 Task: In the  document swimming.doc ,align picture to the 'center'. Insert word art below the picture and give heading  'Swimming  in Light Orange'
Action: Mouse moved to (497, 264)
Screenshot: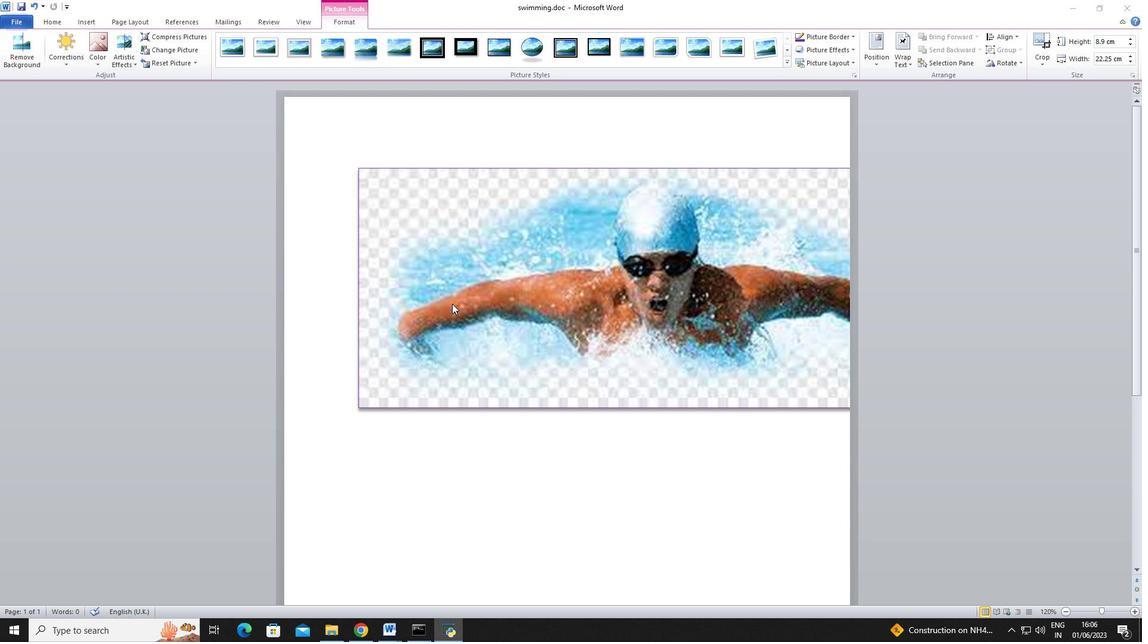 
Action: Mouse pressed left at (497, 264)
Screenshot: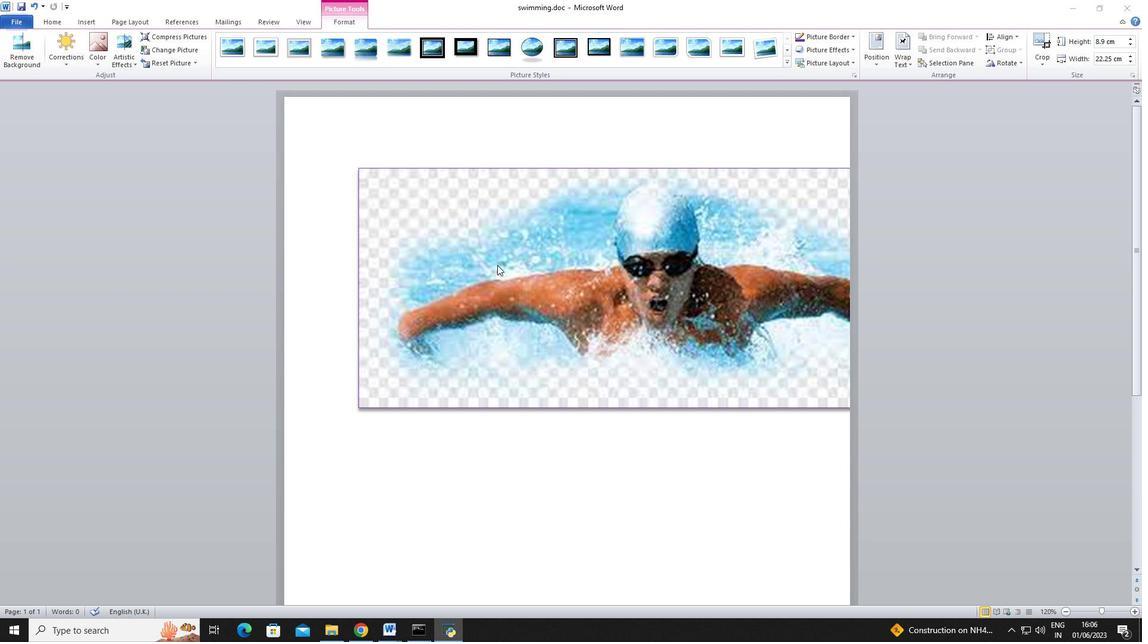 
Action: Mouse moved to (83, 15)
Screenshot: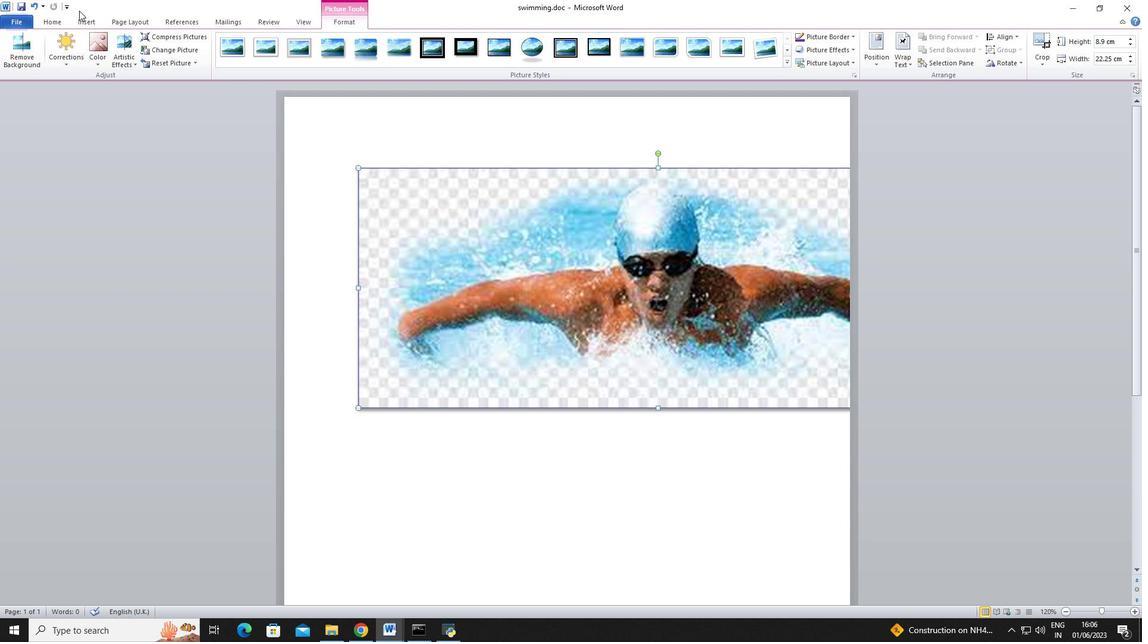 
Action: Mouse pressed left at (83, 15)
Screenshot: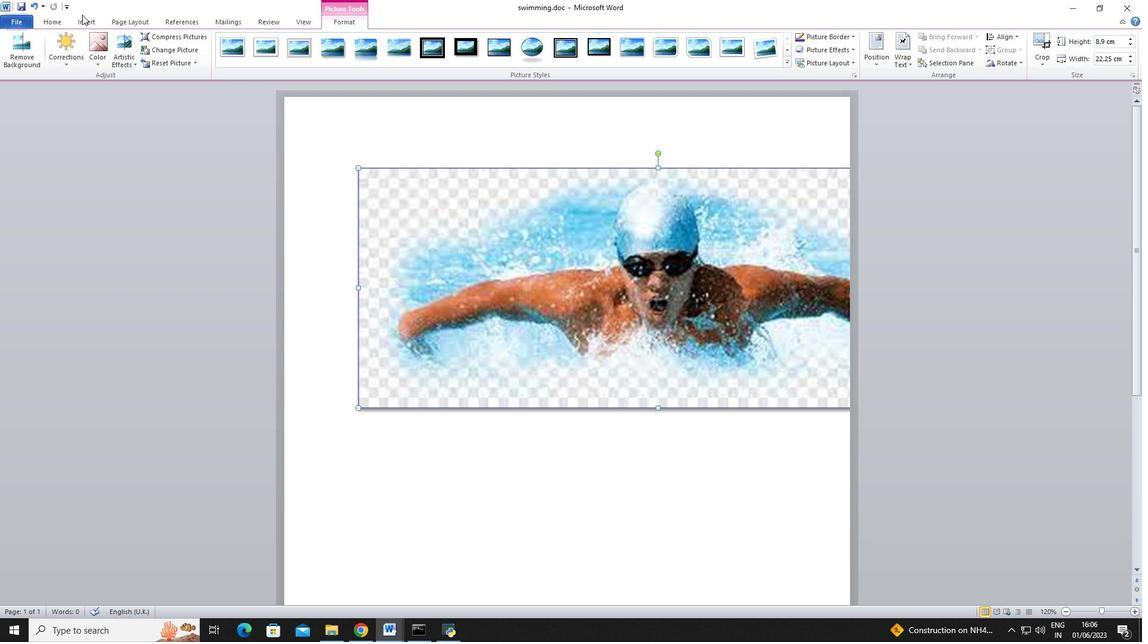 
Action: Mouse moved to (60, 16)
Screenshot: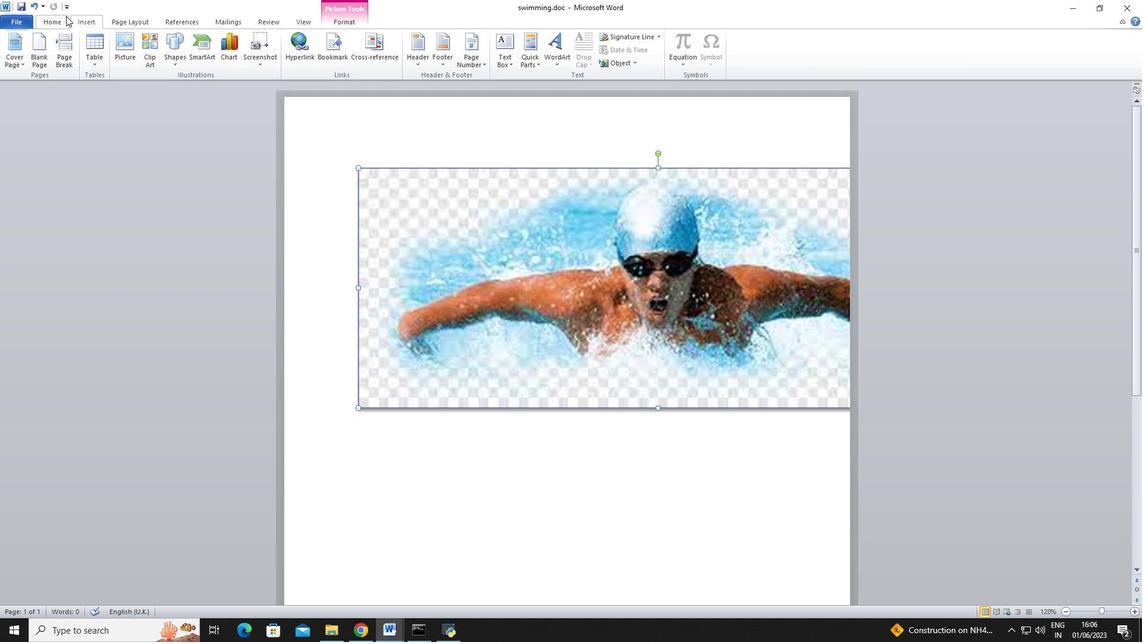 
Action: Mouse pressed left at (60, 16)
Screenshot: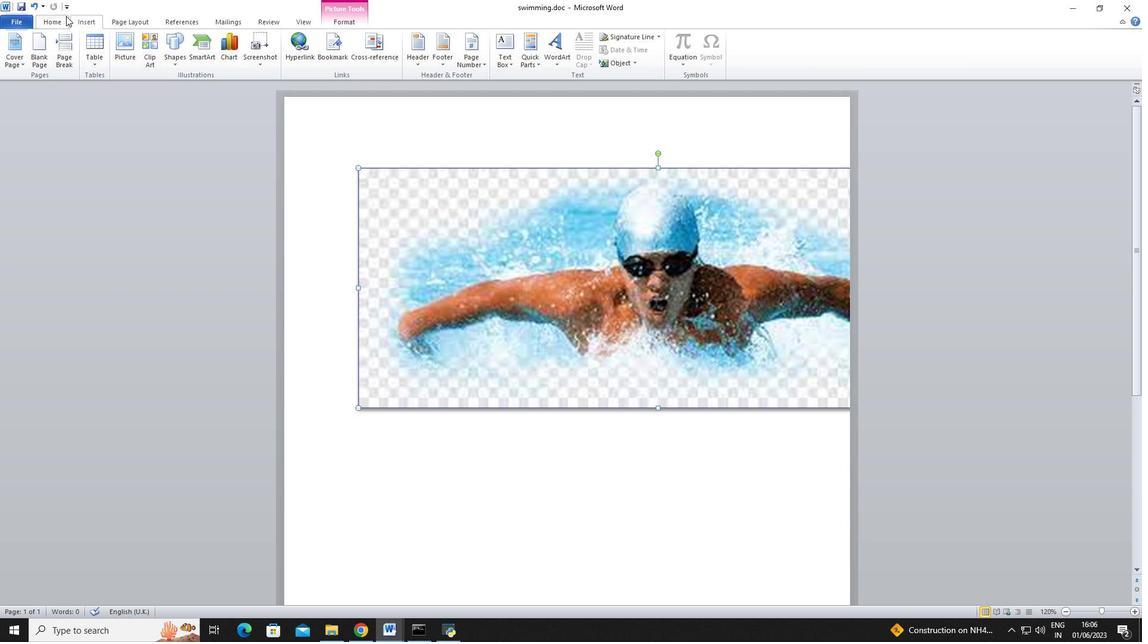 
Action: Mouse moved to (271, 57)
Screenshot: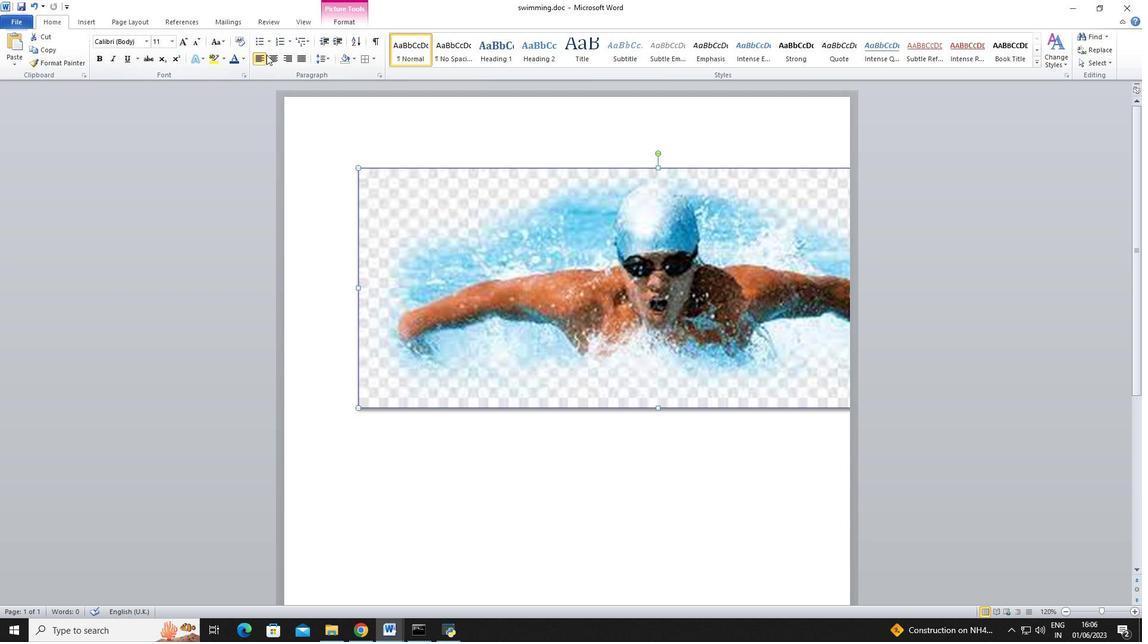 
Action: Mouse pressed left at (271, 57)
Screenshot: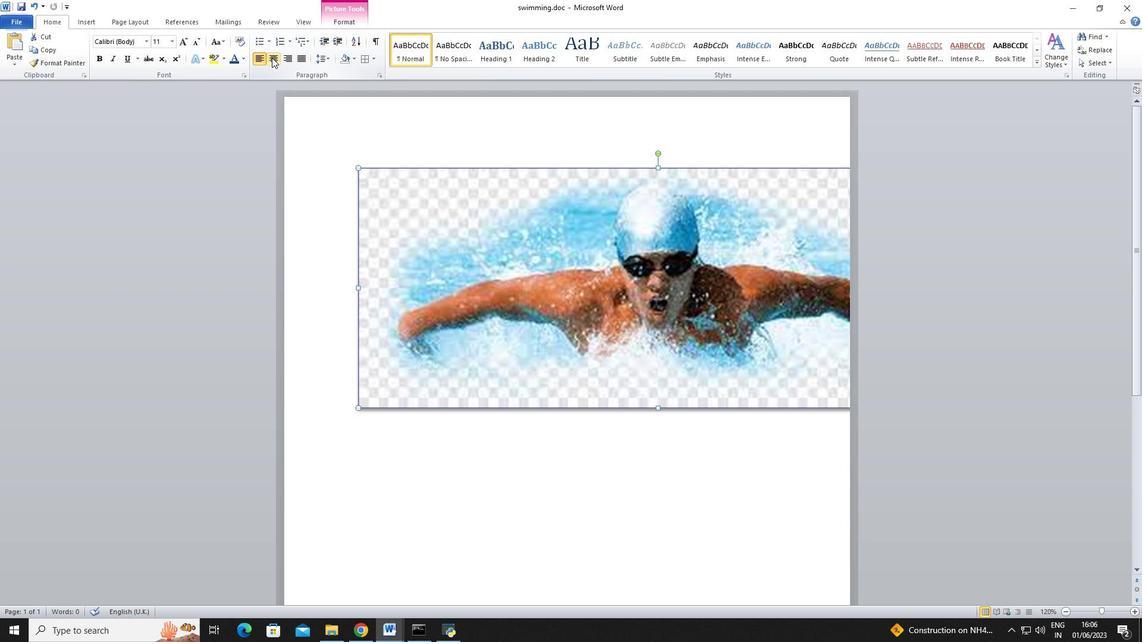 
Action: Mouse moved to (346, 405)
Screenshot: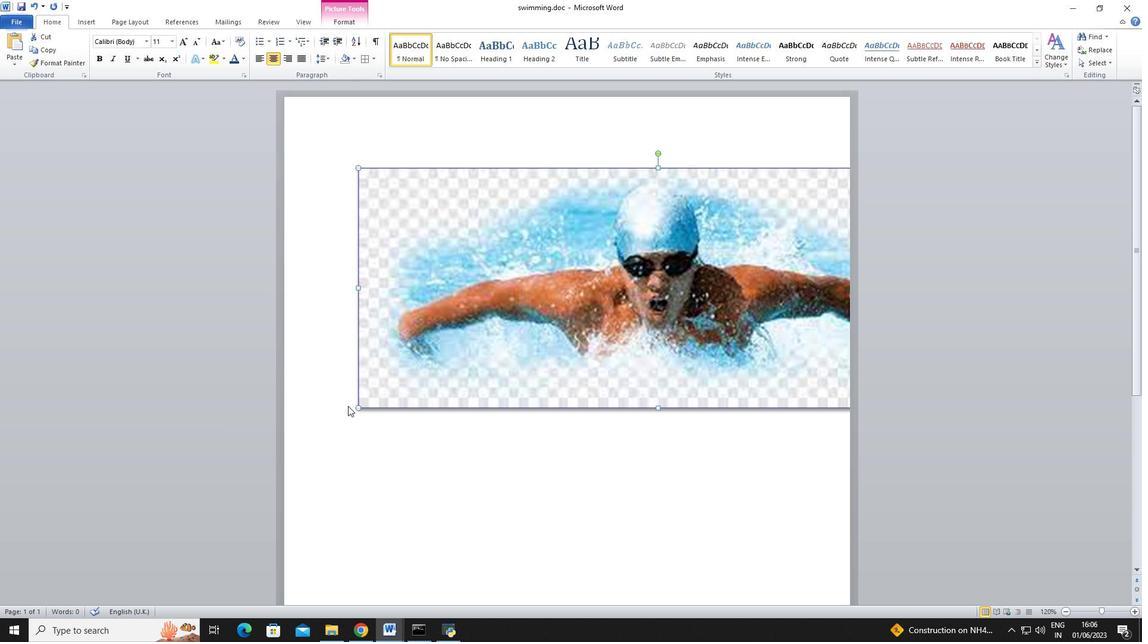 
Action: Mouse pressed left at (346, 405)
Screenshot: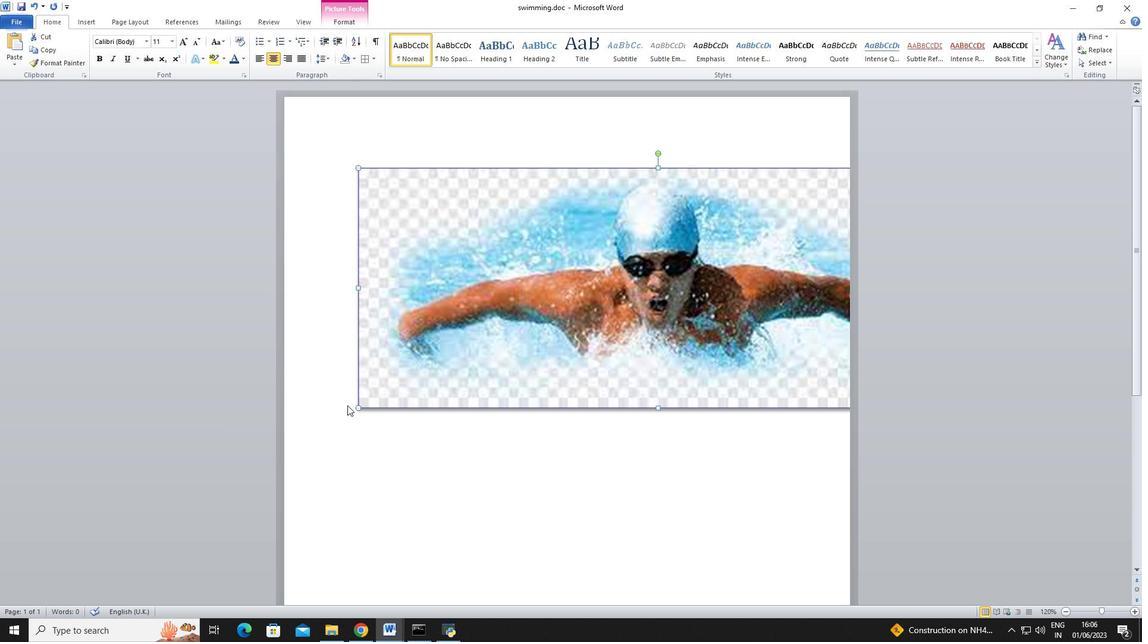 
Action: Mouse moved to (351, 398)
Screenshot: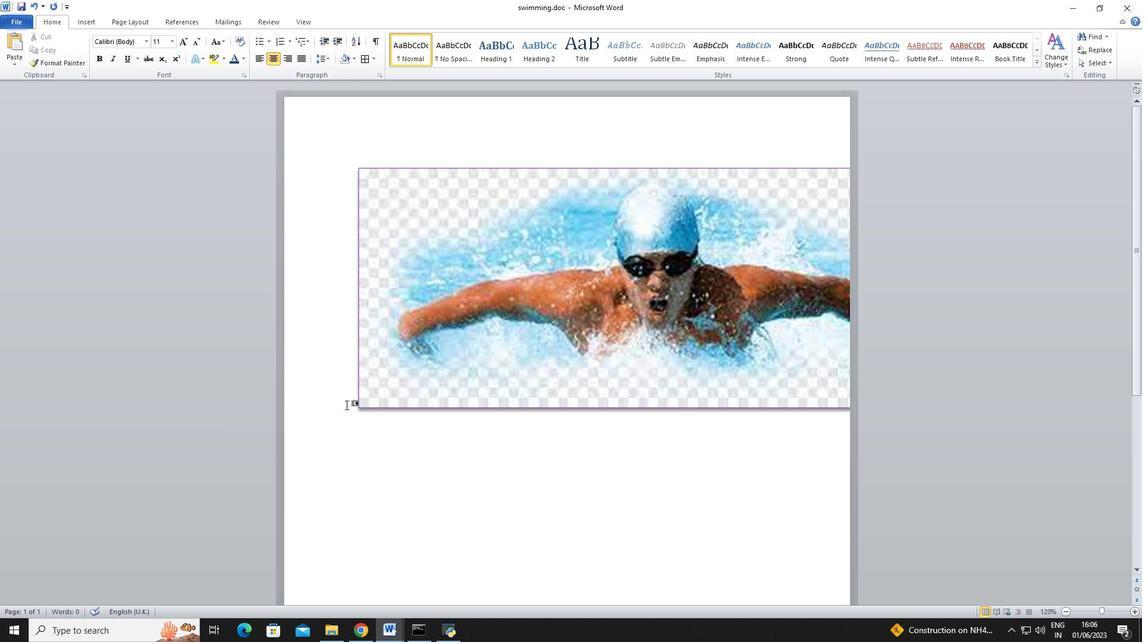 
Action: Mouse pressed left at (351, 398)
Screenshot: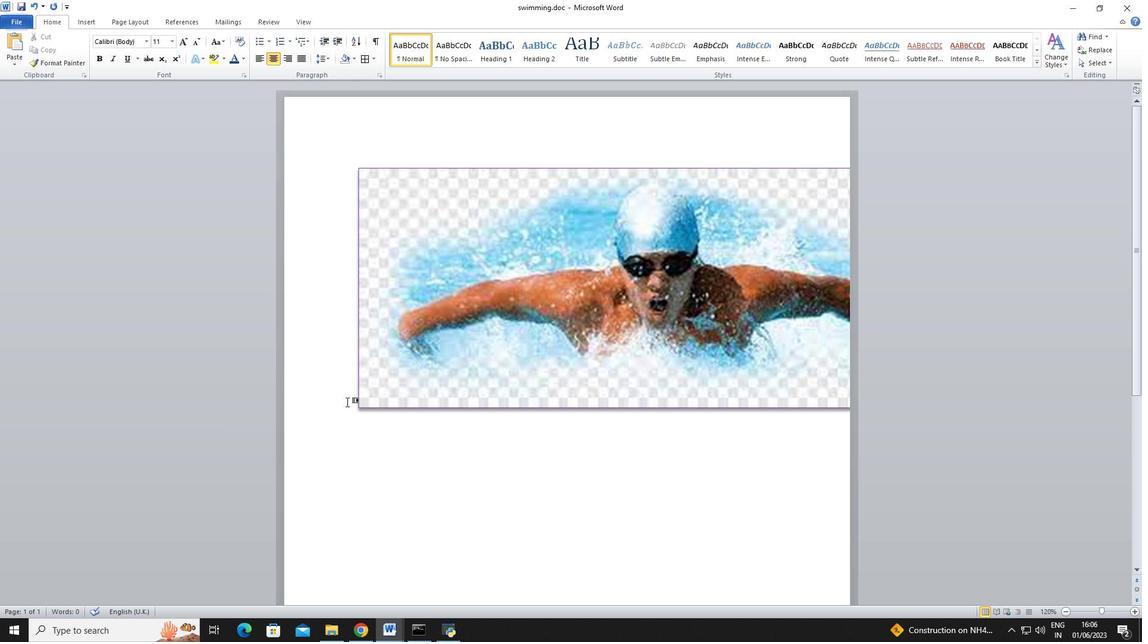 
Action: Mouse moved to (293, 363)
Screenshot: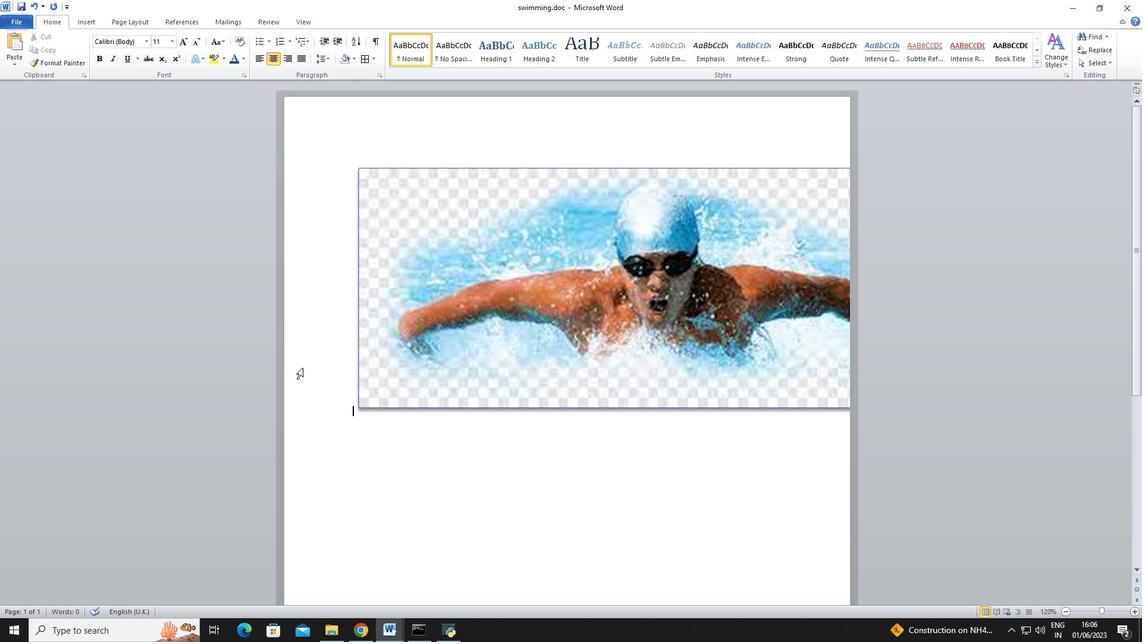 
Action: Key pressed <Key.enter><Key.backspace>
Screenshot: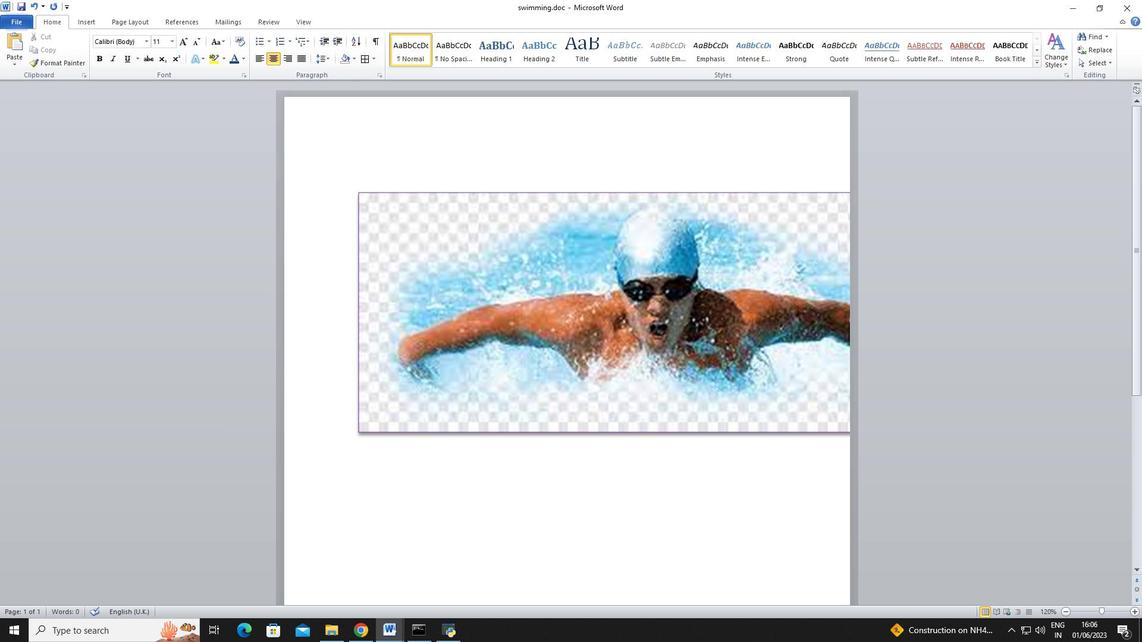
Action: Mouse moved to (668, 457)
Screenshot: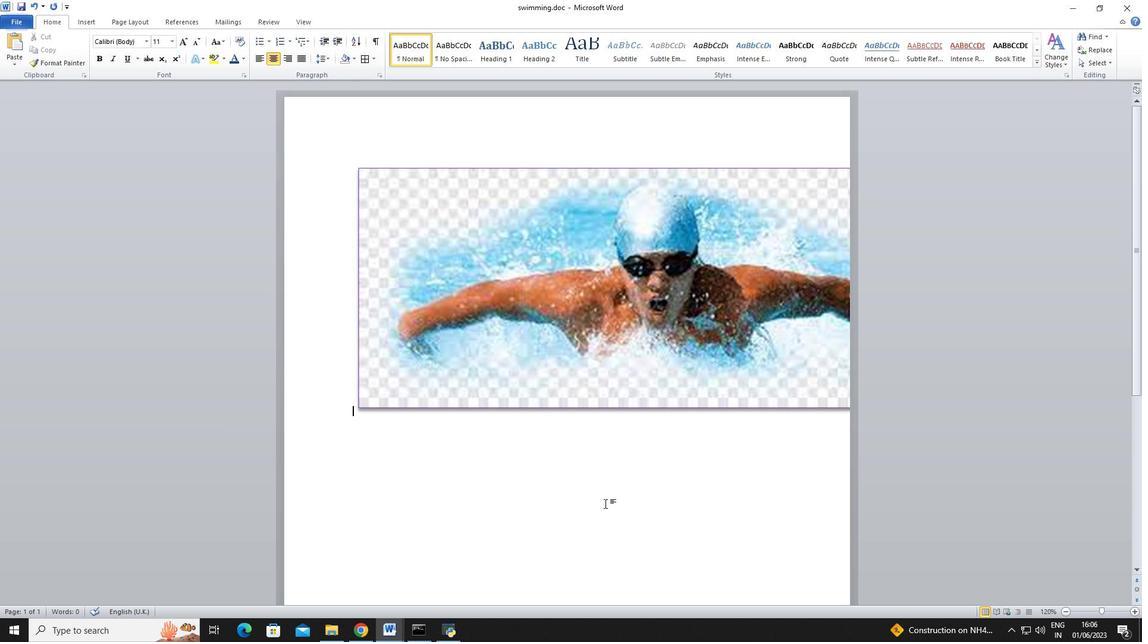 
Action: Mouse scrolled (668, 457) with delta (0, 0)
Screenshot: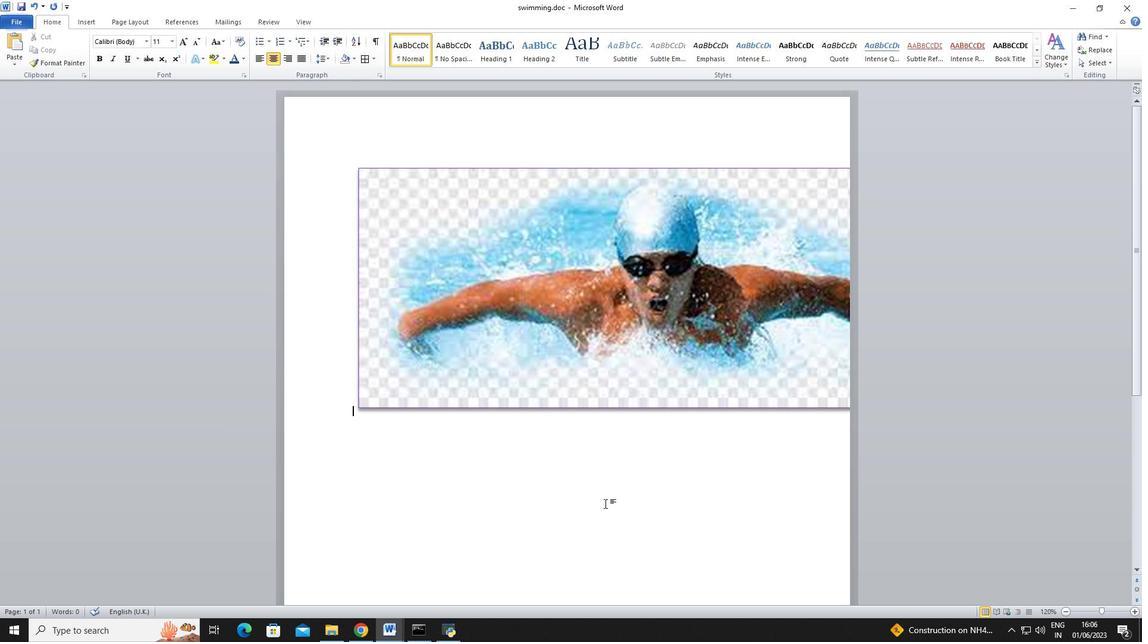 
Action: Mouse scrolled (668, 457) with delta (0, 0)
Screenshot: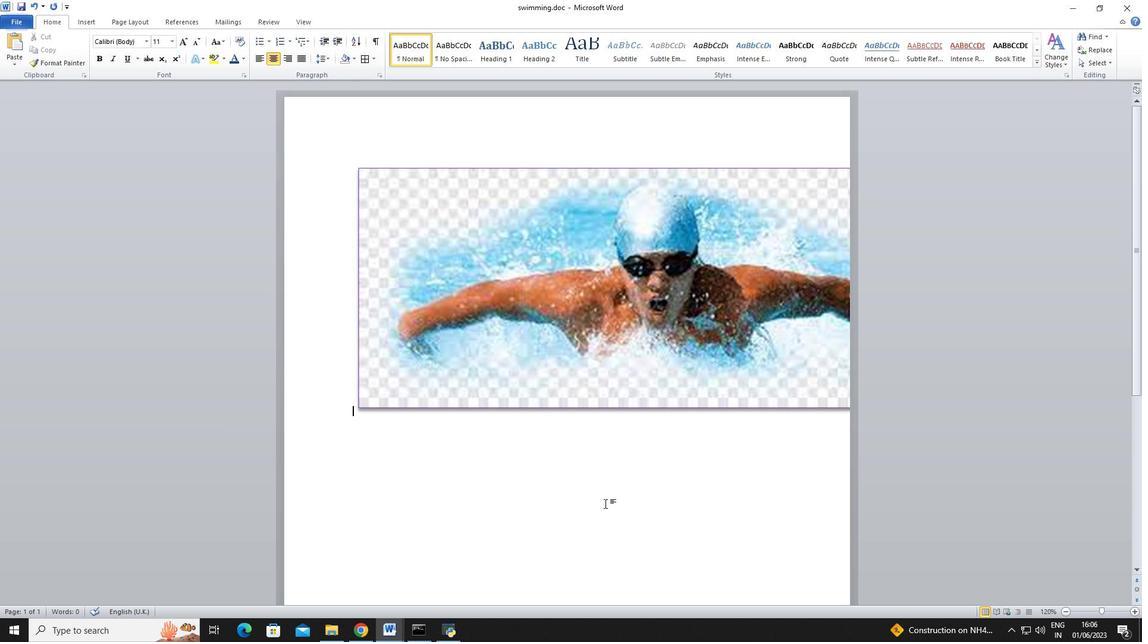 
Action: Mouse scrolled (668, 457) with delta (0, 0)
Screenshot: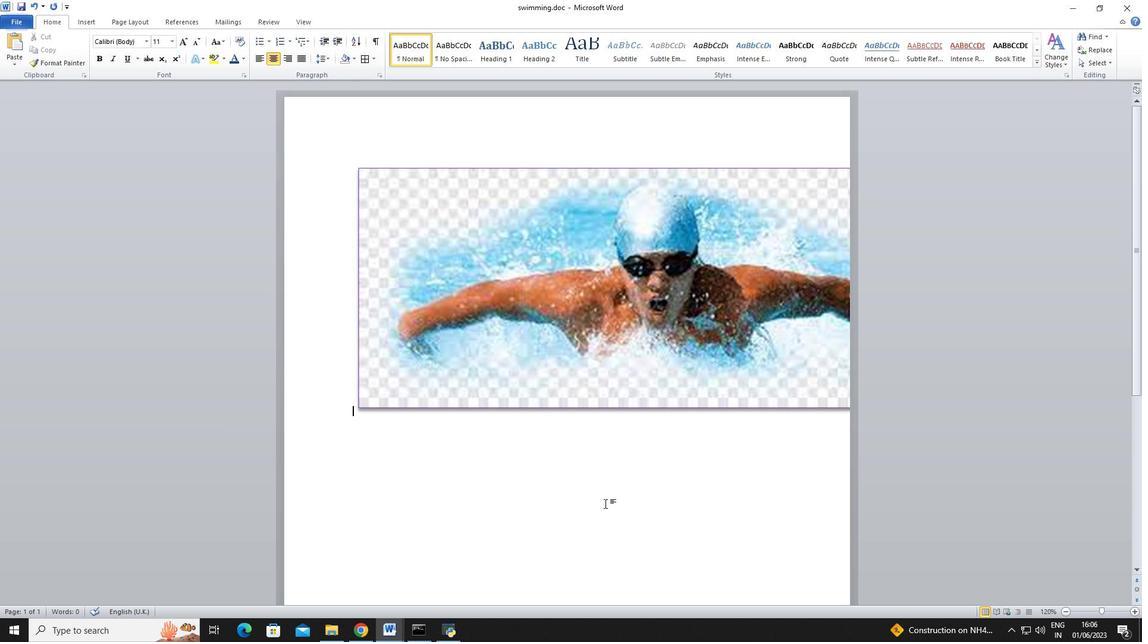 
Action: Mouse scrolled (668, 457) with delta (0, 0)
Screenshot: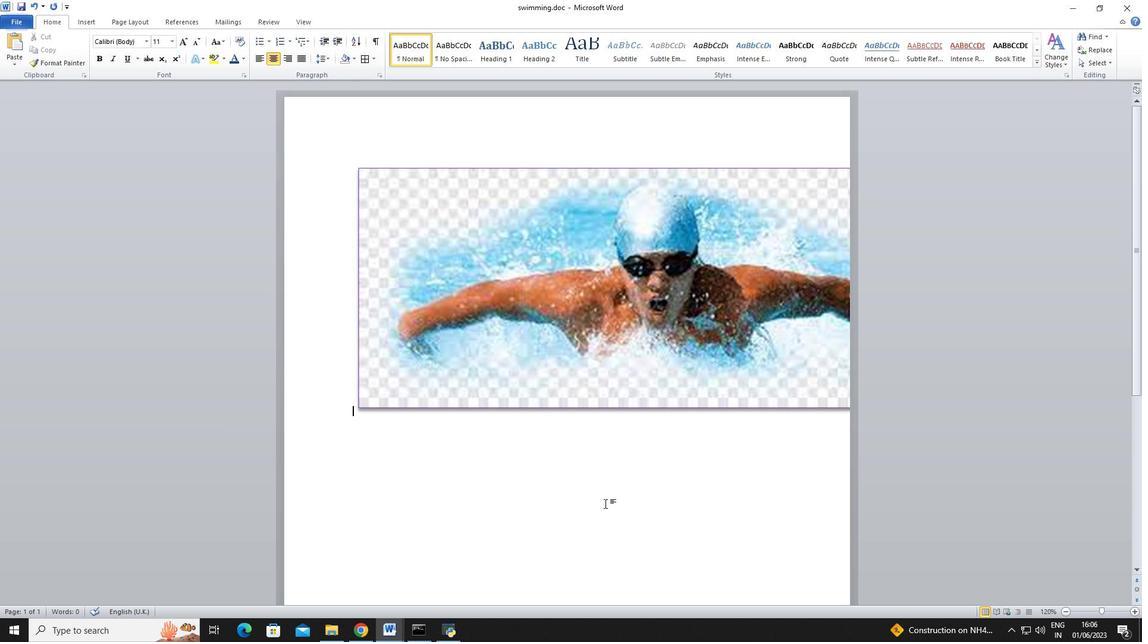 
Action: Mouse scrolled (668, 457) with delta (0, 0)
Screenshot: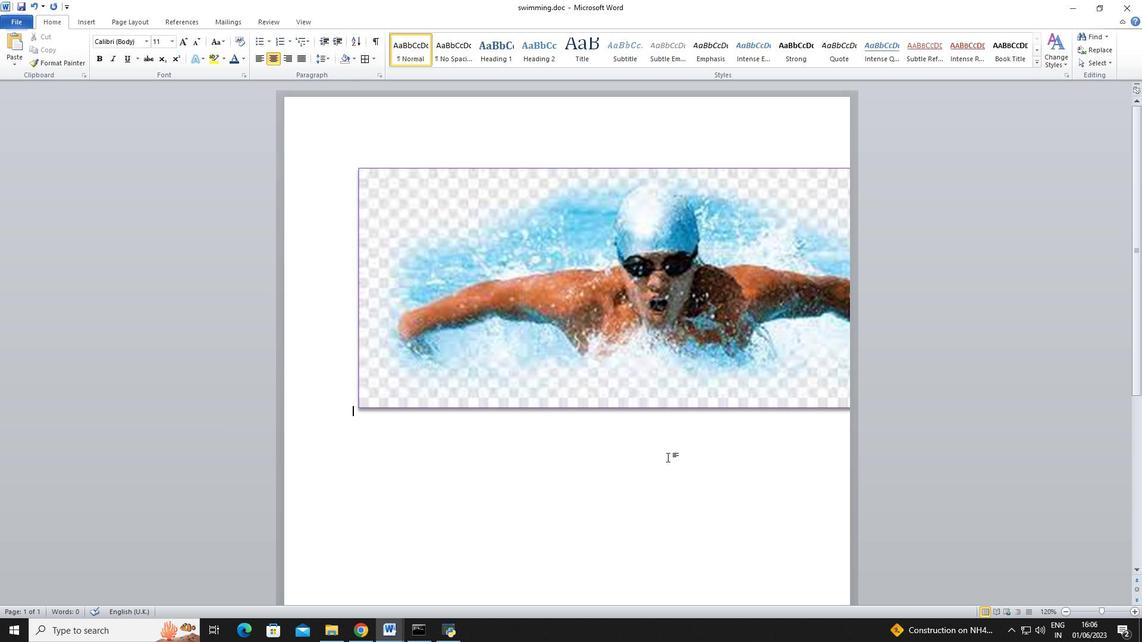 
Action: Mouse moved to (670, 458)
Screenshot: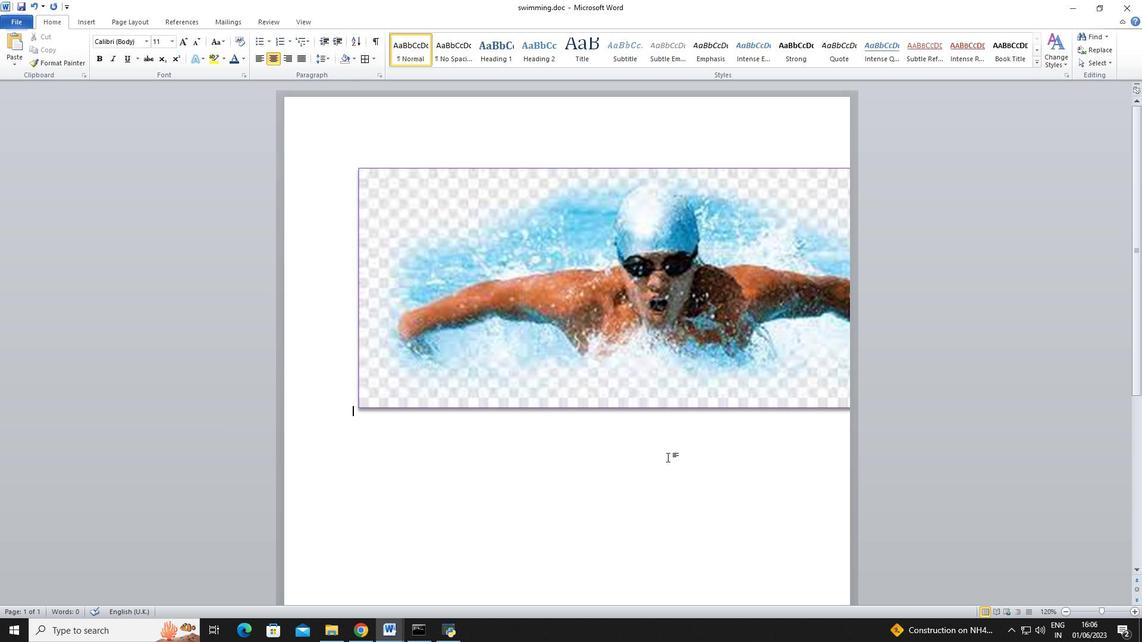 
Action: Mouse scrolled (670, 458) with delta (0, 0)
Screenshot: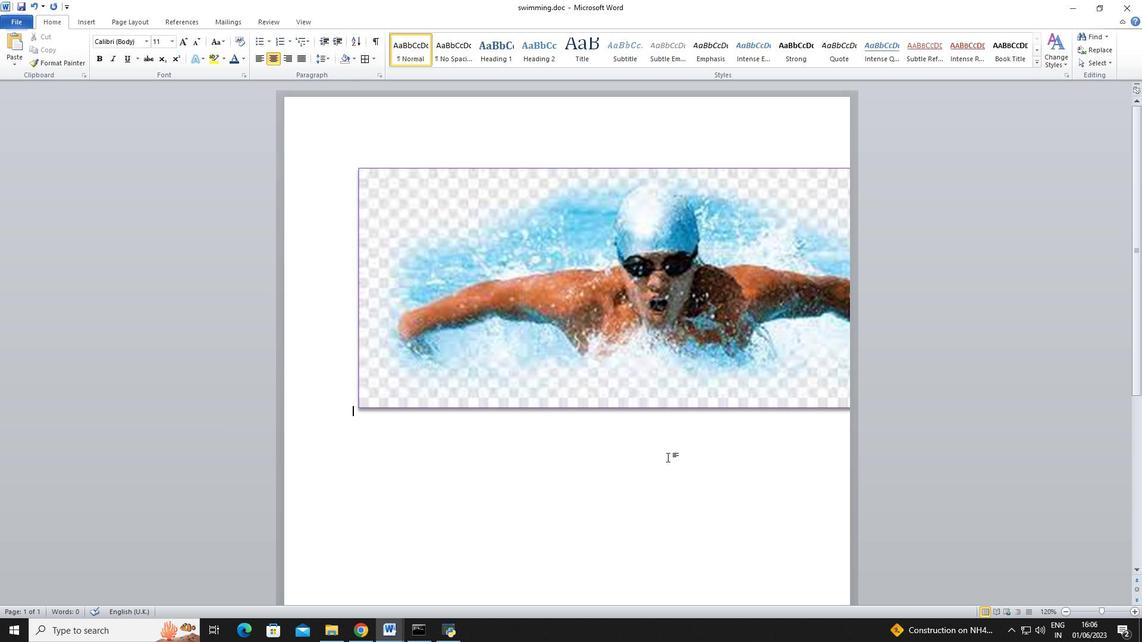 
Action: Mouse moved to (666, 455)
Screenshot: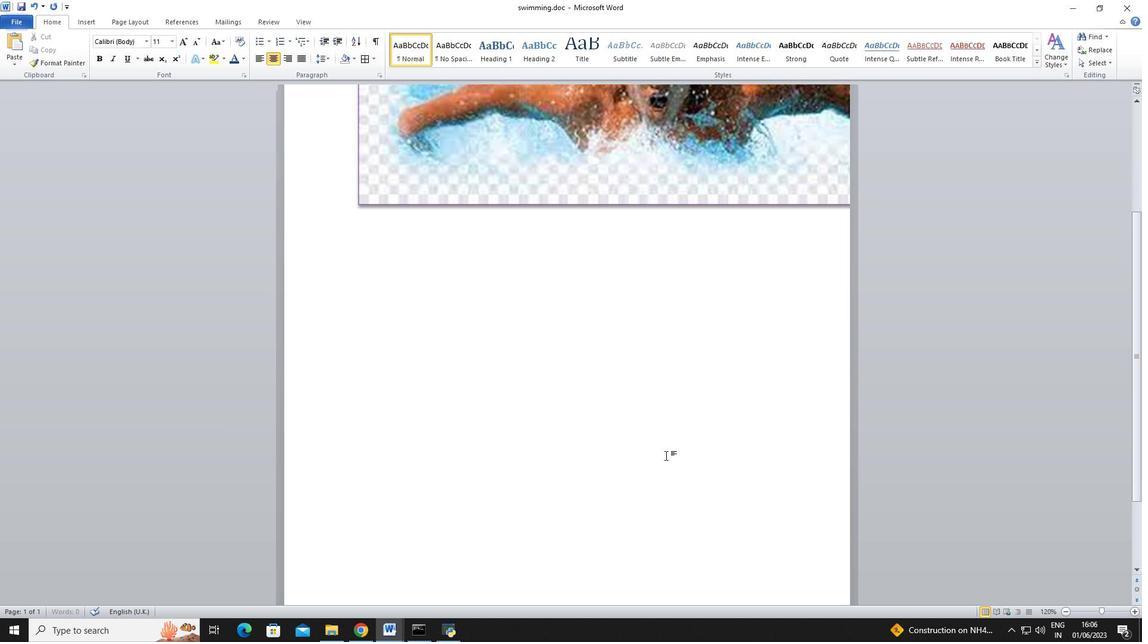 
Action: Mouse scrolled (666, 455) with delta (0, 0)
Screenshot: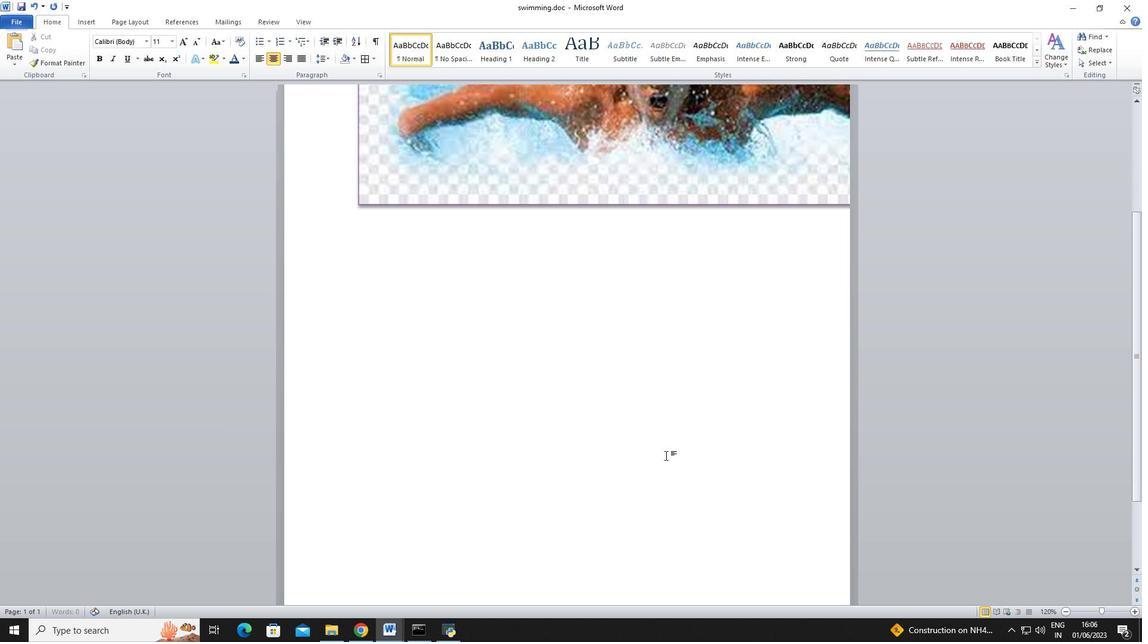 
Action: Mouse moved to (666, 457)
Screenshot: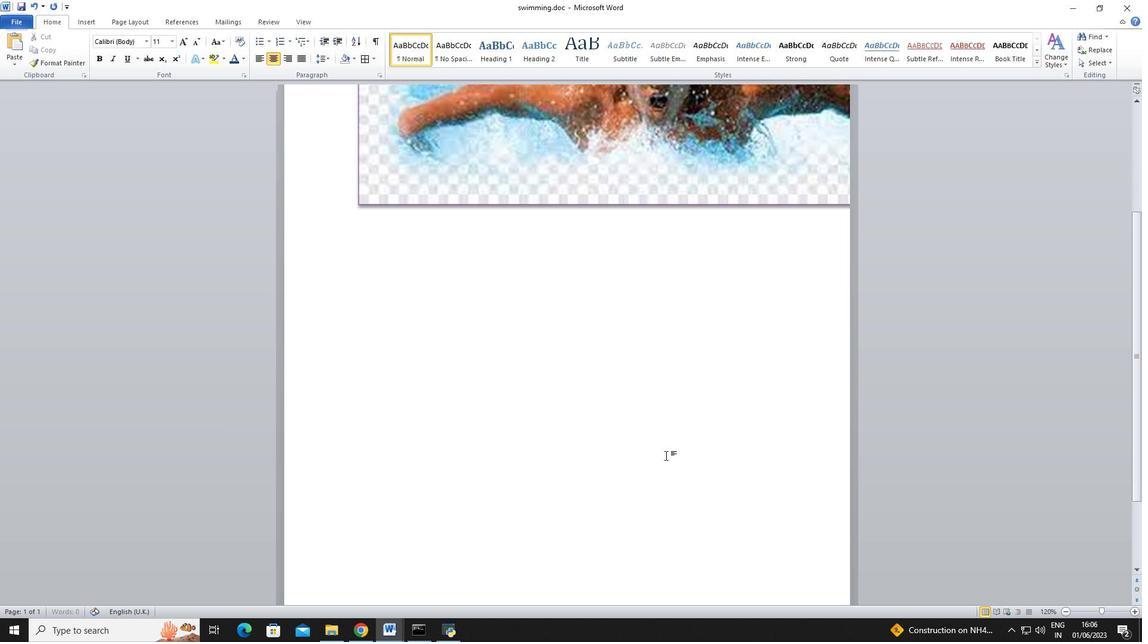 
Action: Mouse scrolled (666, 456) with delta (0, 0)
Screenshot: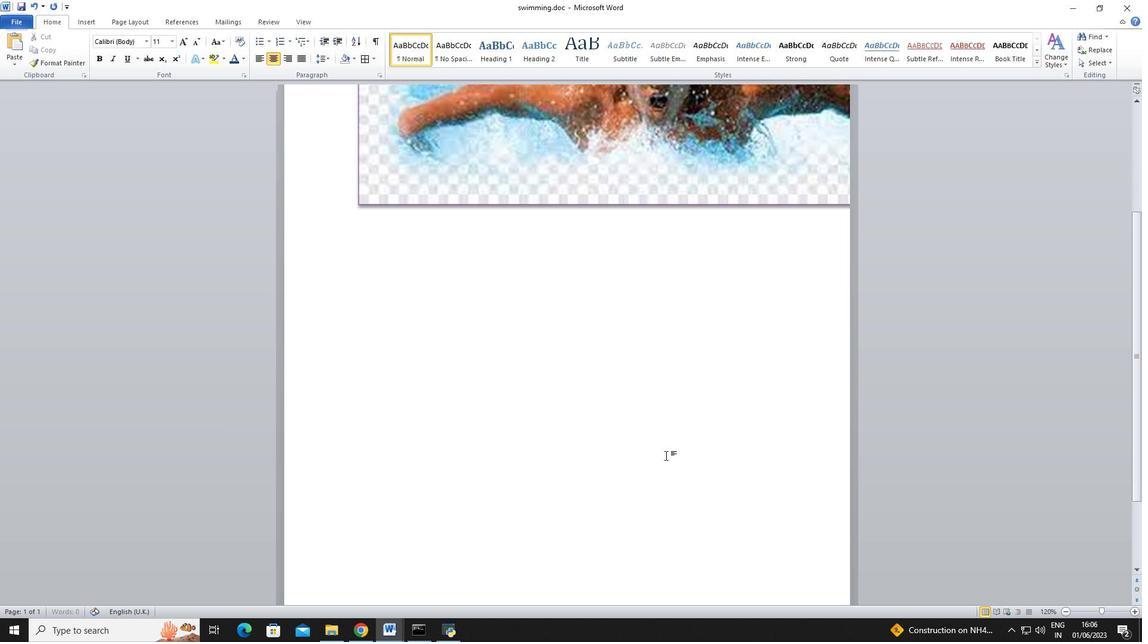 
Action: Mouse moved to (666, 458)
Screenshot: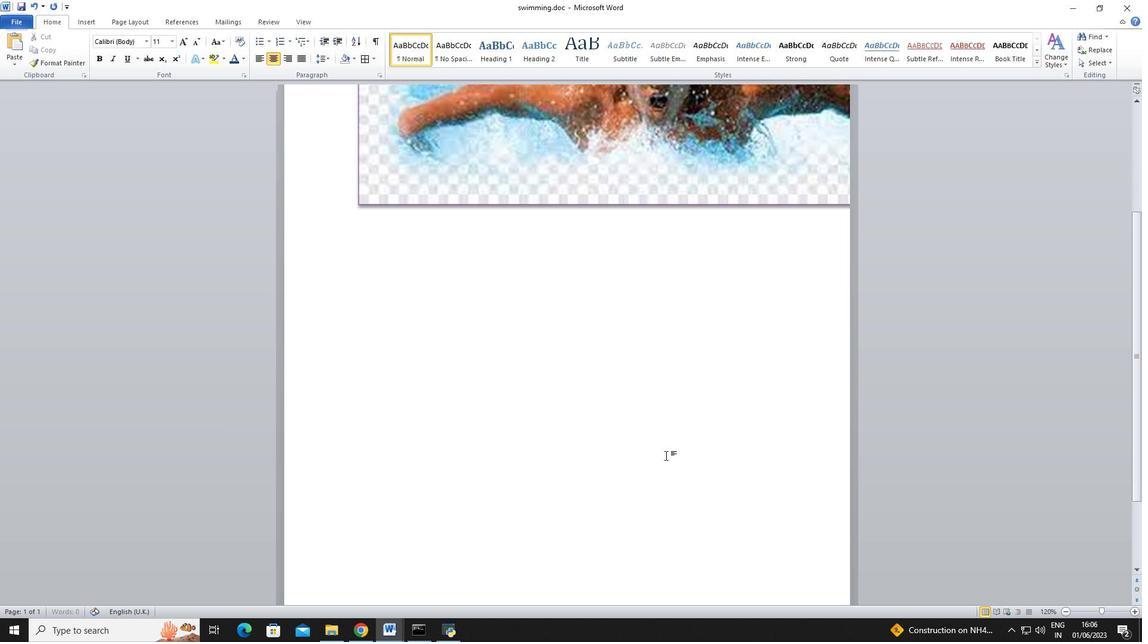 
Action: Mouse scrolled (666, 457) with delta (0, 0)
Screenshot: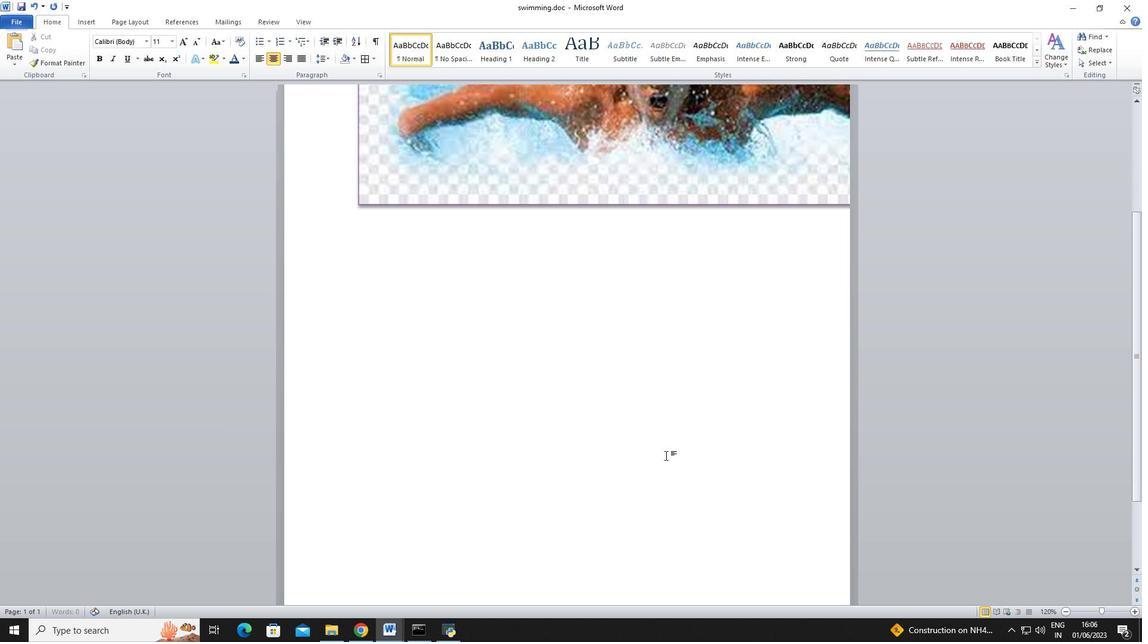 
Action: Mouse moved to (666, 460)
Screenshot: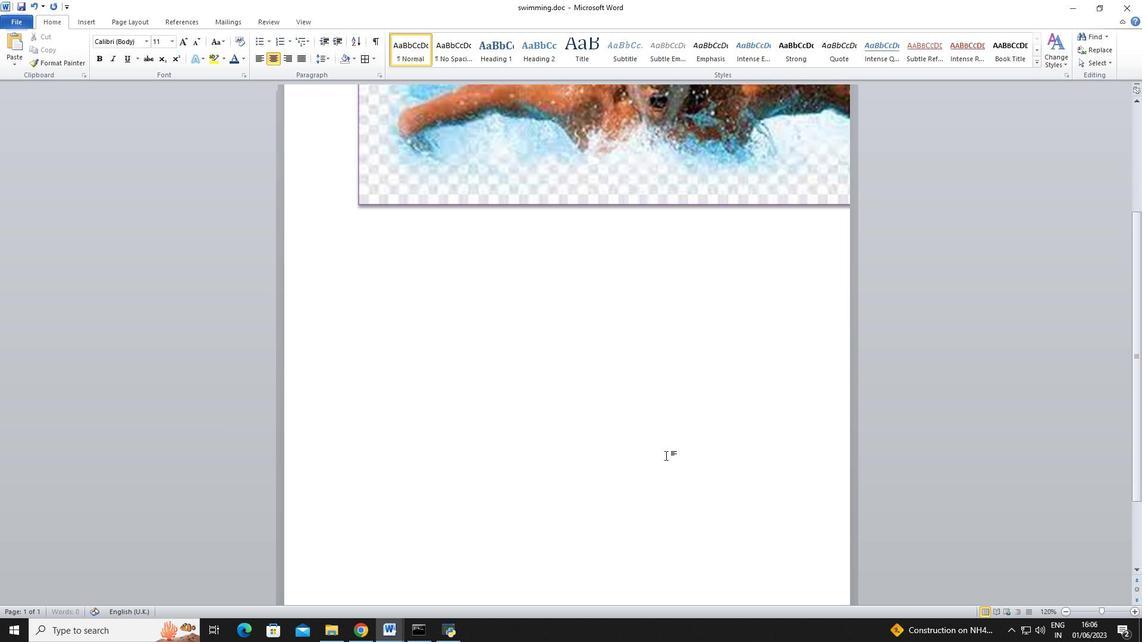 
Action: Mouse scrolled (666, 458) with delta (0, 0)
Screenshot: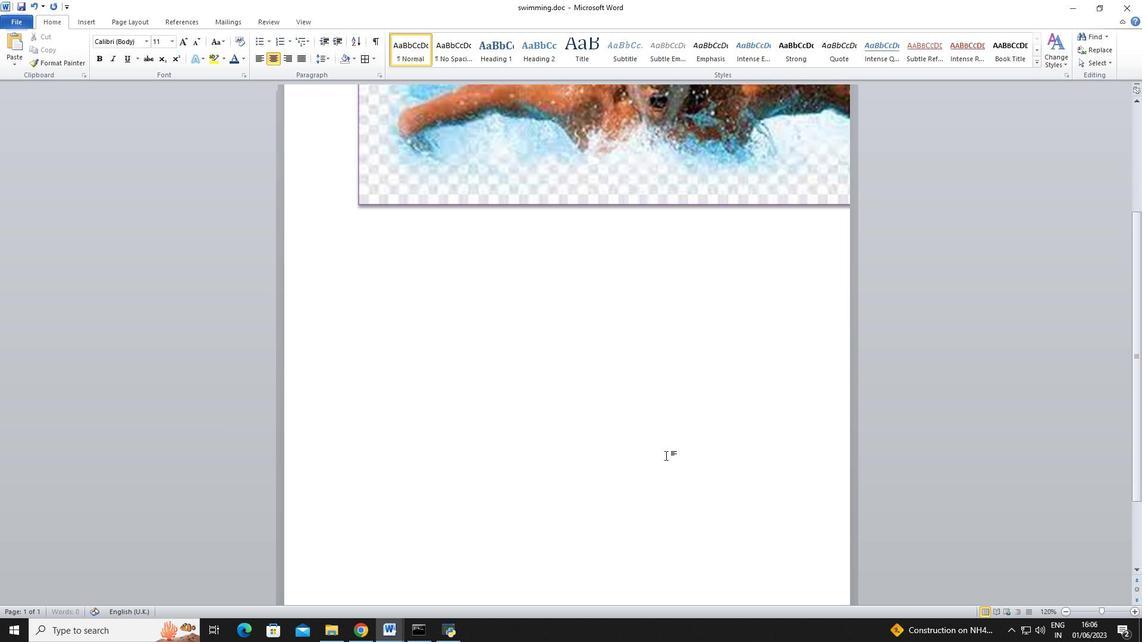 
Action: Mouse moved to (665, 471)
Screenshot: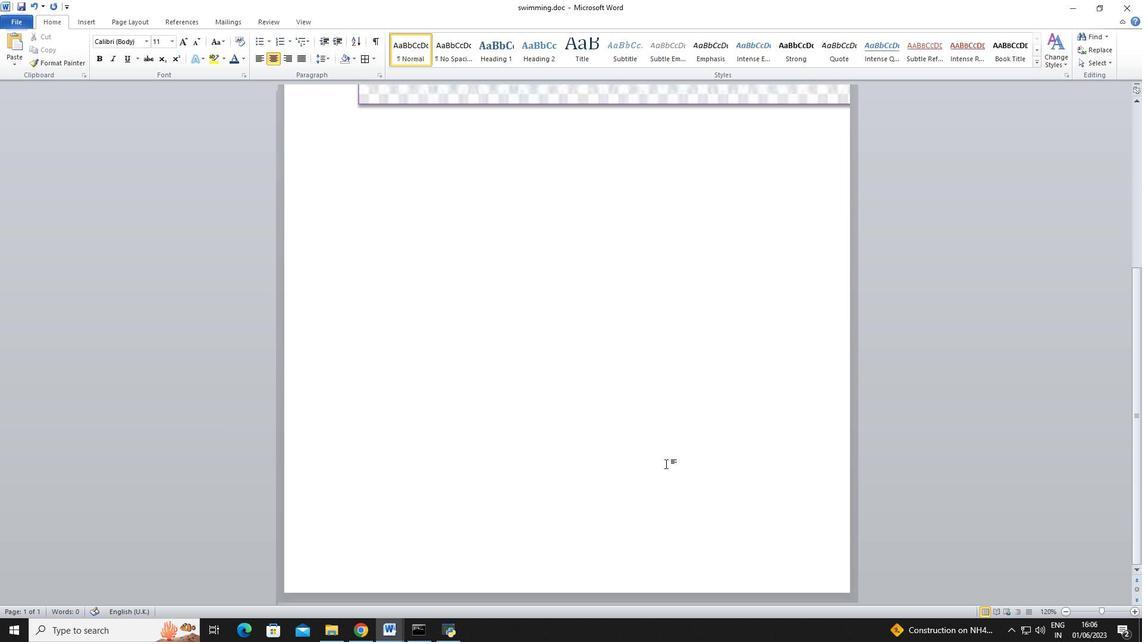 
Action: Mouse scrolled (665, 471) with delta (0, 0)
Screenshot: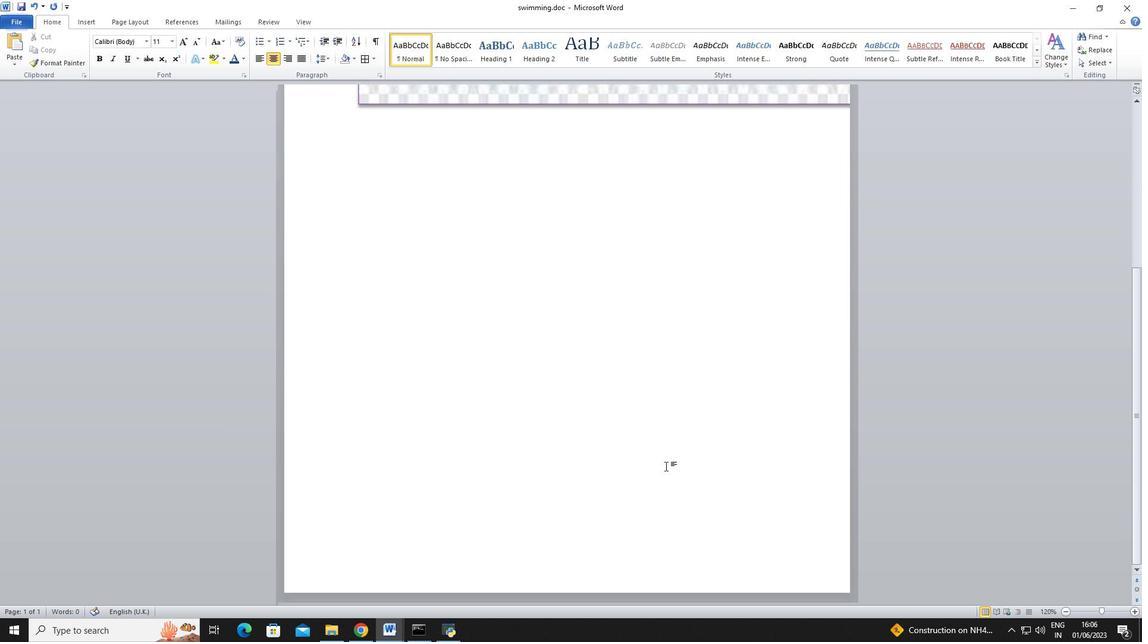 
Action: Mouse scrolled (665, 472) with delta (0, 0)
Screenshot: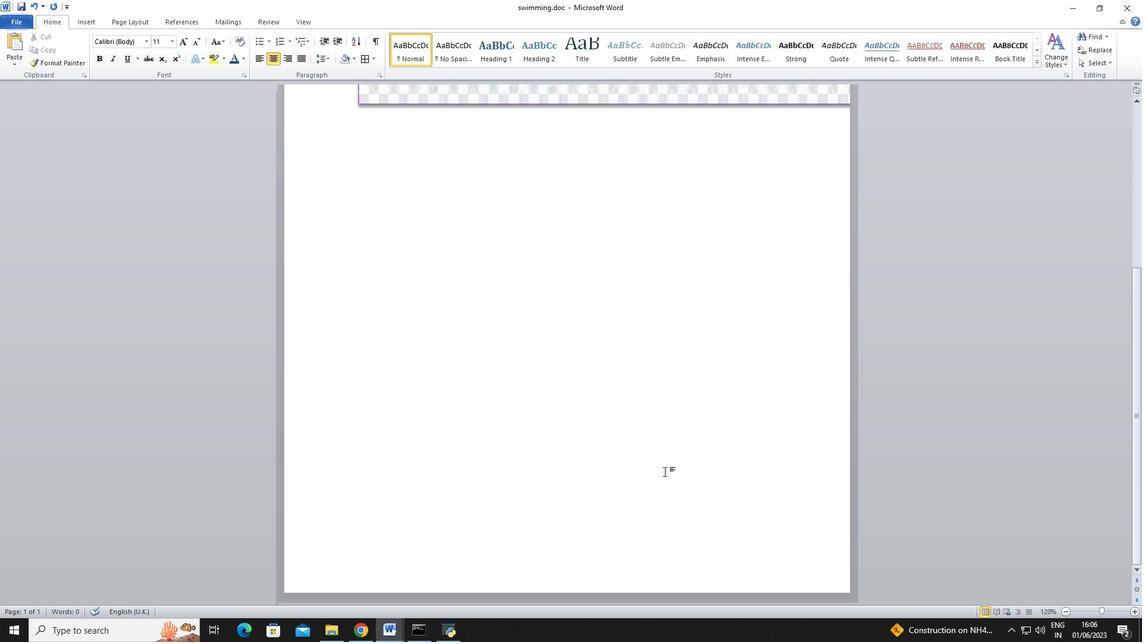 
Action: Mouse scrolled (665, 472) with delta (0, 0)
Screenshot: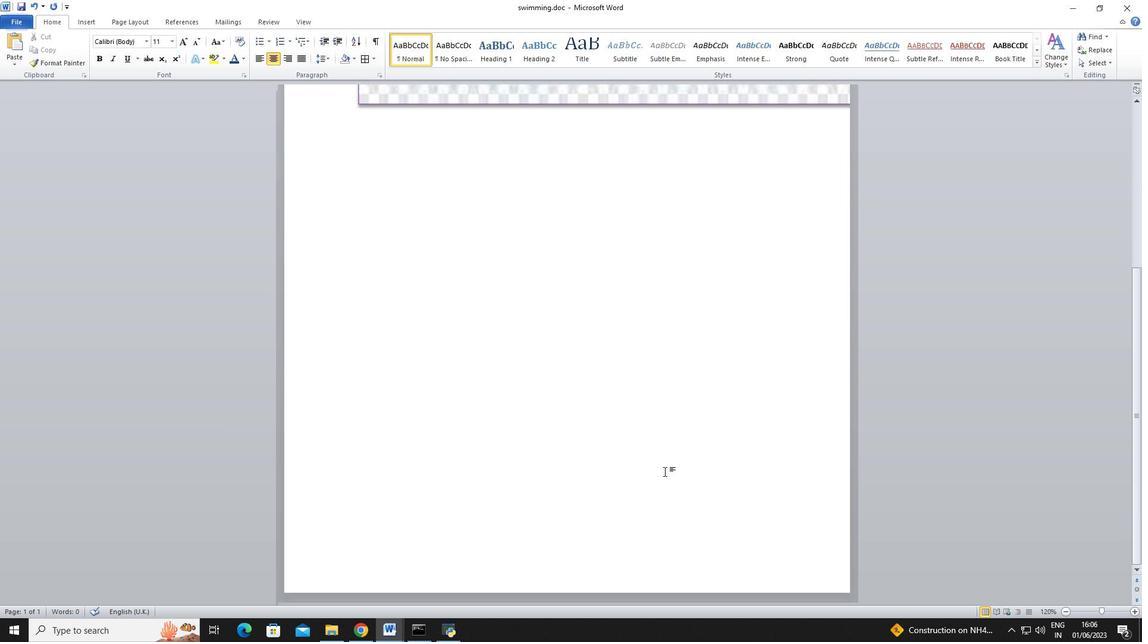 
Action: Mouse moved to (792, 227)
Screenshot: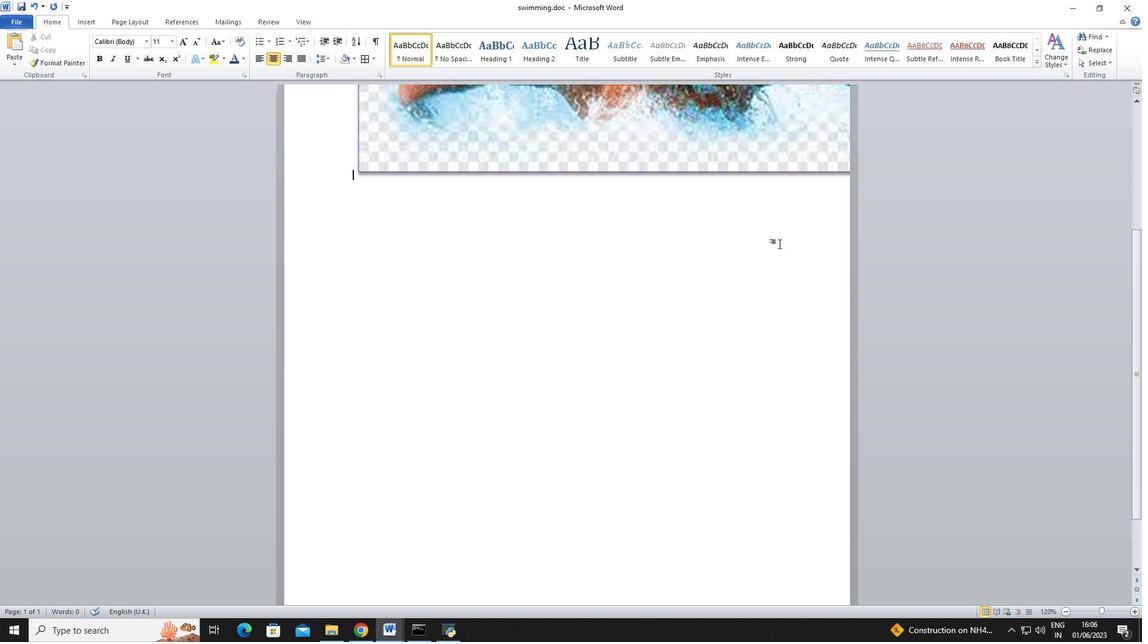 
Action: Mouse pressed left at (792, 227)
Screenshot: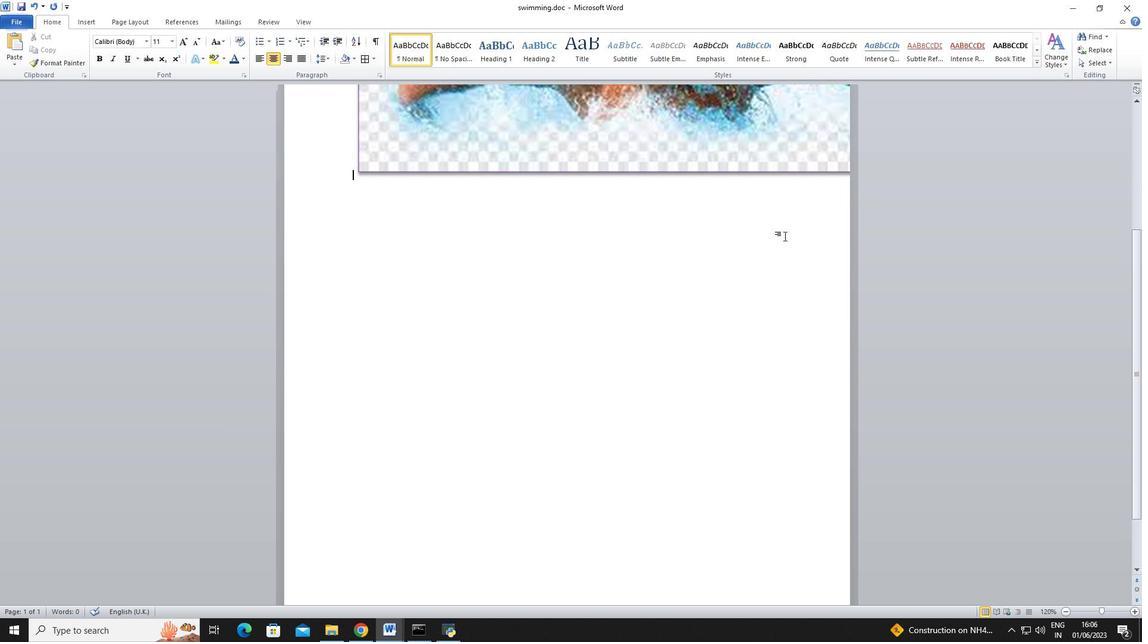 
Action: Mouse moved to (454, 235)
Screenshot: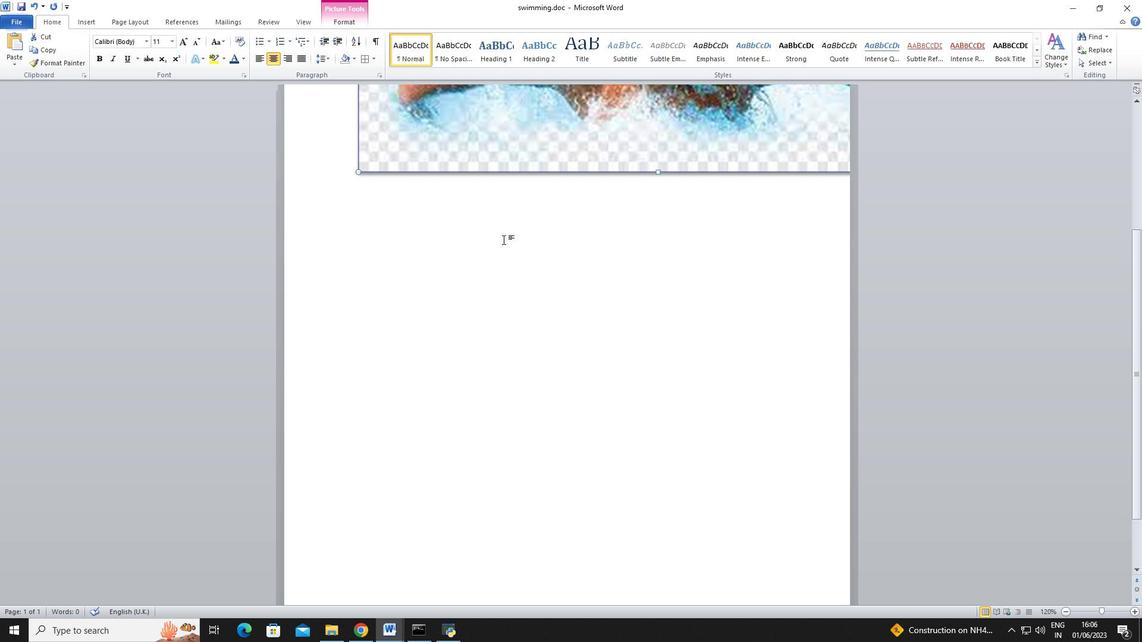 
Action: Mouse pressed left at (454, 235)
Screenshot: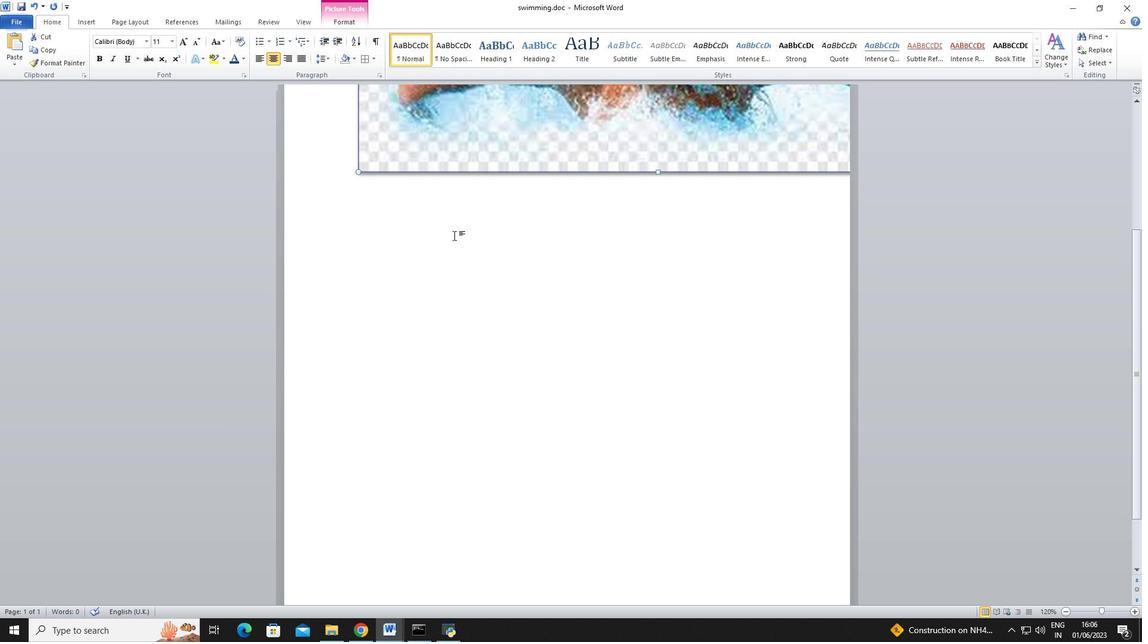 
Action: Mouse moved to (352, 171)
Screenshot: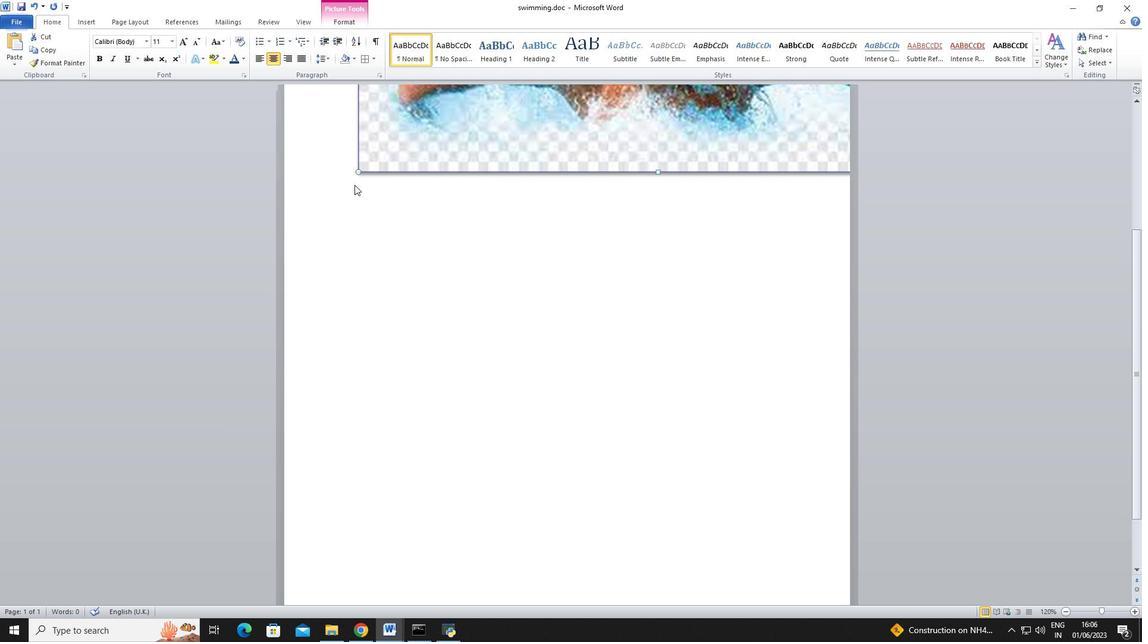 
Action: Mouse pressed left at (352, 171)
Screenshot: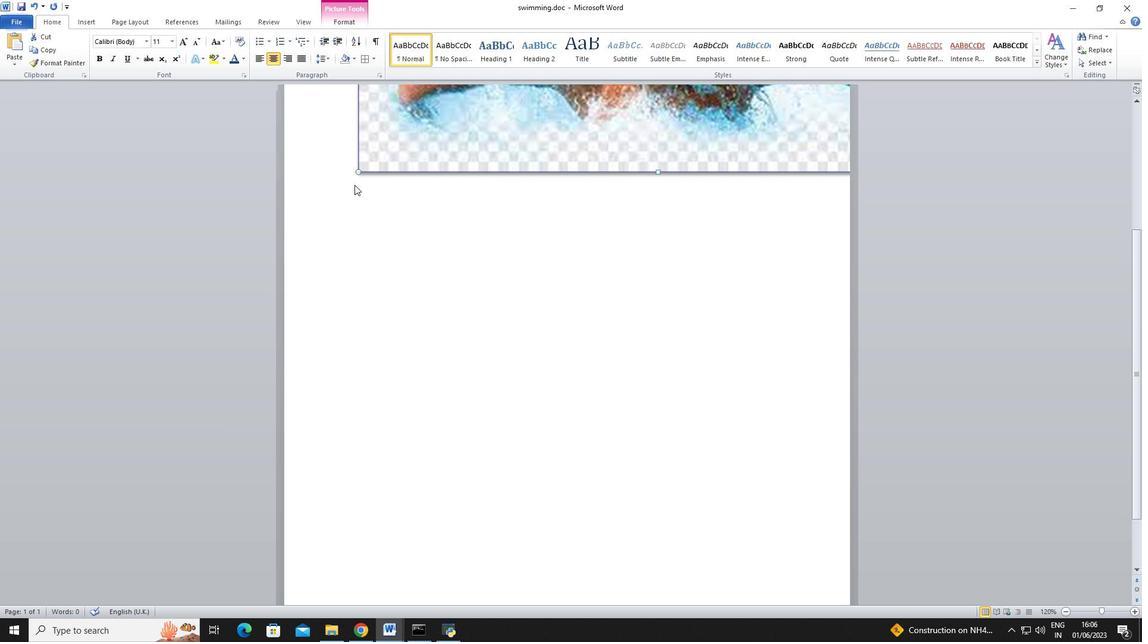 
Action: Mouse moved to (351, 161)
Screenshot: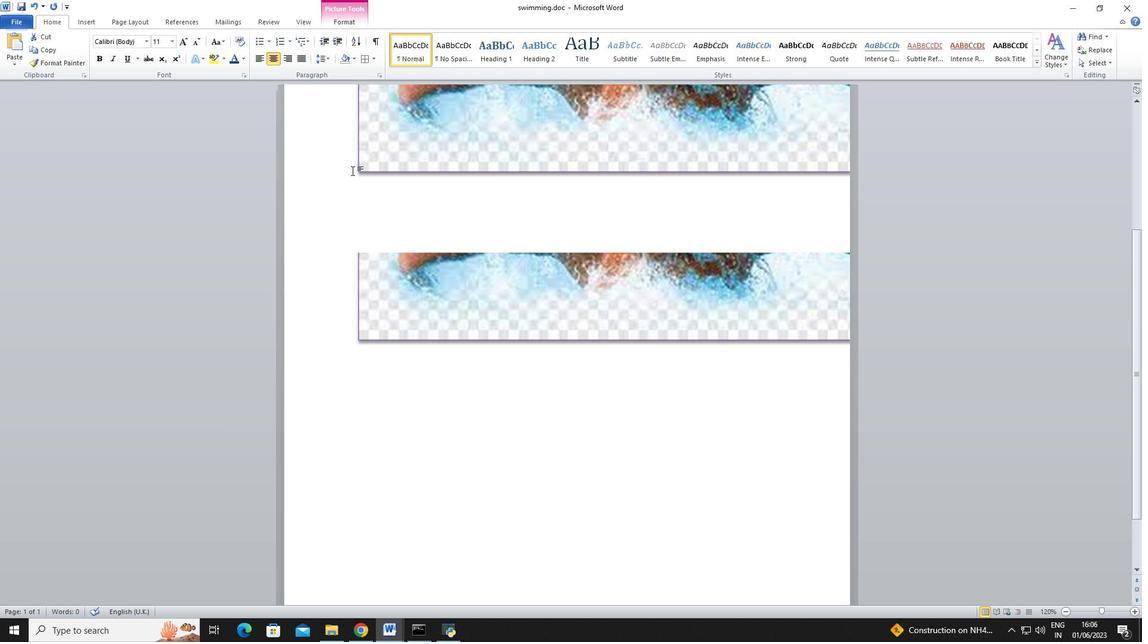 
Action: Mouse pressed left at (351, 161)
Screenshot: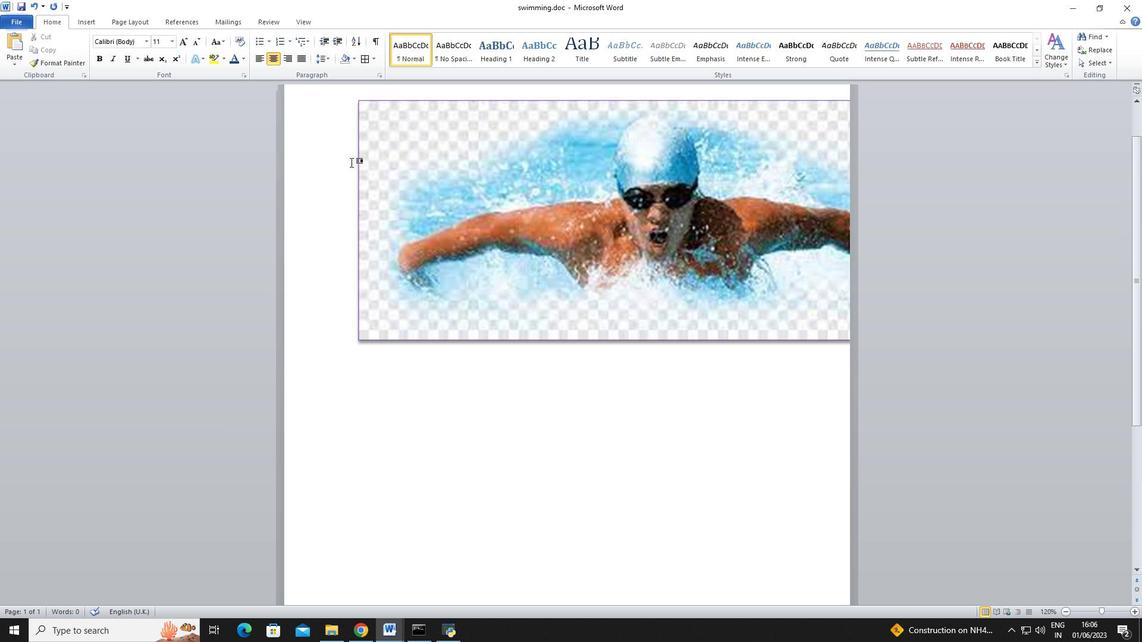 
Action: Mouse moved to (452, 339)
Screenshot: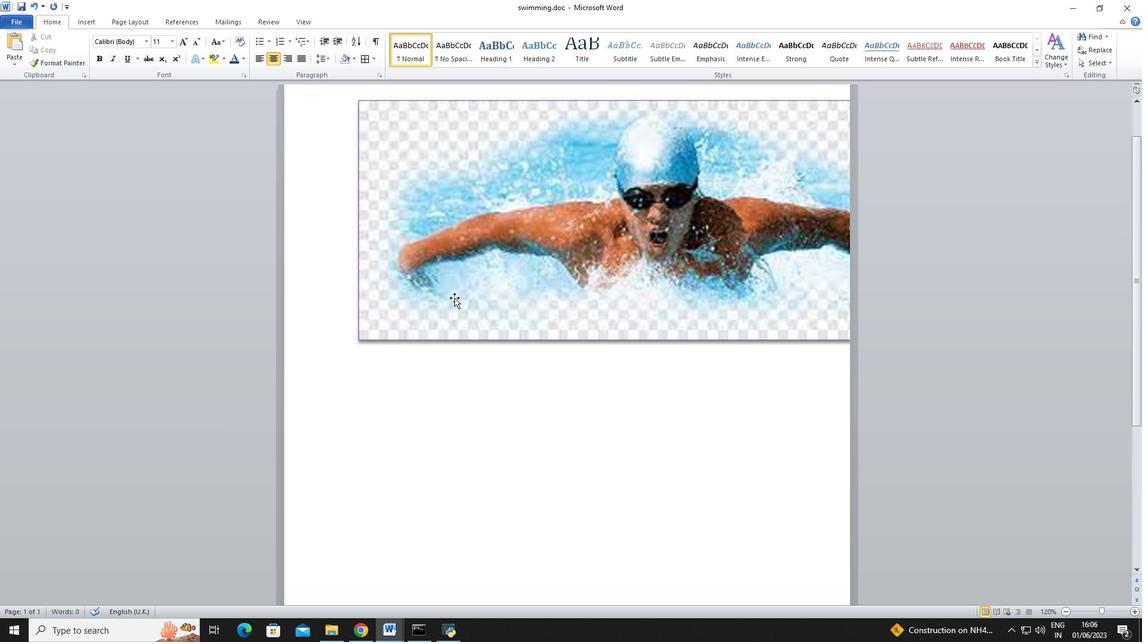 
Action: Mouse scrolled (452, 339) with delta (0, 0)
Screenshot: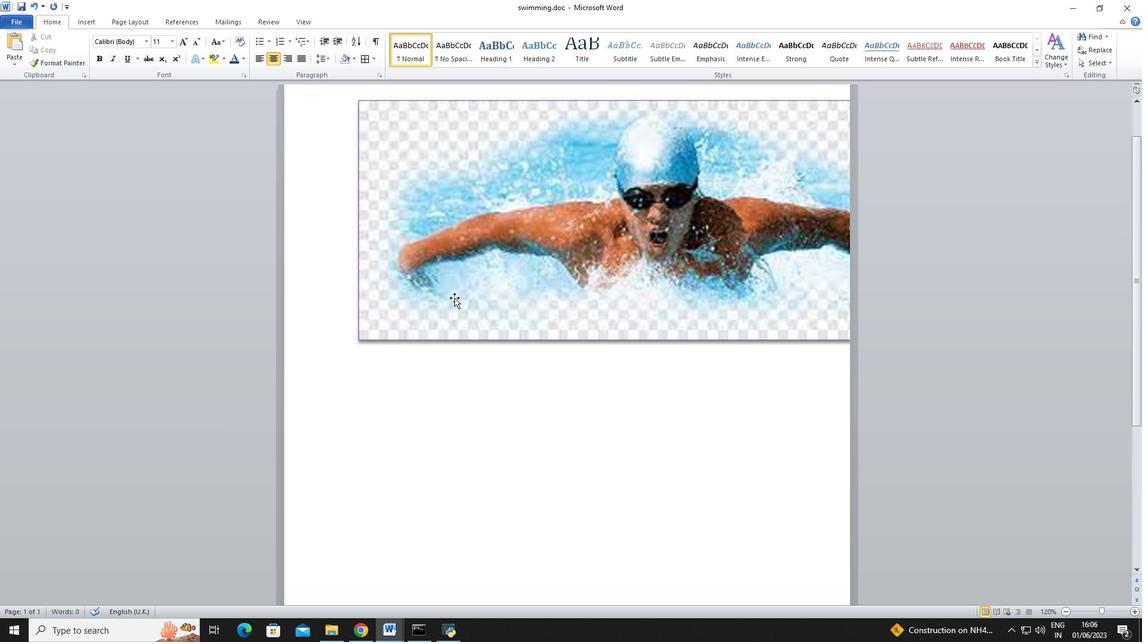 
Action: Mouse moved to (452, 342)
Screenshot: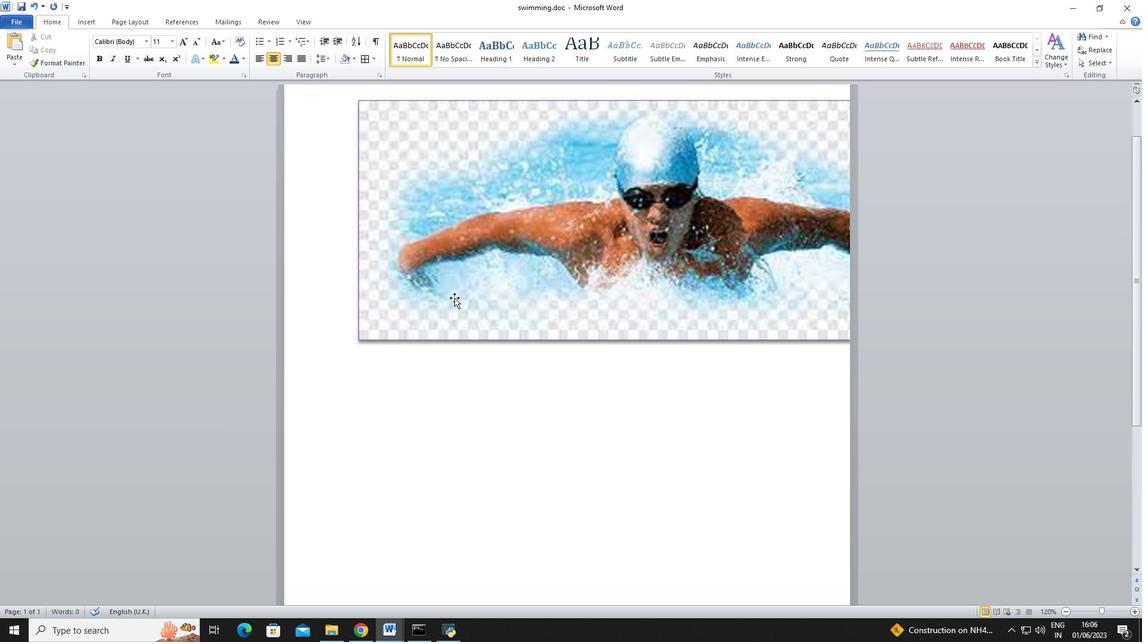 
Action: Mouse scrolled (452, 341) with delta (0, 0)
Screenshot: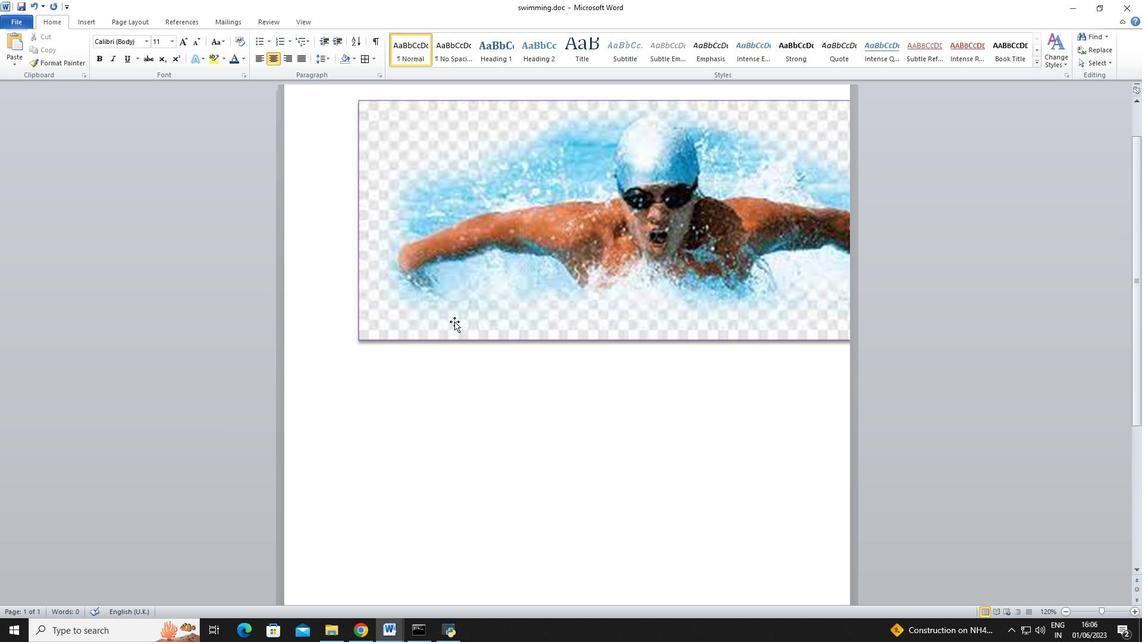 
Action: Mouse moved to (452, 342)
Screenshot: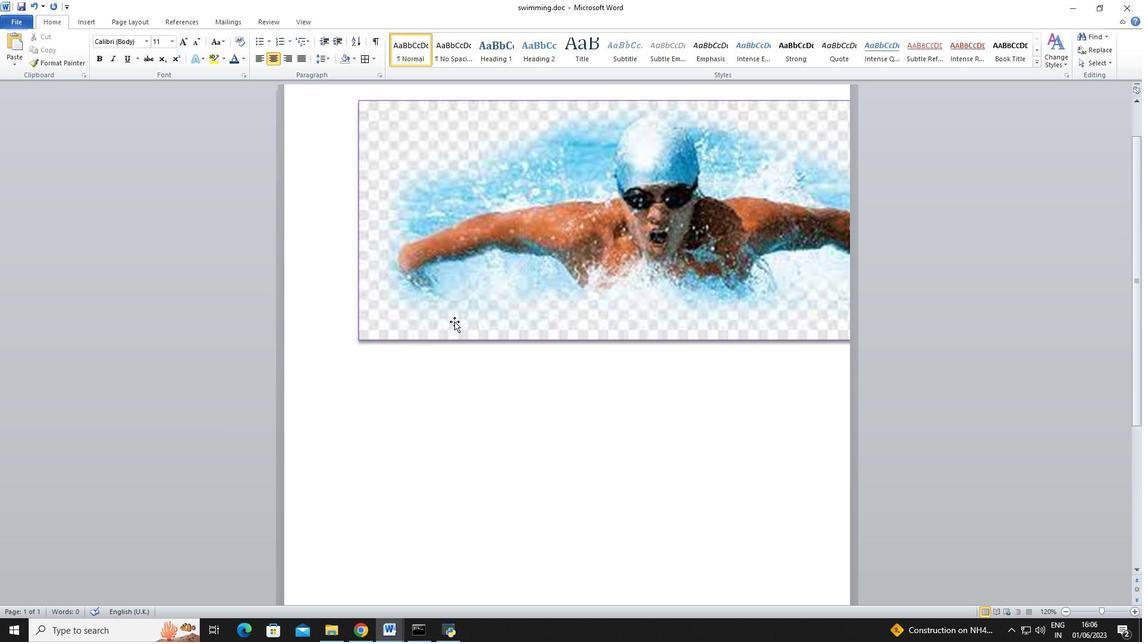 
Action: Key pressed <Key.enter>
Screenshot: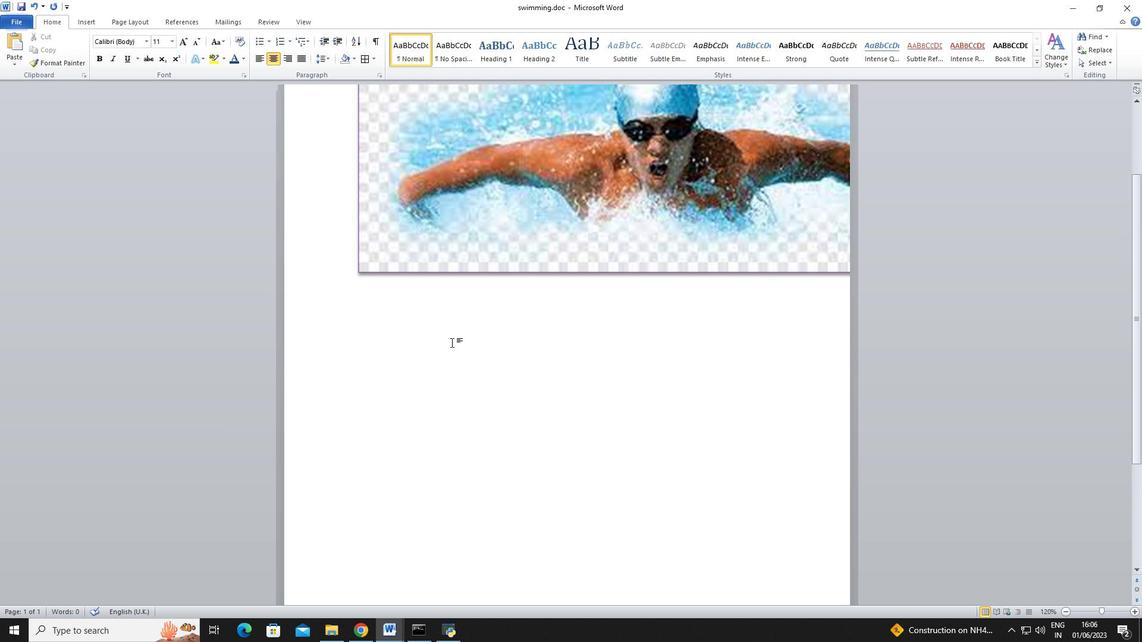 
Action: Mouse moved to (424, 346)
Screenshot: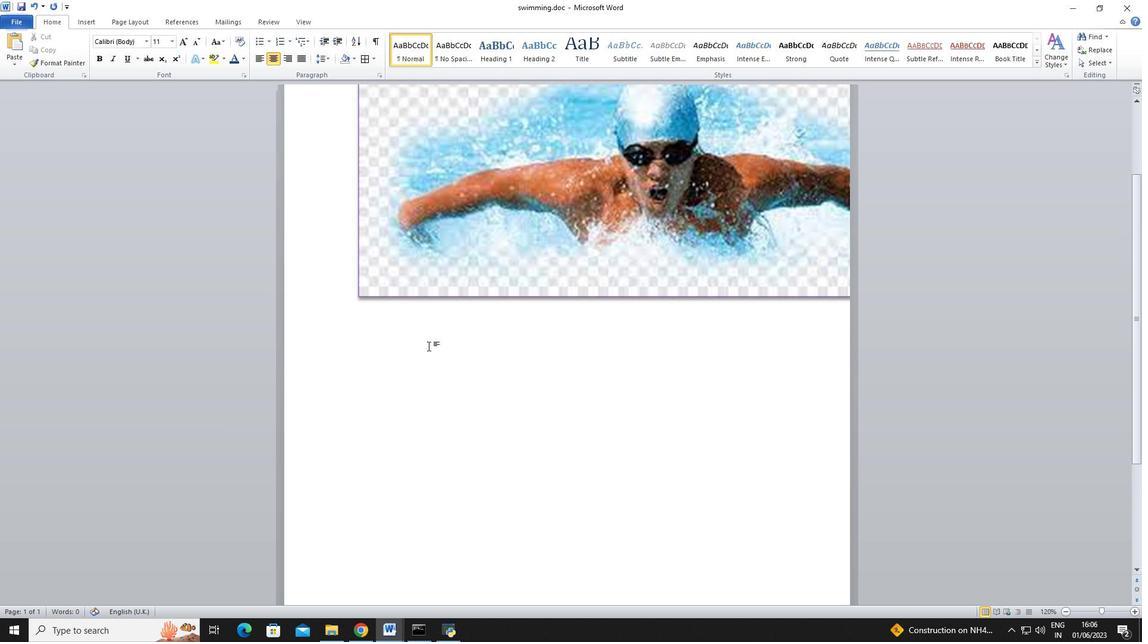 
Action: Key pressed jl<Key.backspace><Key.backspace>
Screenshot: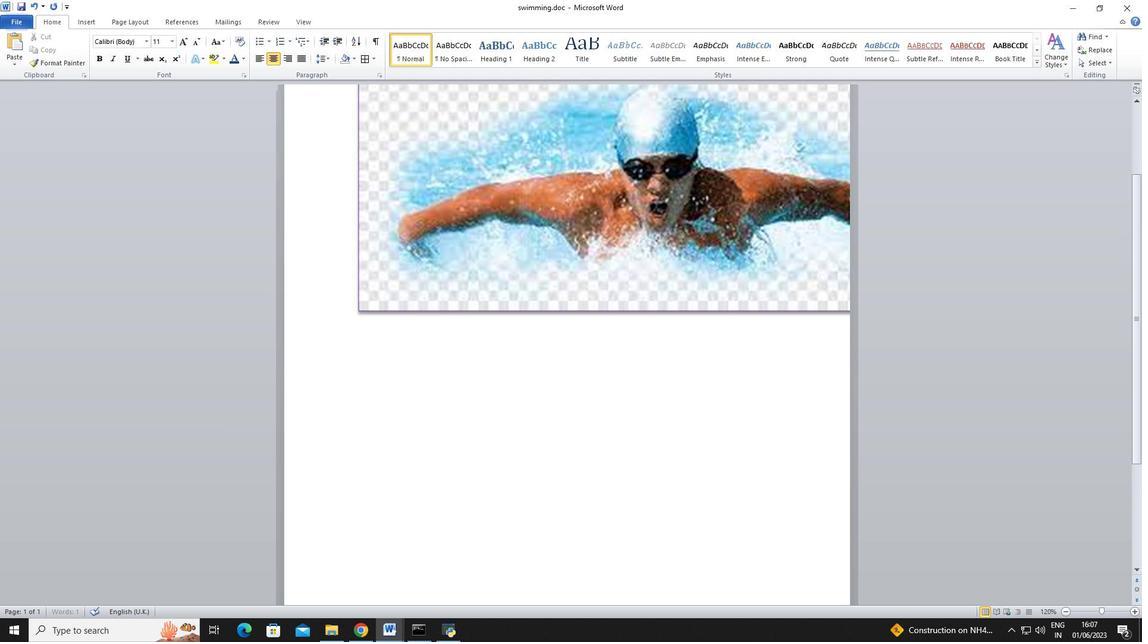
Action: Mouse scrolled (424, 346) with delta (0, 0)
Screenshot: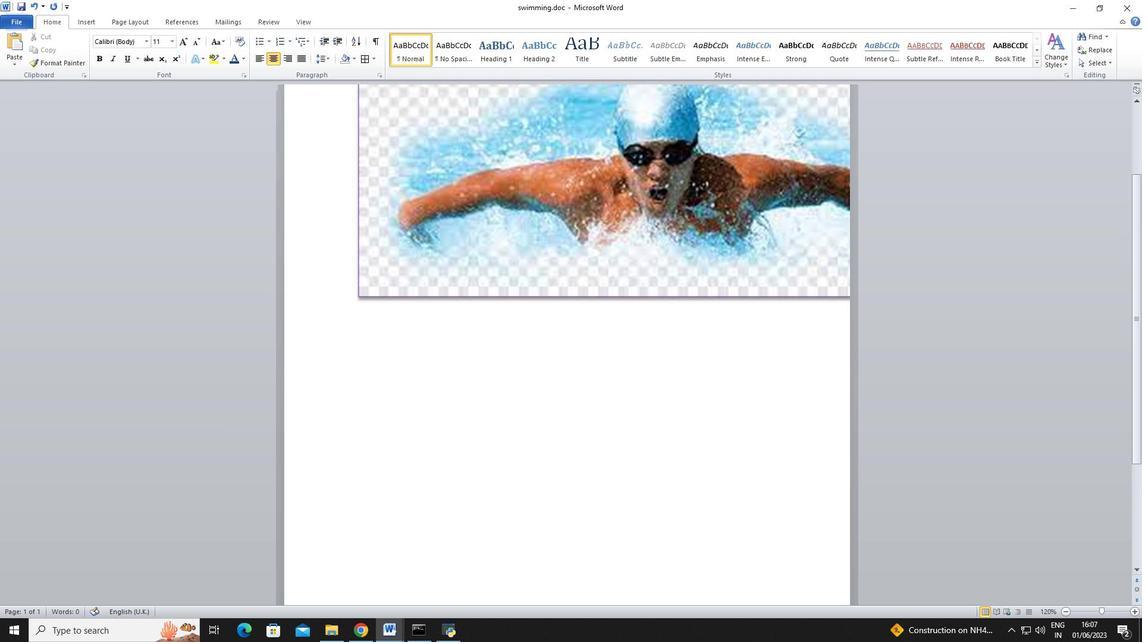 
Action: Key pressed <Key.backspace>
Screenshot: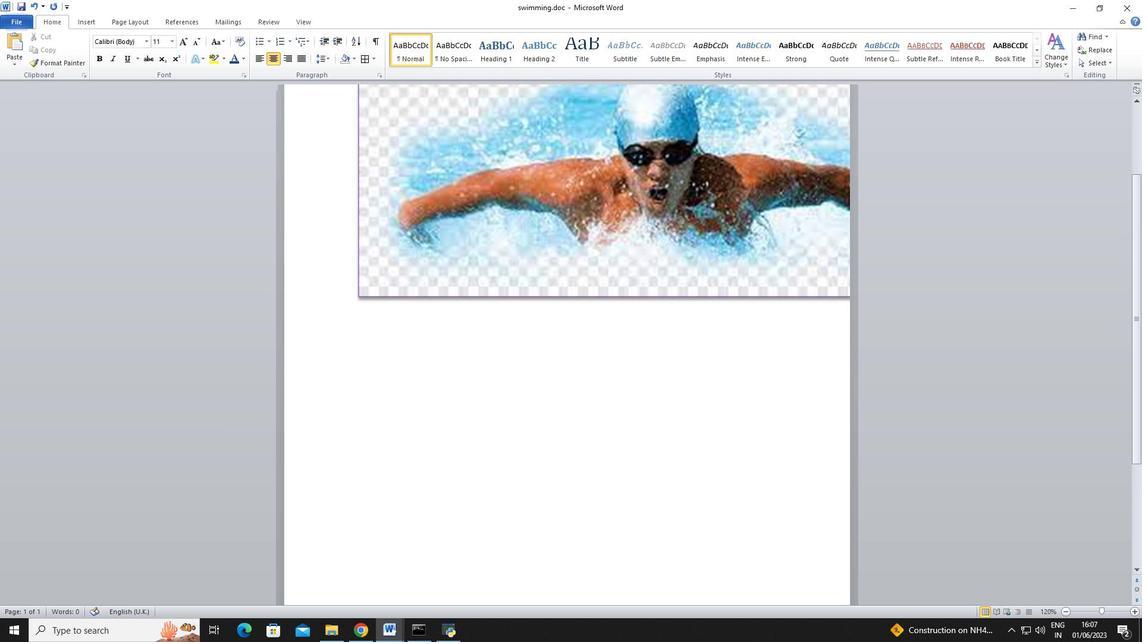 
Action: Mouse scrolled (424, 346) with delta (0, 0)
Screenshot: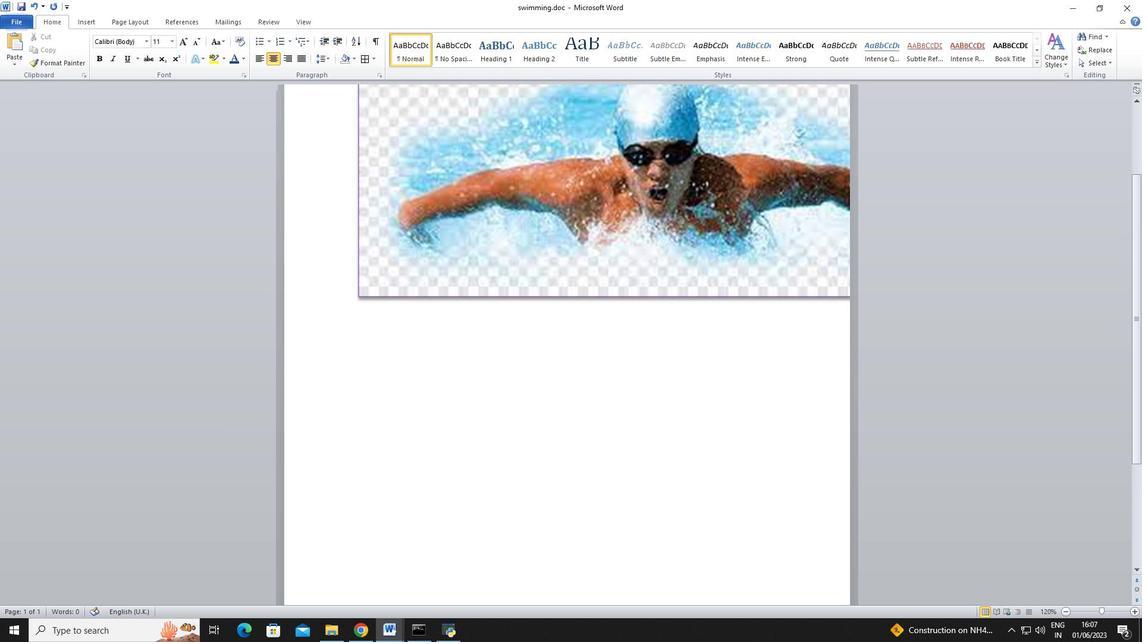 
Action: Mouse scrolled (424, 346) with delta (0, 0)
Screenshot: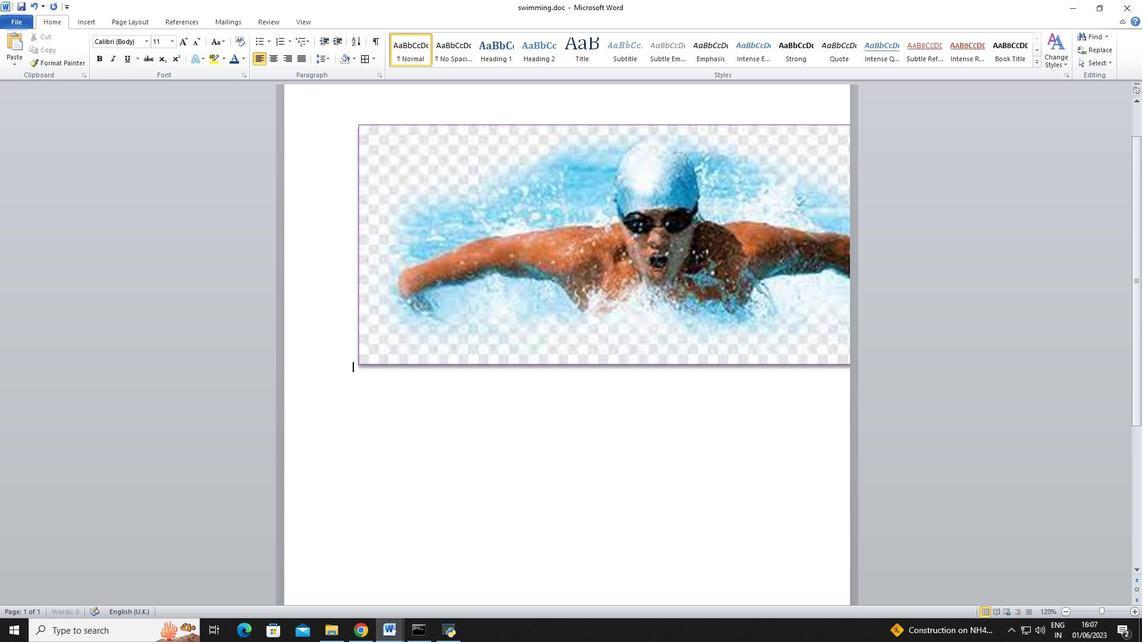 
Action: Mouse scrolled (424, 346) with delta (0, 0)
Screenshot: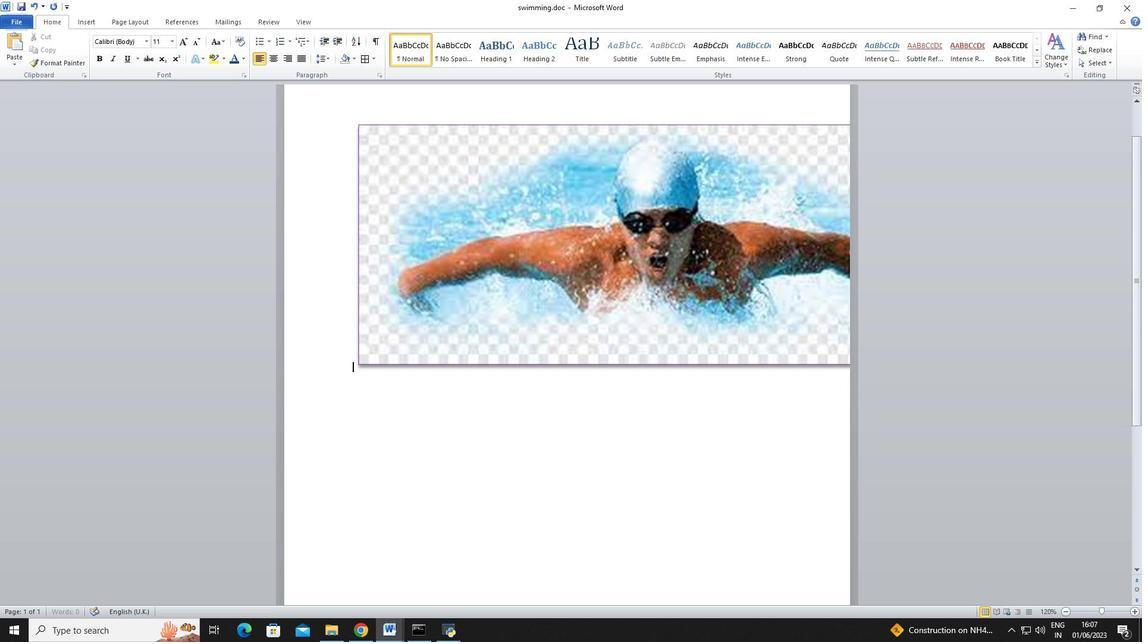 
Action: Mouse scrolled (424, 346) with delta (0, 0)
Screenshot: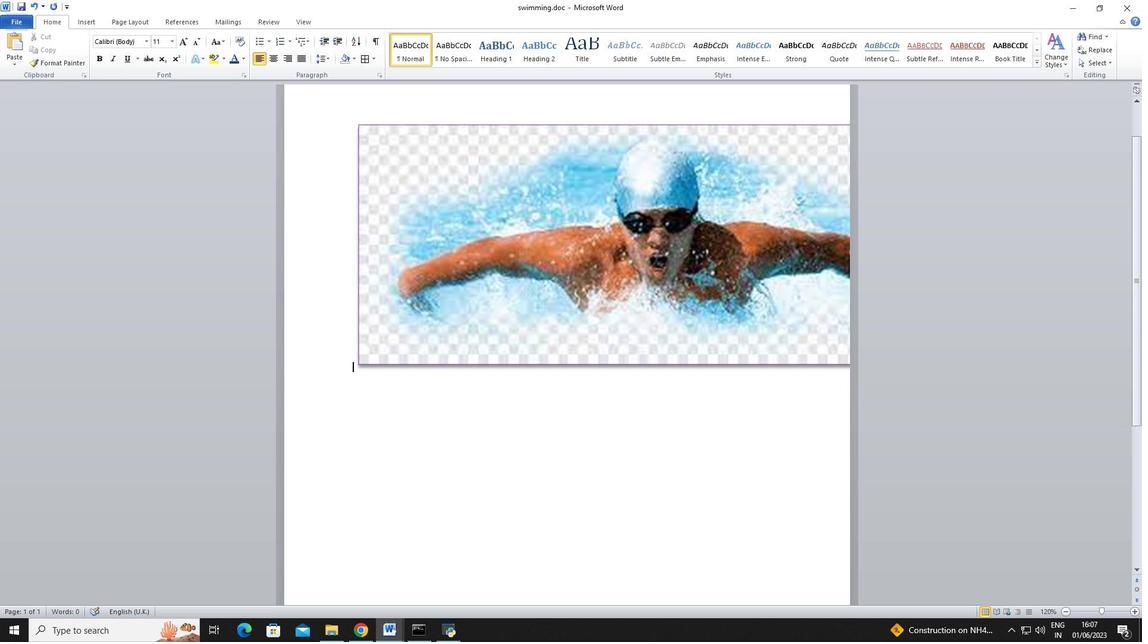 
Action: Mouse moved to (97, 22)
Screenshot: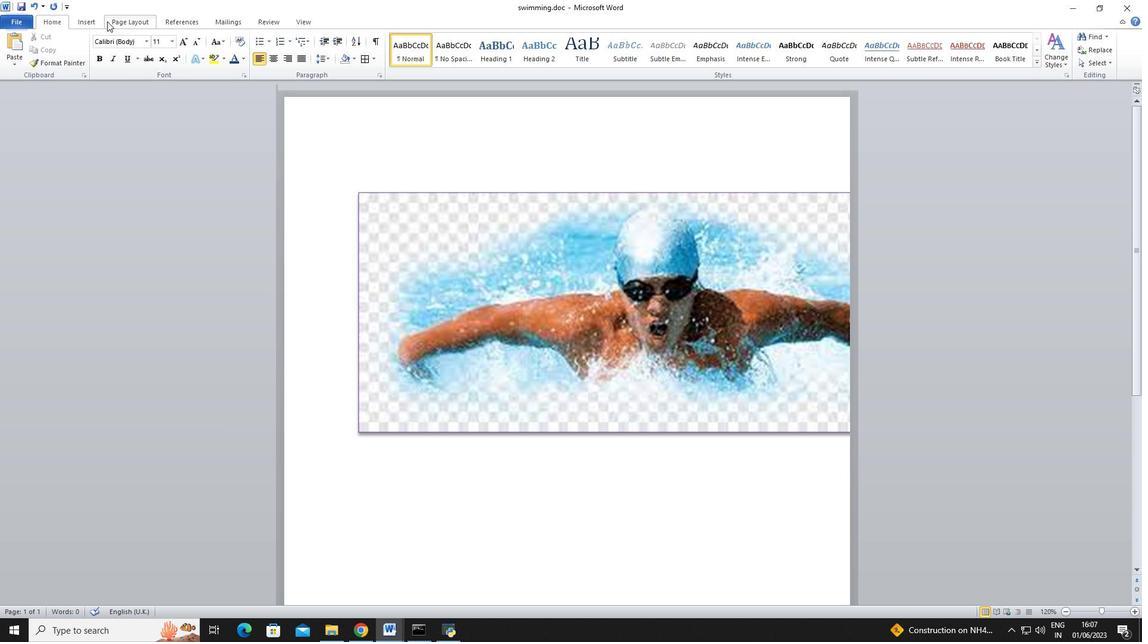 
Action: Mouse pressed left at (97, 22)
Screenshot: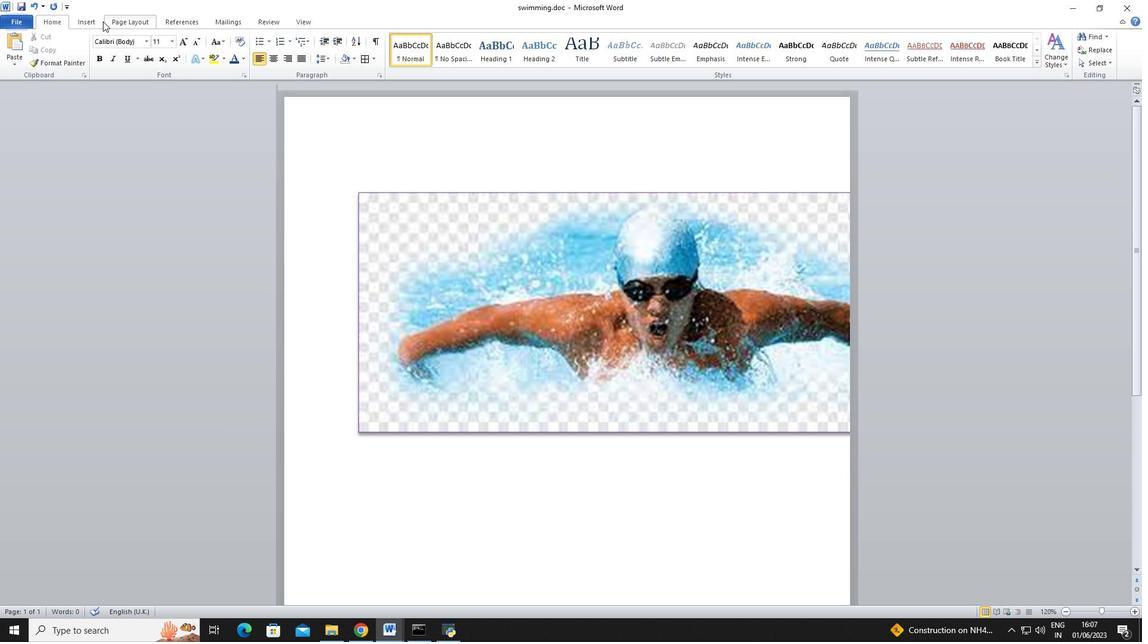 
Action: Mouse moved to (558, 57)
Screenshot: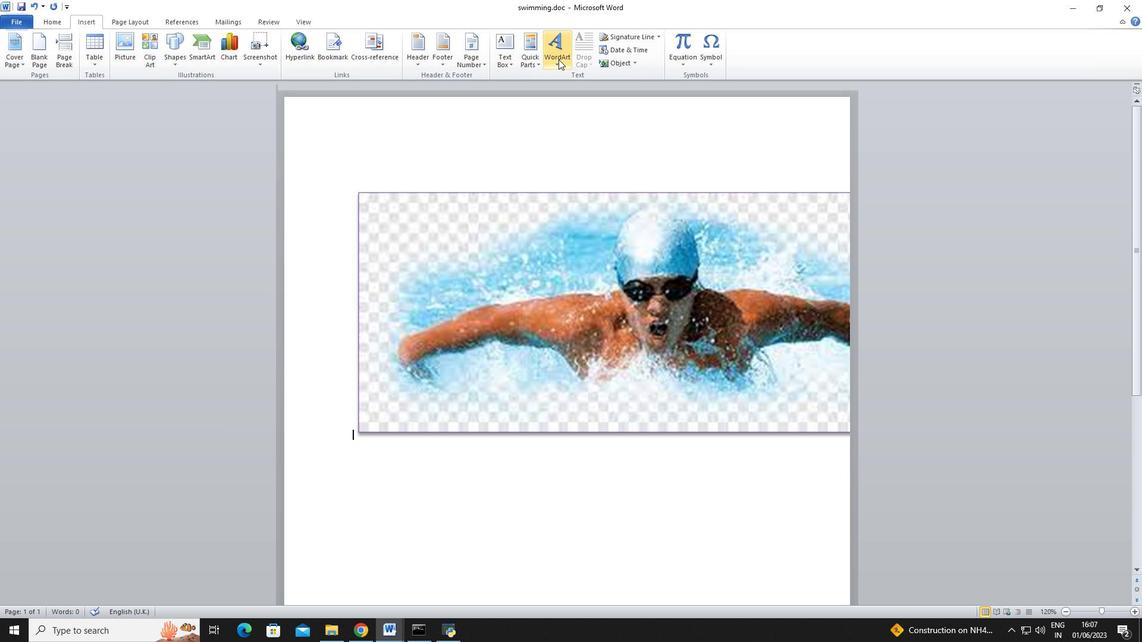 
Action: Mouse pressed left at (558, 57)
Screenshot: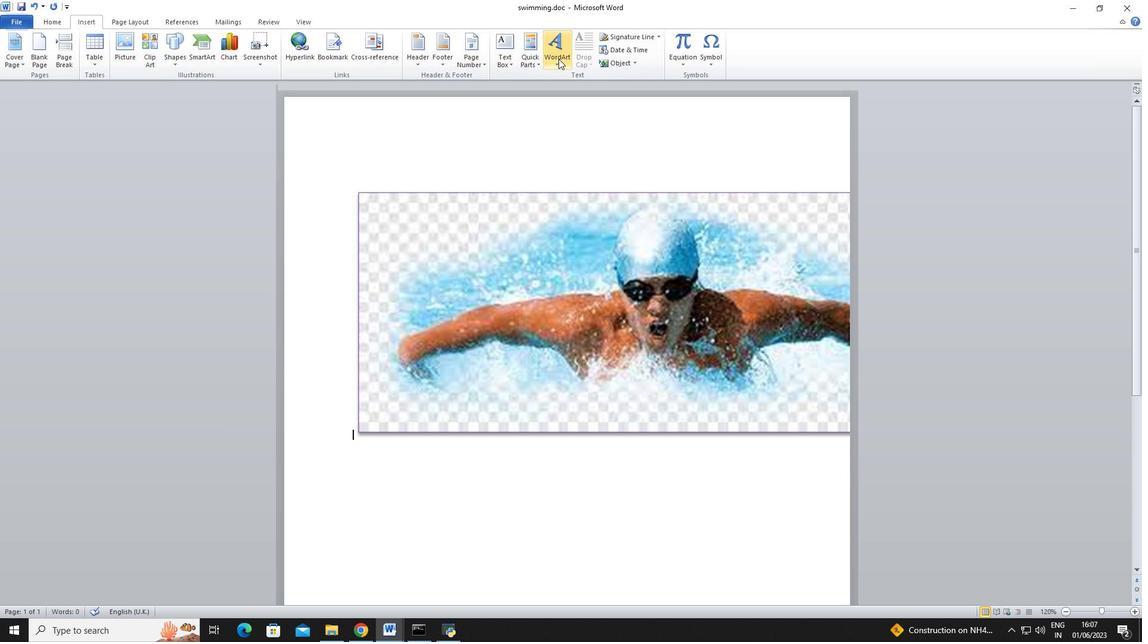 
Action: Mouse moved to (665, 89)
Screenshot: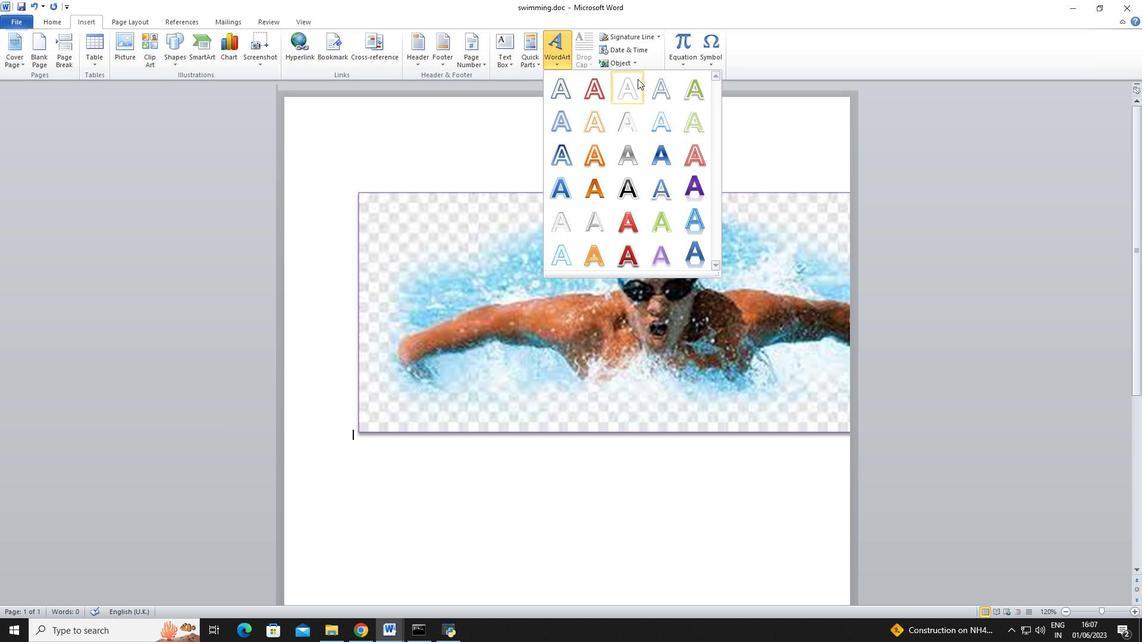 
Action: Mouse pressed left at (665, 89)
Screenshot: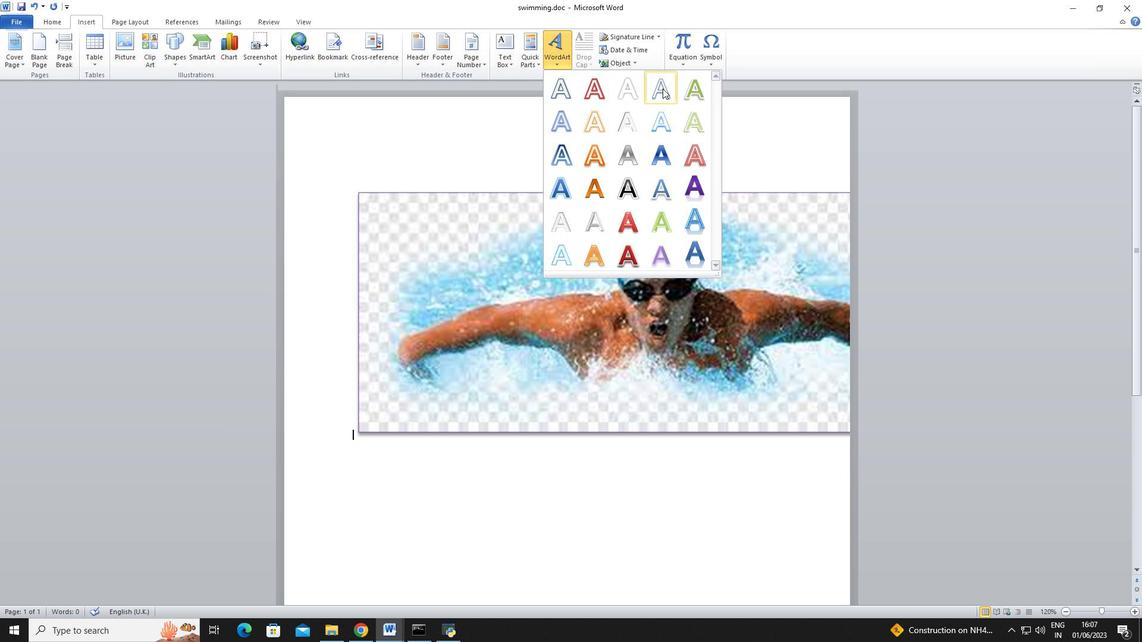 
Action: Mouse moved to (459, 188)
Screenshot: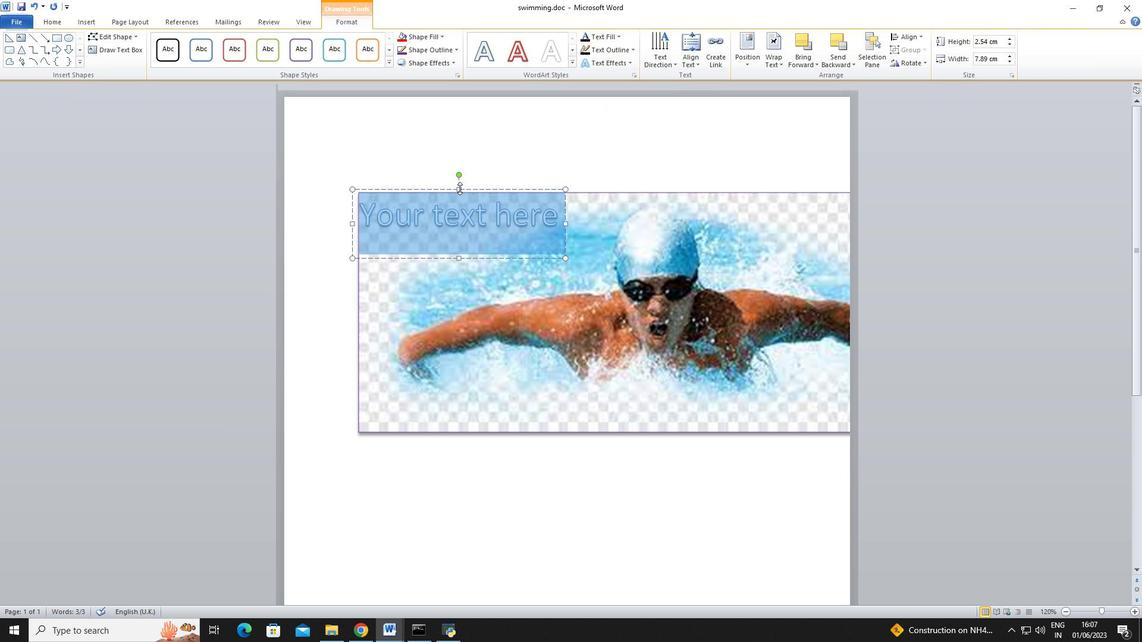 
Action: Mouse pressed left at (459, 188)
Screenshot: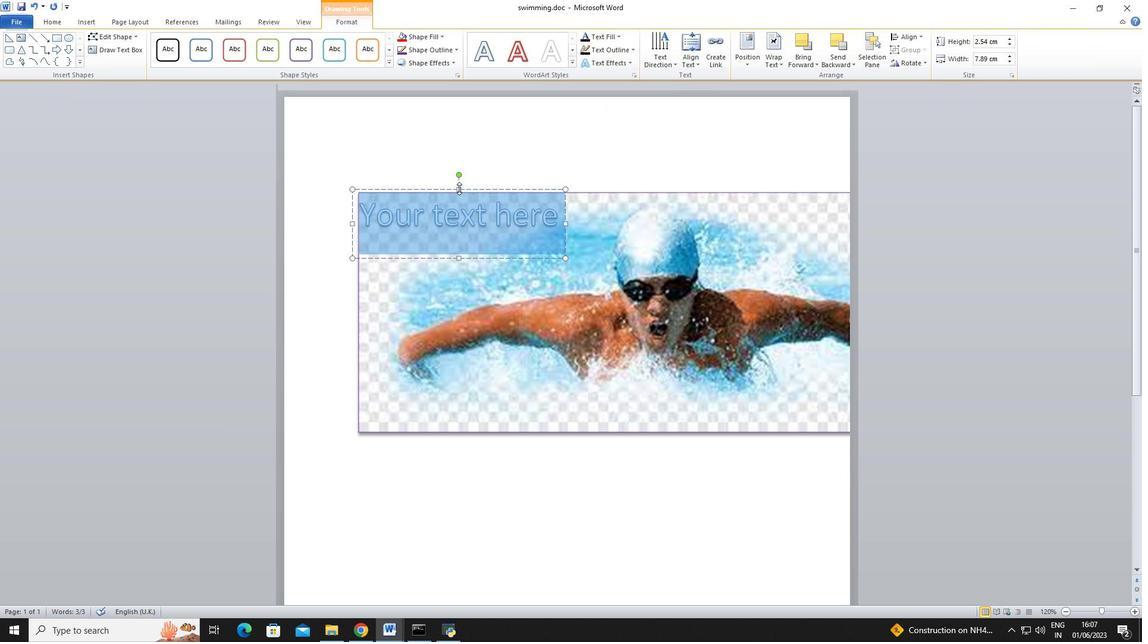 
Action: Mouse moved to (458, 179)
Screenshot: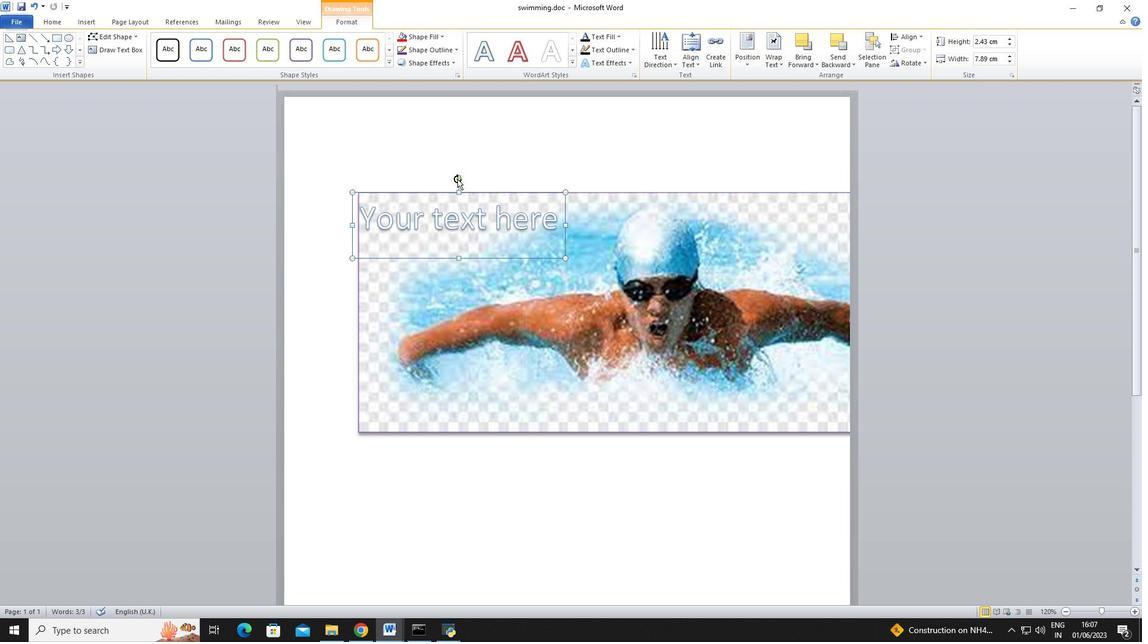 
Action: Mouse pressed left at (458, 179)
Screenshot: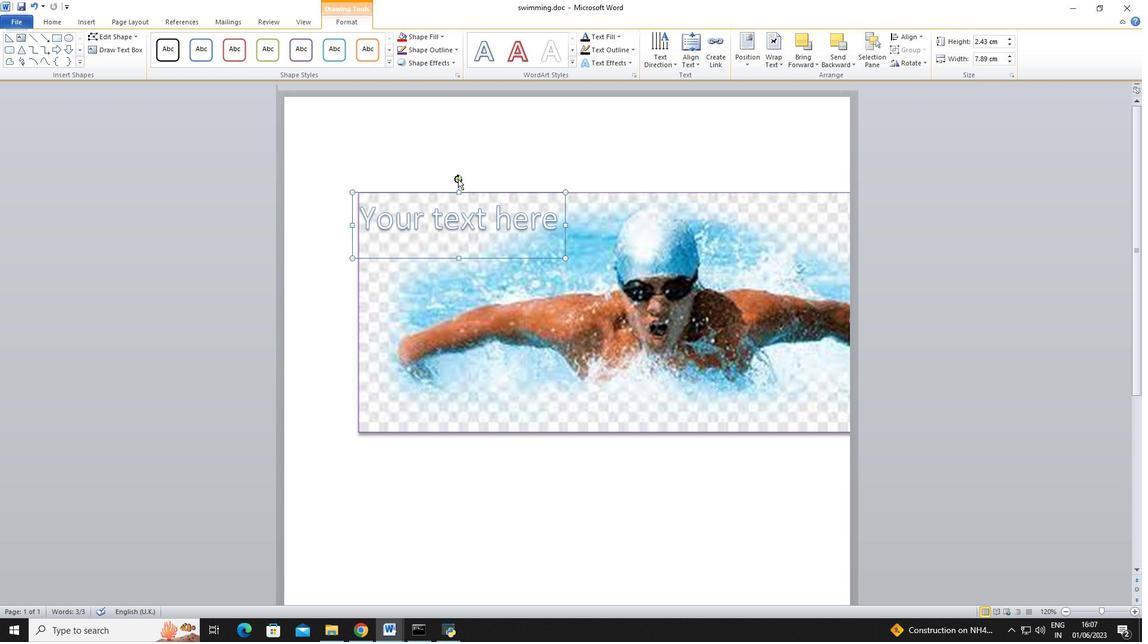 
Action: Mouse moved to (459, 192)
Screenshot: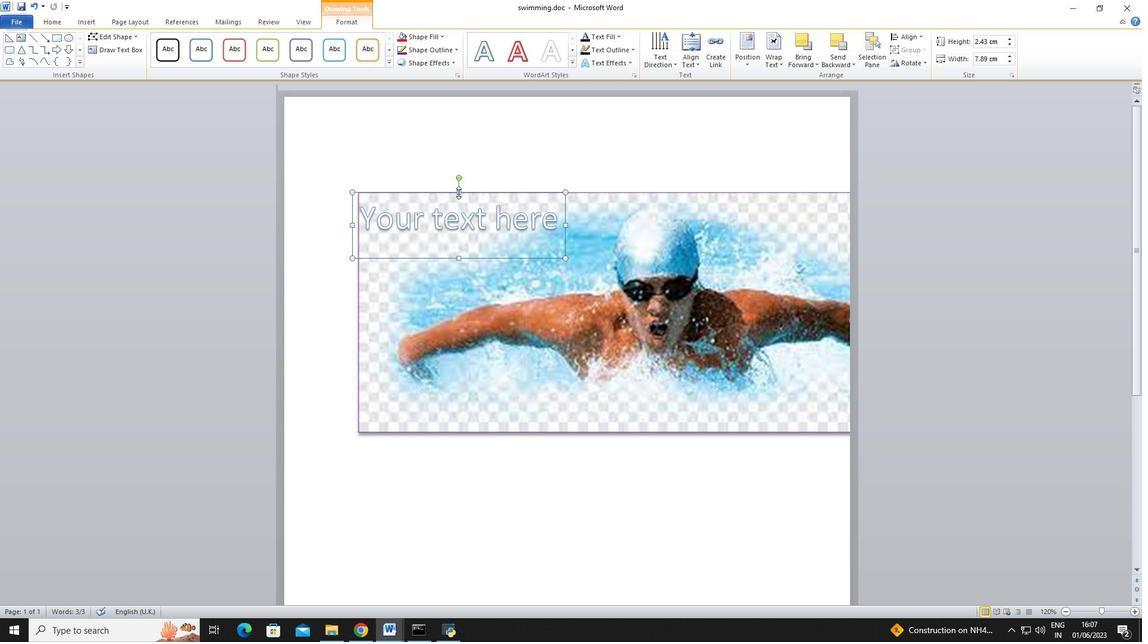 
Action: Mouse pressed left at (459, 192)
Screenshot: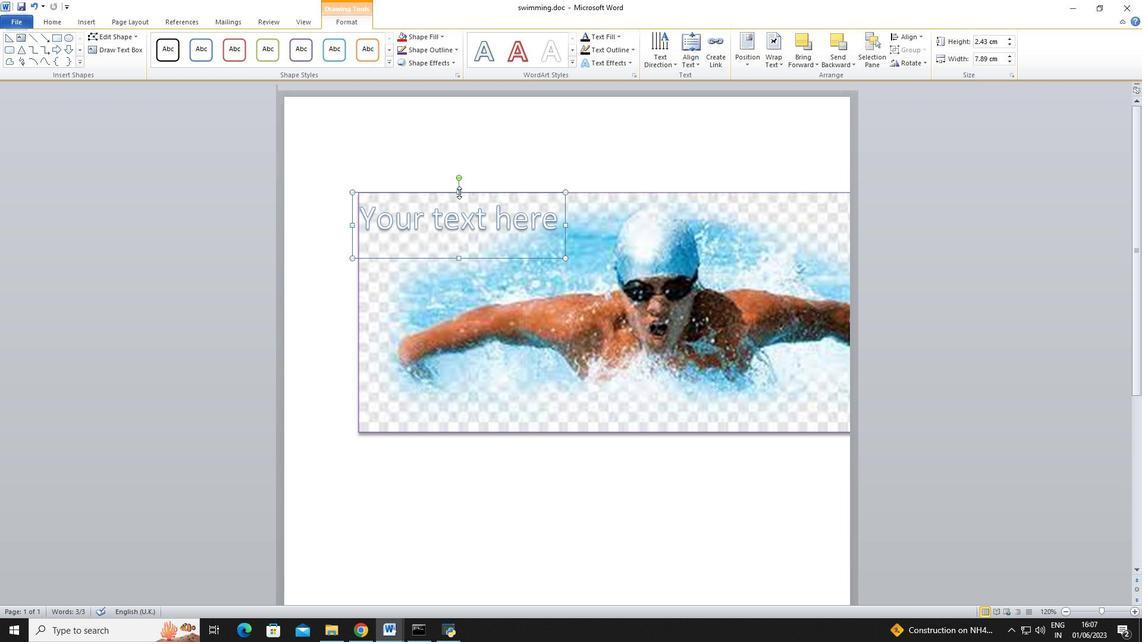 
Action: Mouse moved to (459, 257)
Screenshot: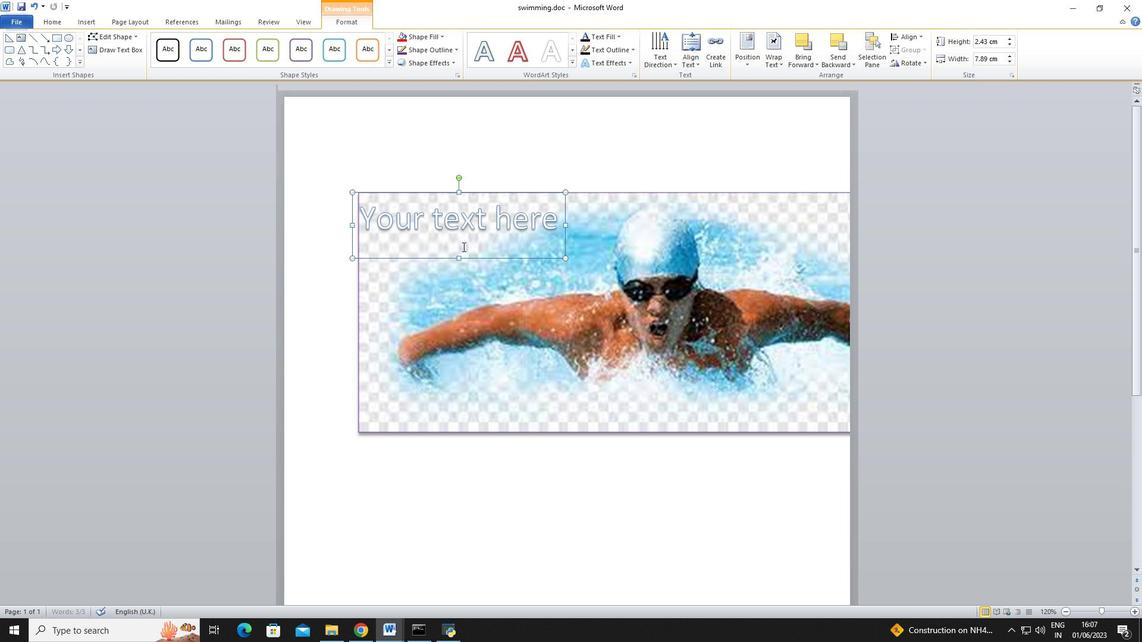 
Action: Mouse pressed left at (459, 257)
Screenshot: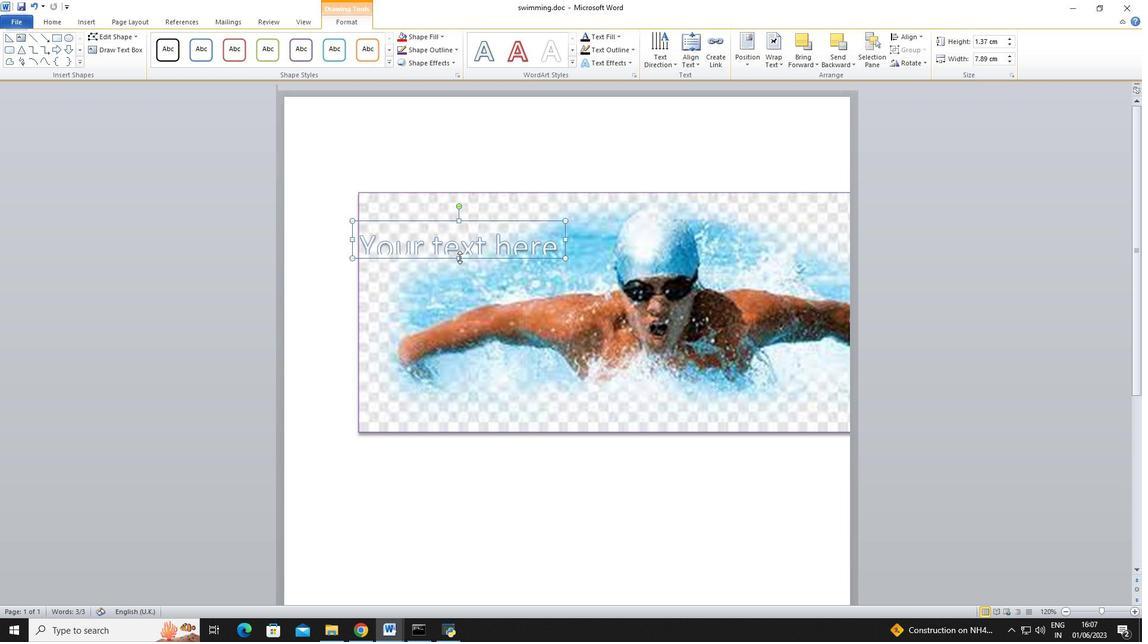 
Action: Mouse moved to (458, 219)
Screenshot: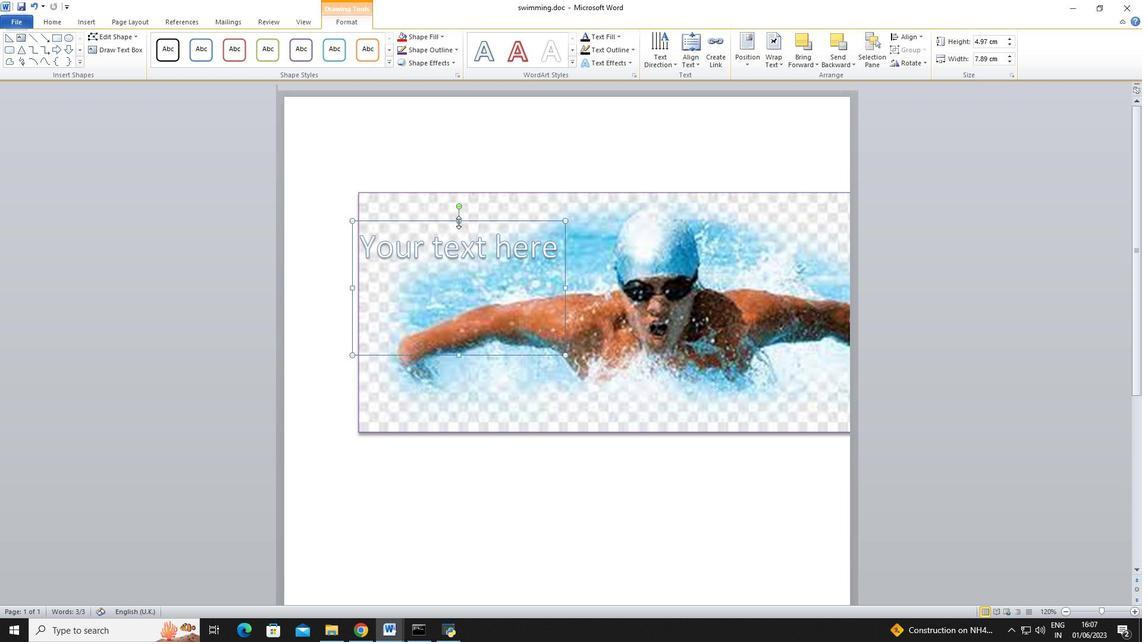 
Action: Mouse pressed left at (458, 219)
Screenshot: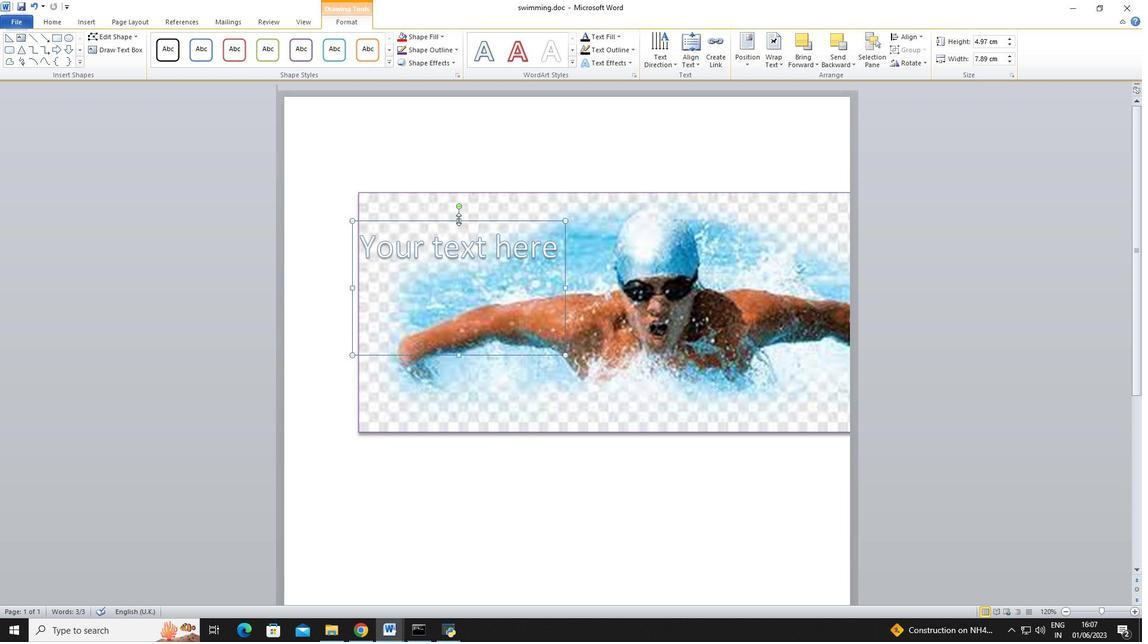 
Action: Mouse moved to (458, 354)
Screenshot: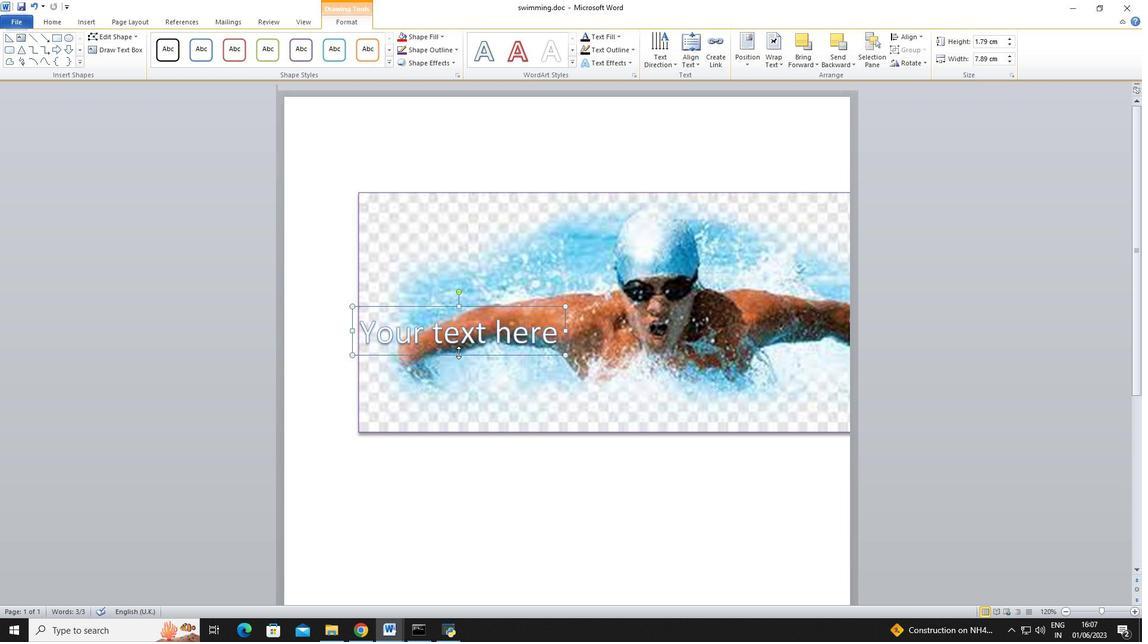 
Action: Mouse pressed left at (458, 354)
Screenshot: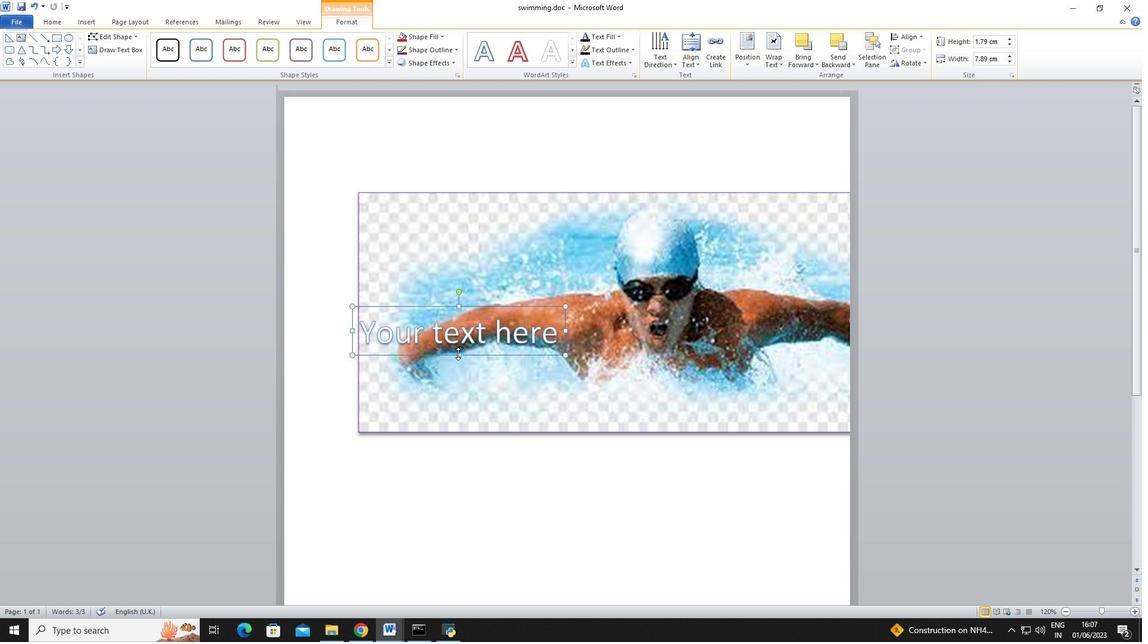 
Action: Mouse moved to (458, 305)
Screenshot: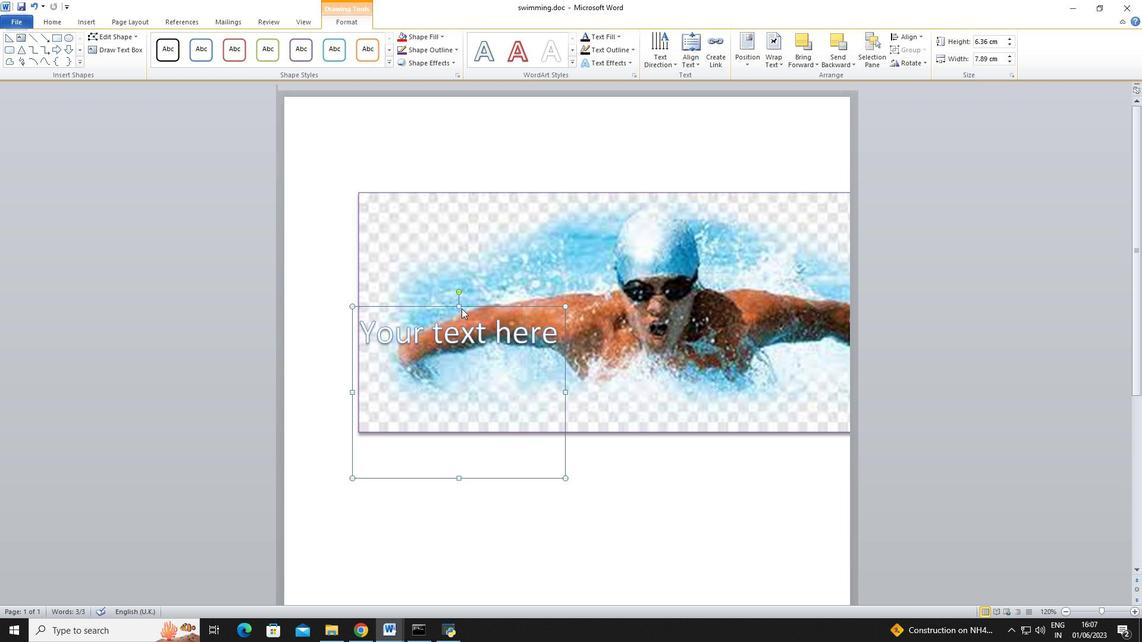 
Action: Mouse pressed left at (458, 305)
Screenshot: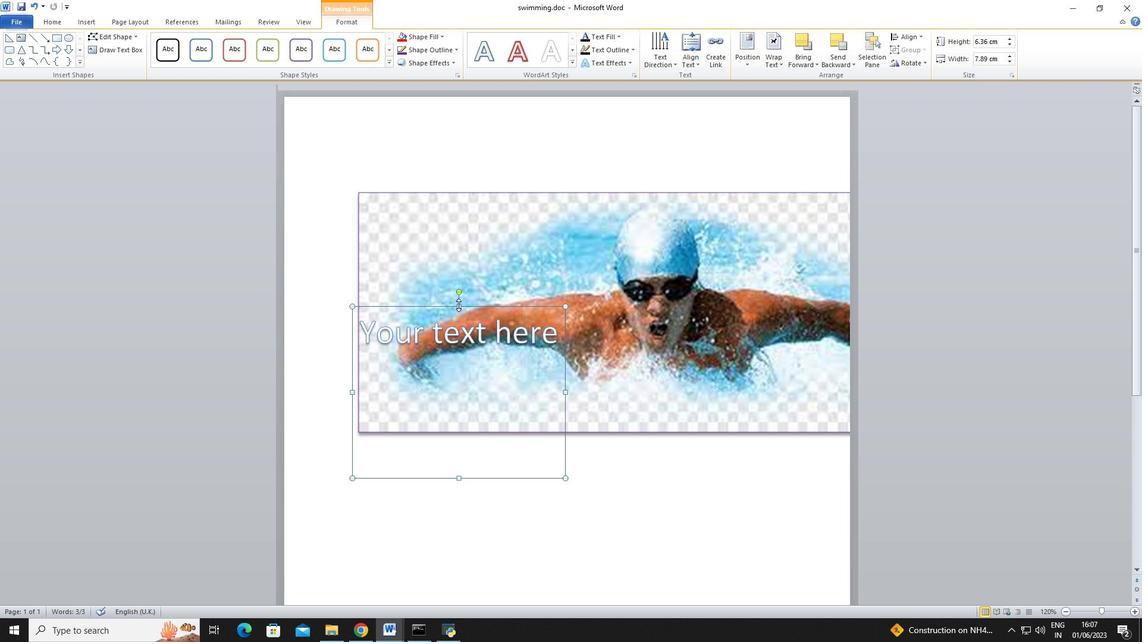 
Action: Mouse moved to (458, 478)
Screenshot: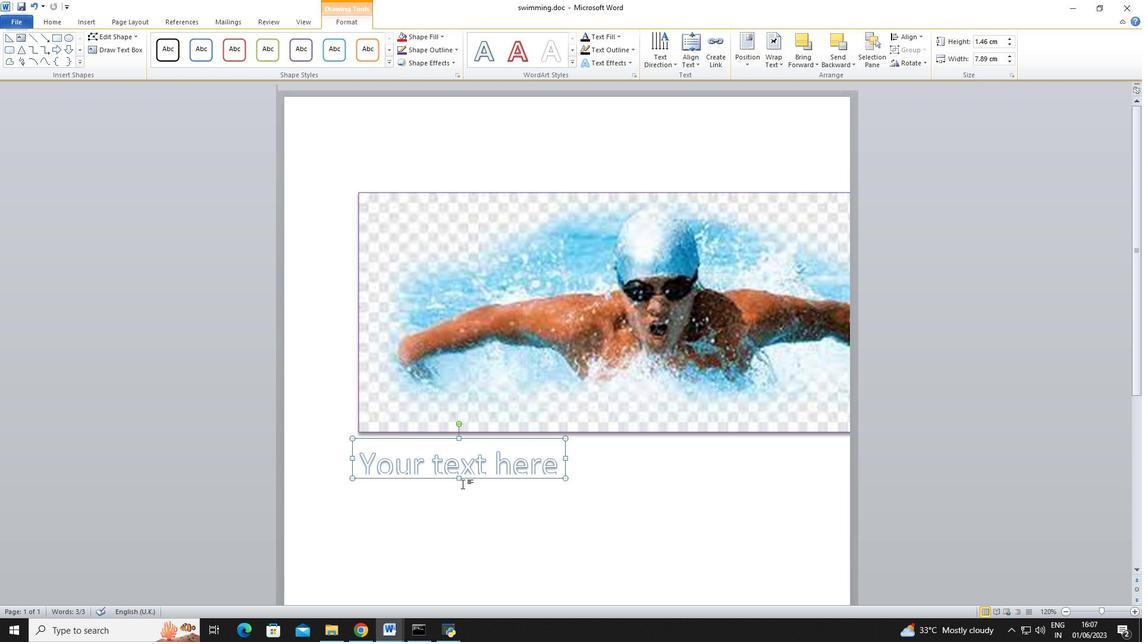 
Action: Mouse pressed left at (458, 478)
Screenshot: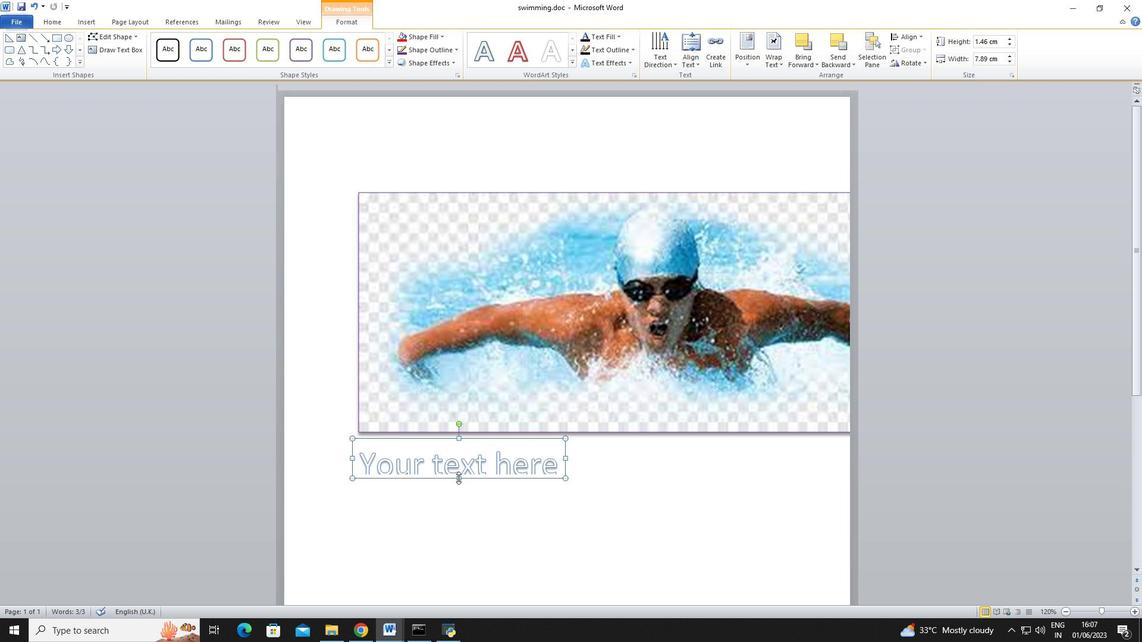
Action: Mouse moved to (459, 436)
Screenshot: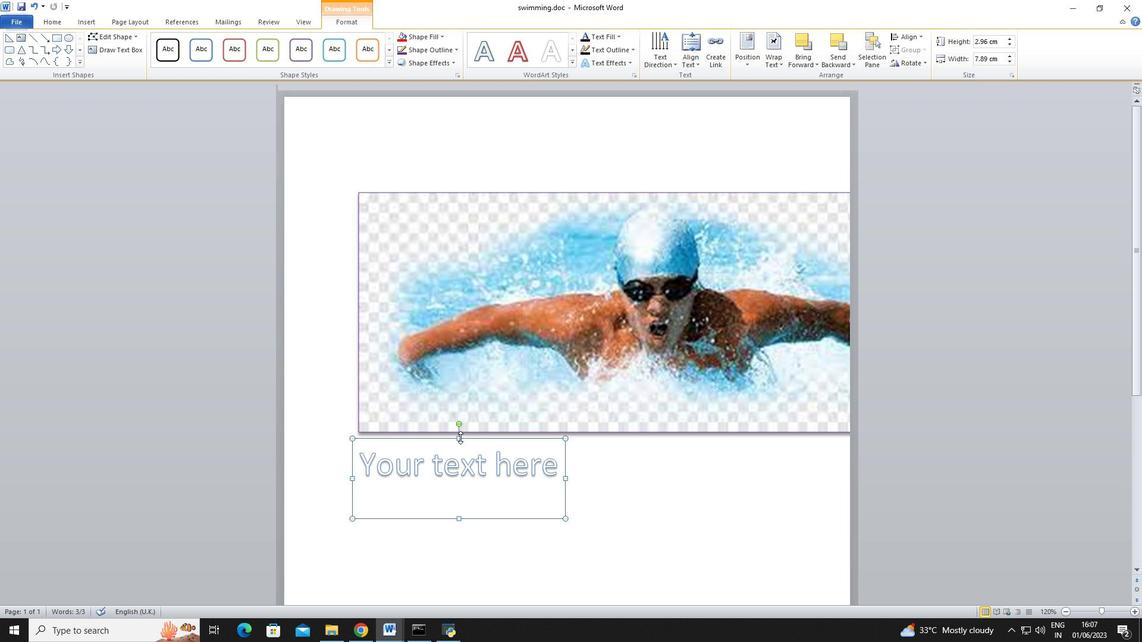 
Action: Mouse pressed left at (459, 436)
Screenshot: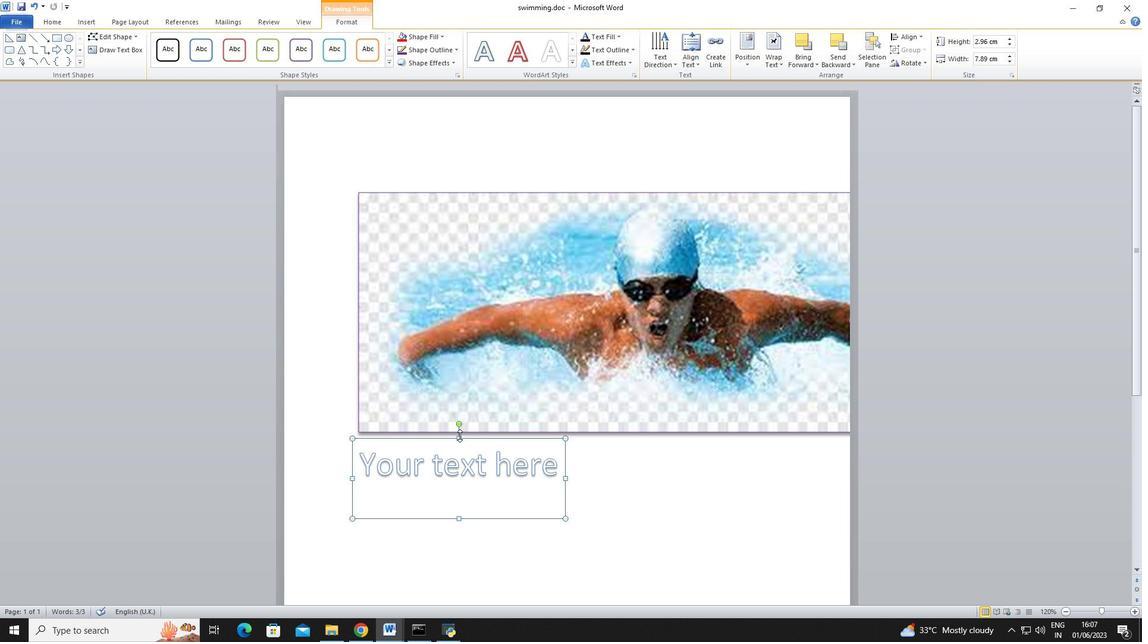
Action: Mouse moved to (564, 492)
Screenshot: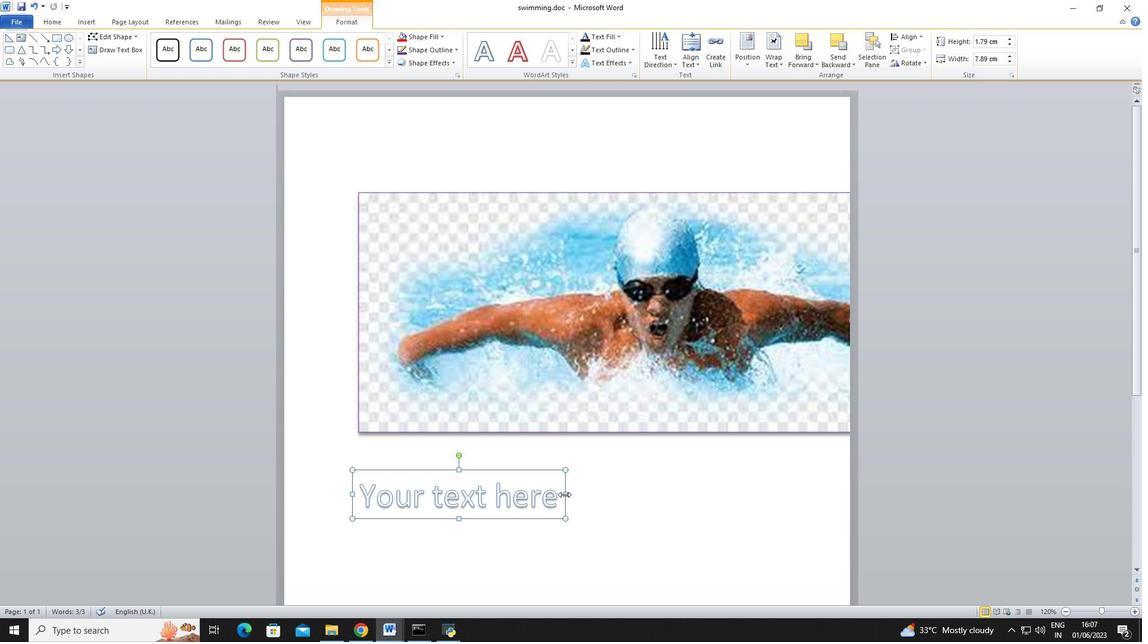
Action: Mouse pressed left at (564, 492)
Screenshot: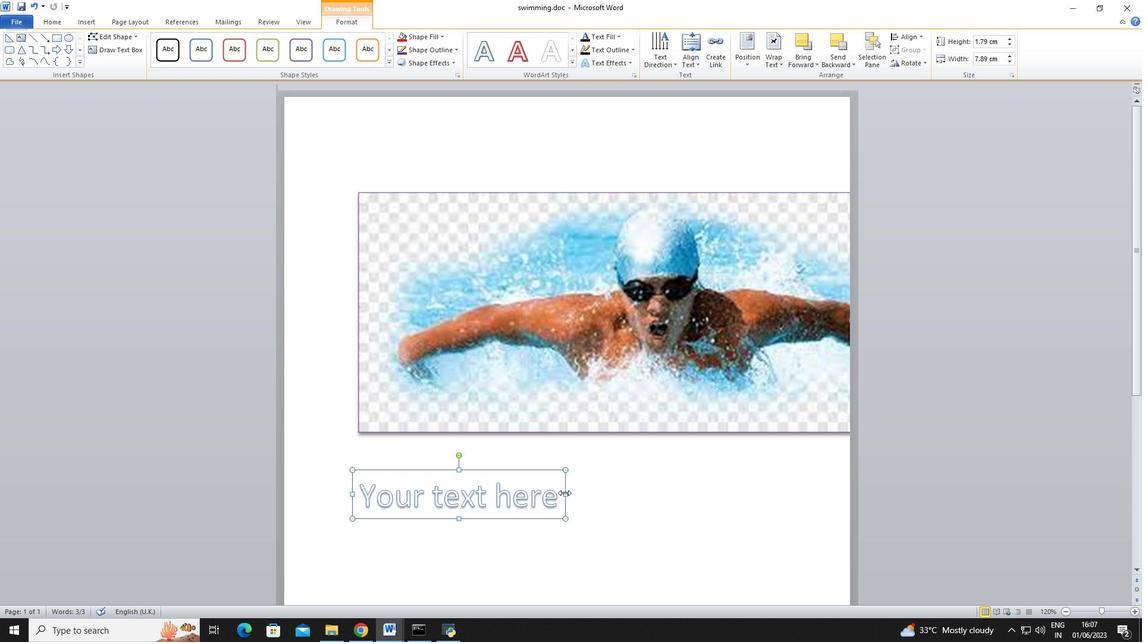 
Action: Mouse moved to (354, 488)
Screenshot: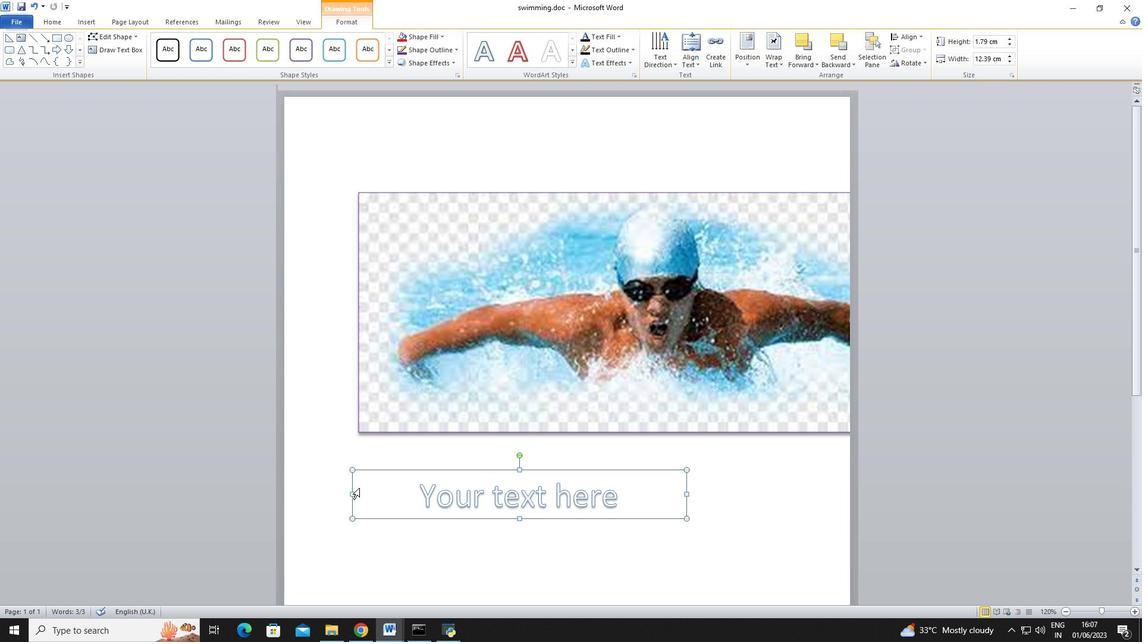 
Action: Mouse pressed left at (354, 488)
Screenshot: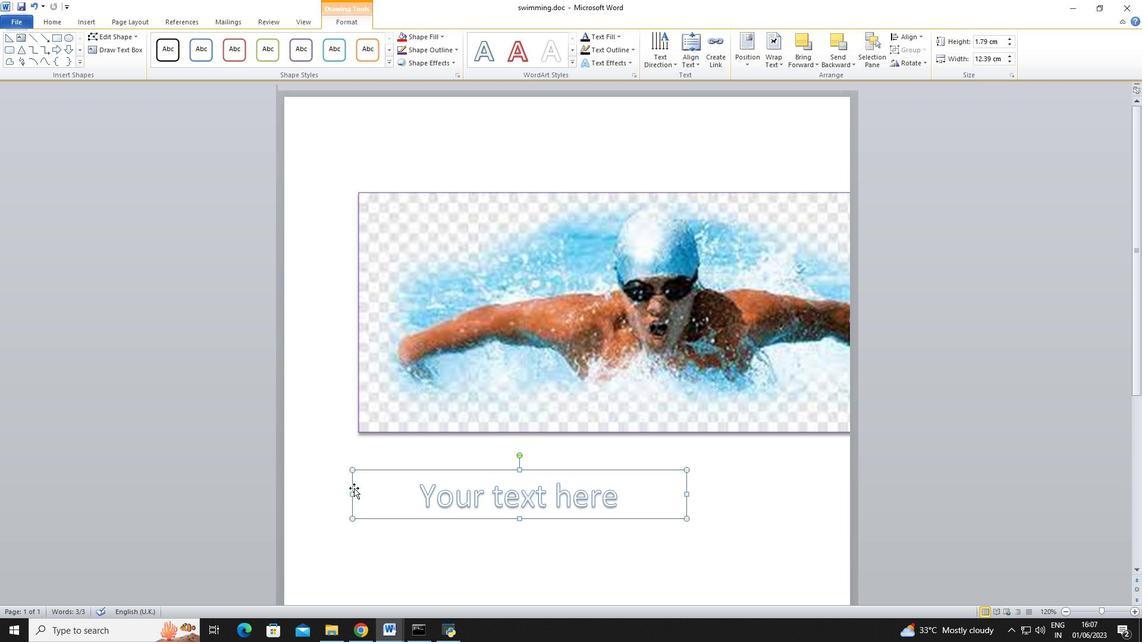
Action: Mouse moved to (351, 493)
Screenshot: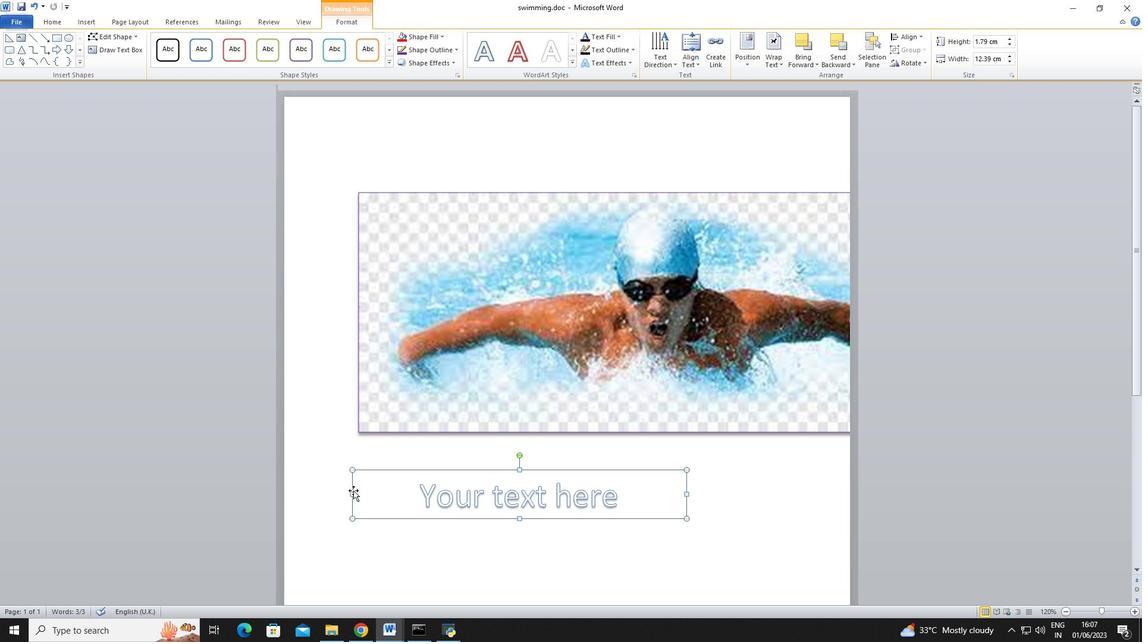
Action: Mouse pressed left at (351, 493)
Screenshot: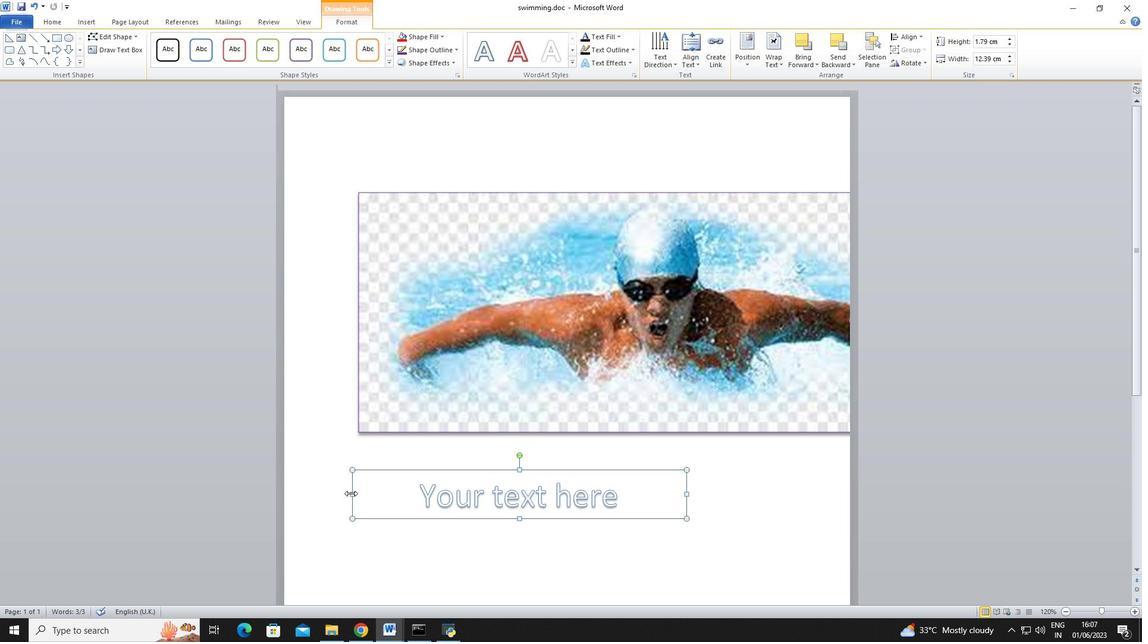 
Action: Mouse moved to (520, 505)
Screenshot: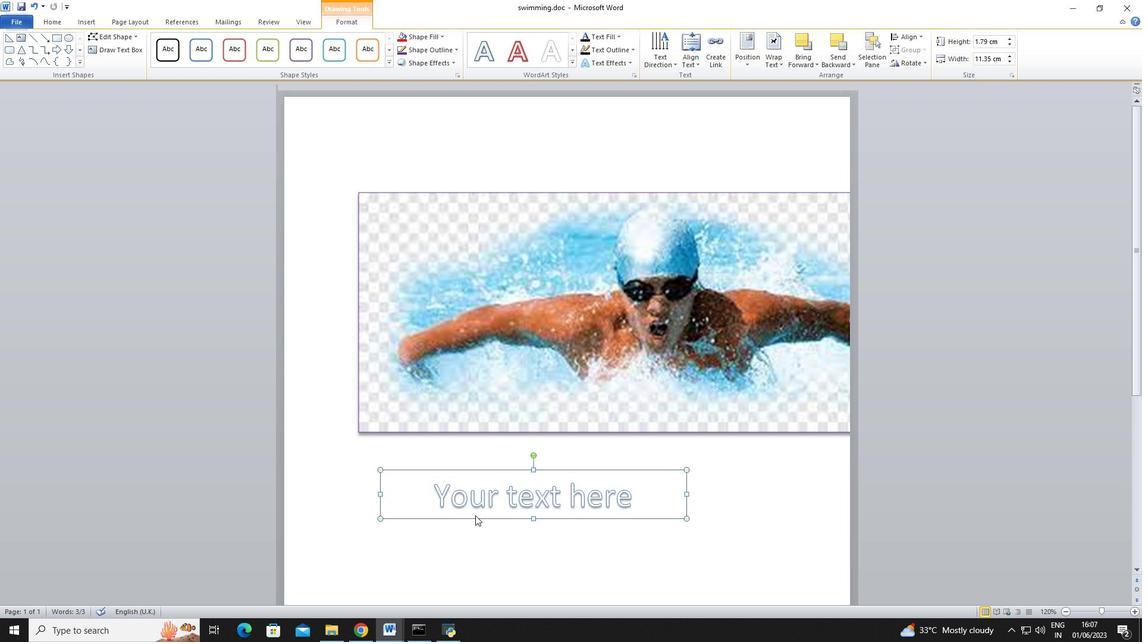
Action: Mouse pressed left at (520, 505)
Screenshot: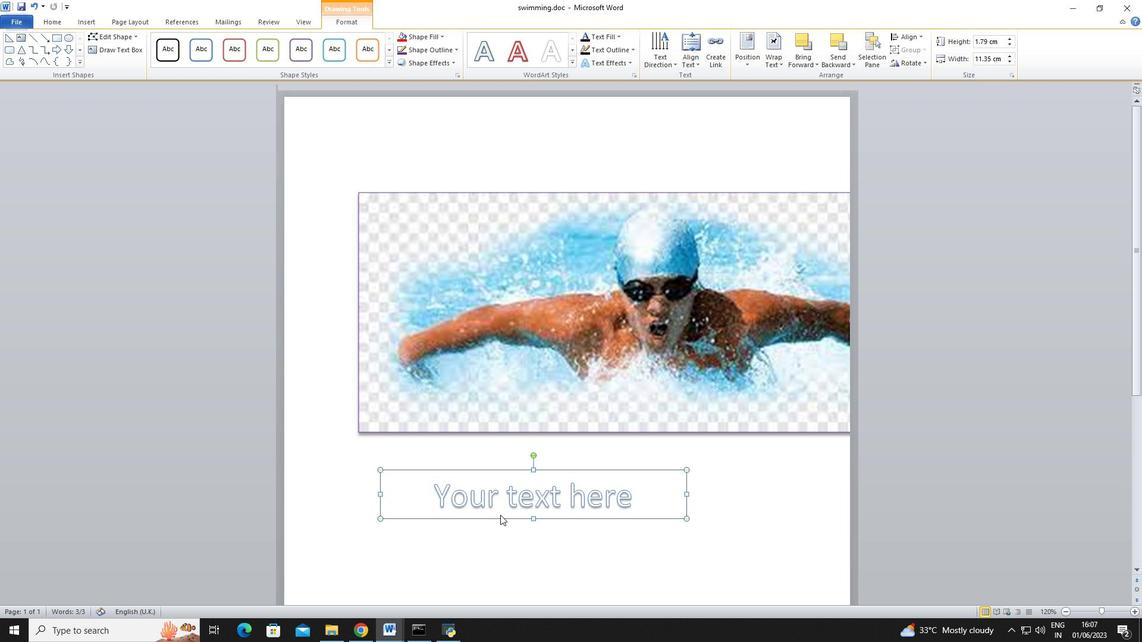 
Action: Key pressed <Key.shift>Sw
Screenshot: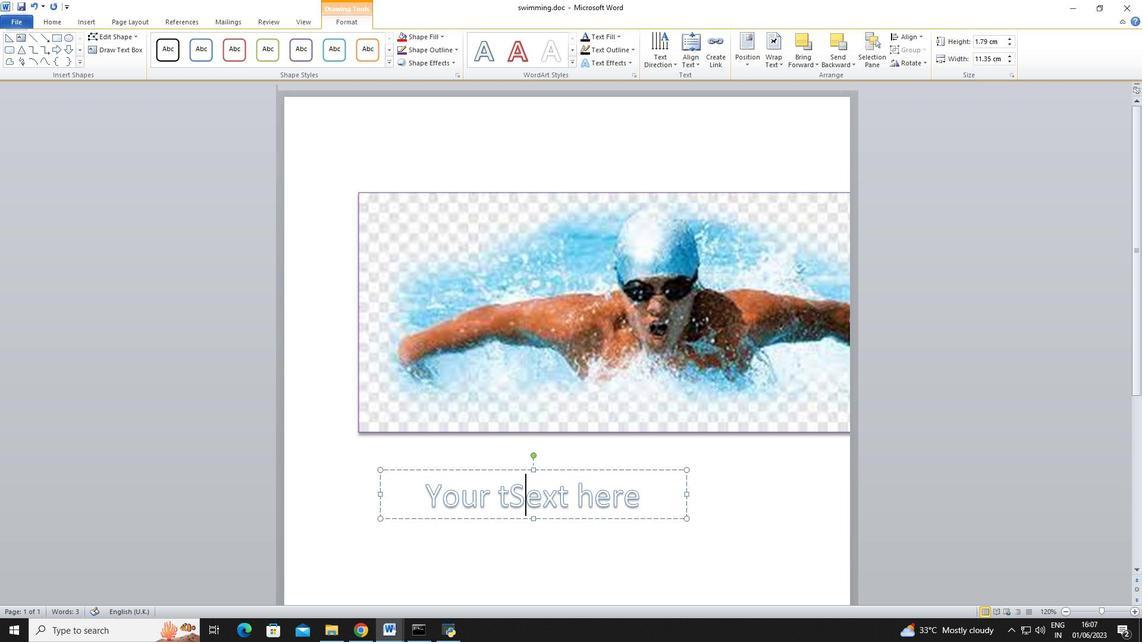 
Action: Mouse moved to (656, 497)
Screenshot: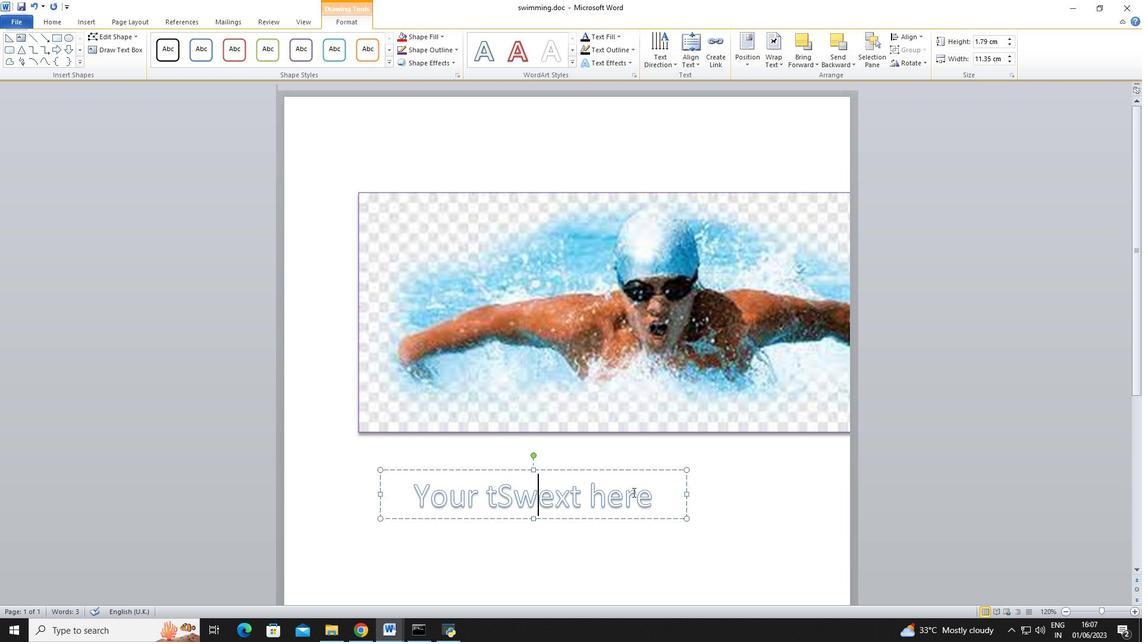 
Action: Mouse pressed left at (656, 497)
Screenshot: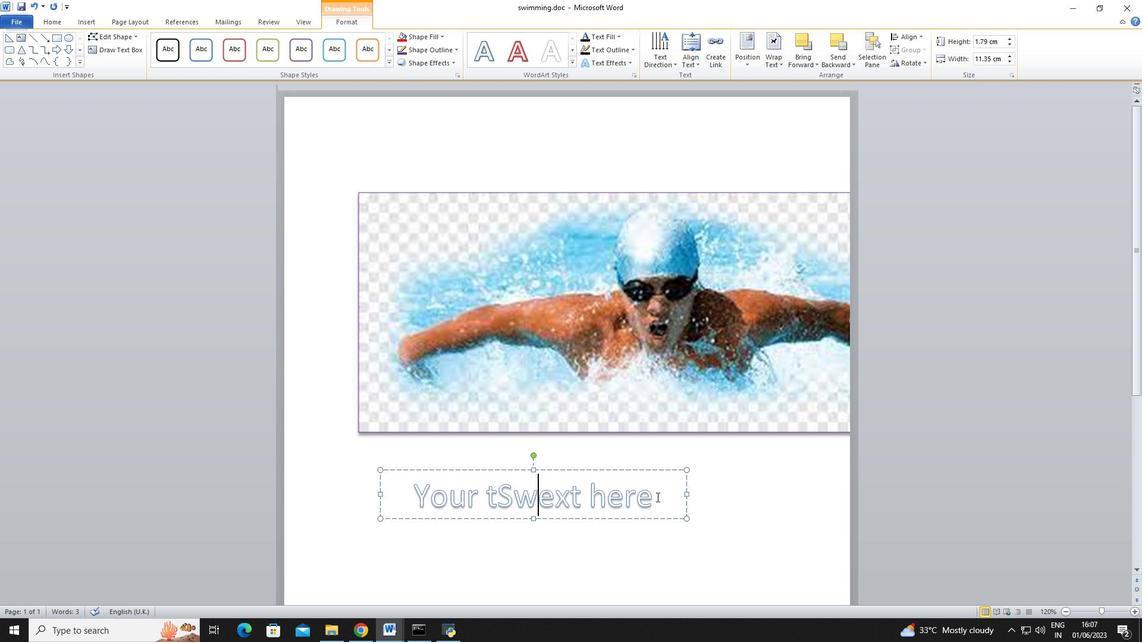 
Action: Mouse moved to (449, 517)
Screenshot: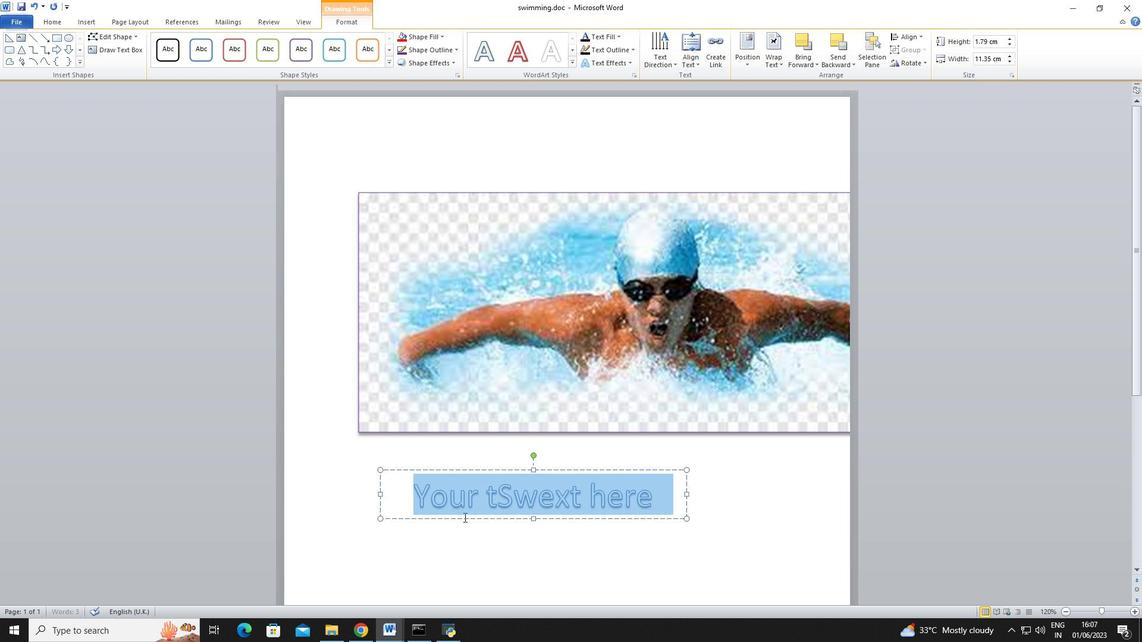 
Action: Key pressed <Key.shift>Swimming
Screenshot: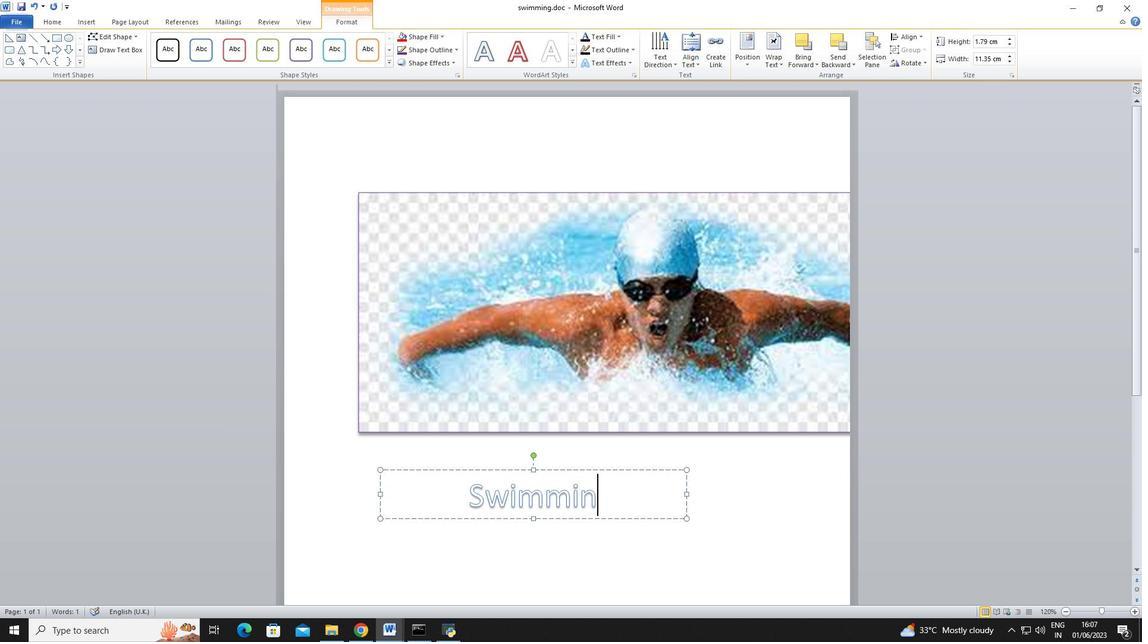 
Action: Mouse moved to (442, 39)
Screenshot: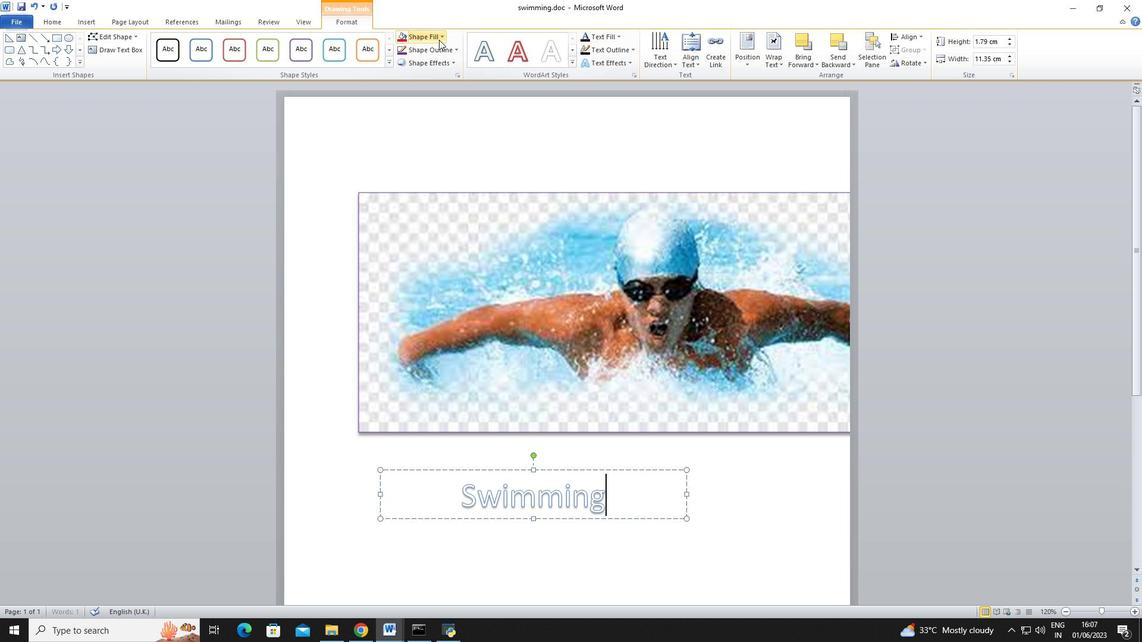 
Action: Mouse pressed left at (442, 39)
Screenshot: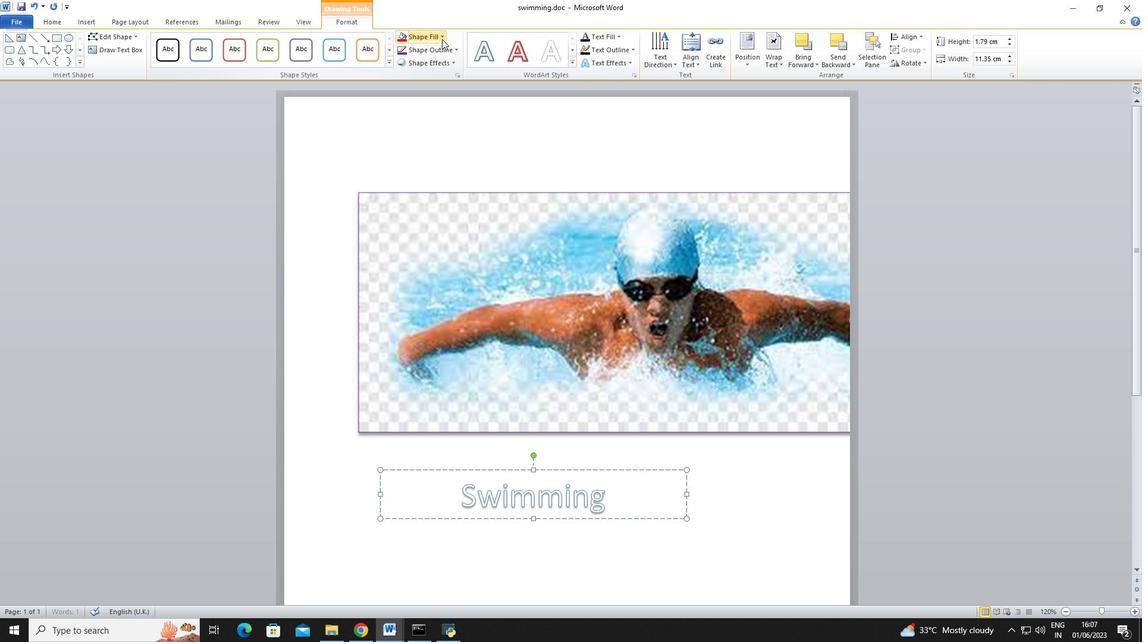 
Action: Mouse moved to (458, 32)
Screenshot: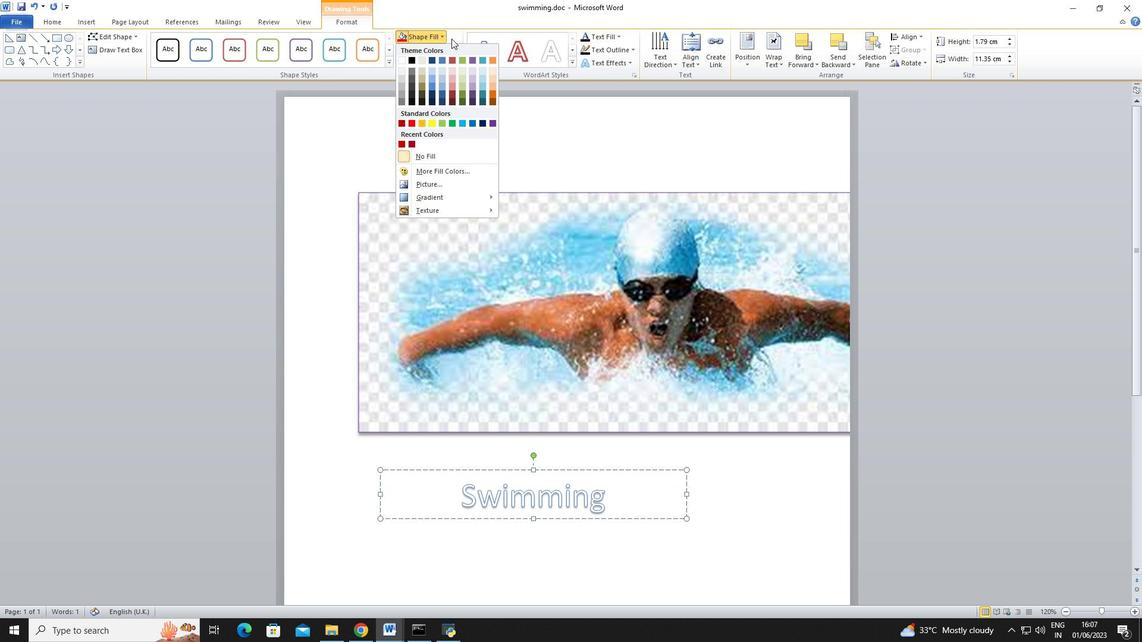 
Action: Mouse pressed left at (458, 32)
Screenshot: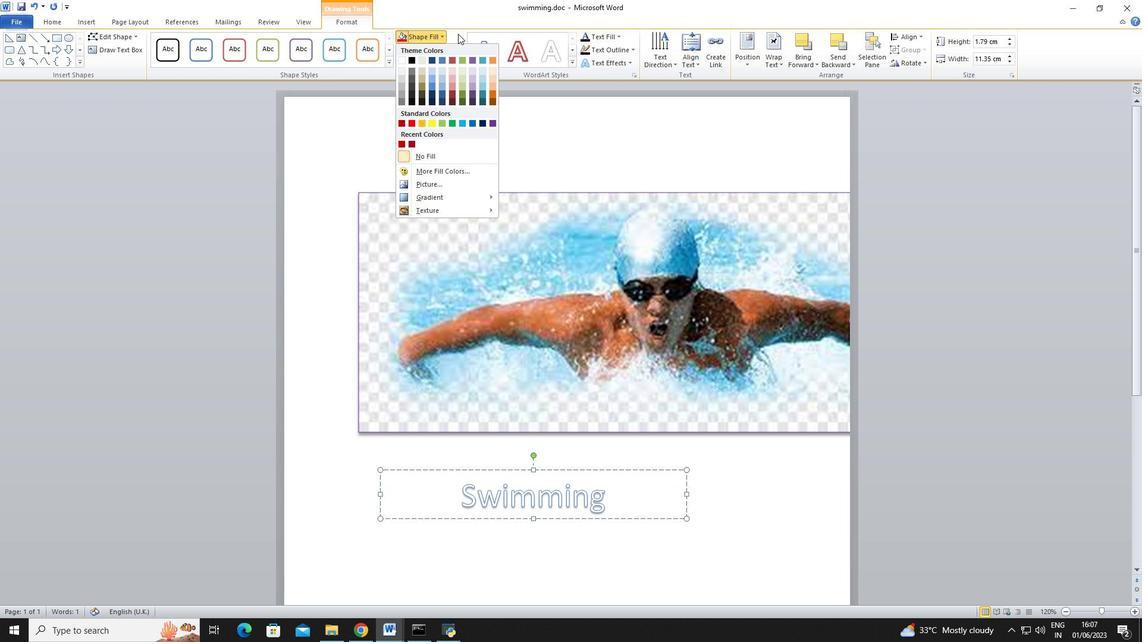 
Action: Mouse moved to (70, 22)
Screenshot: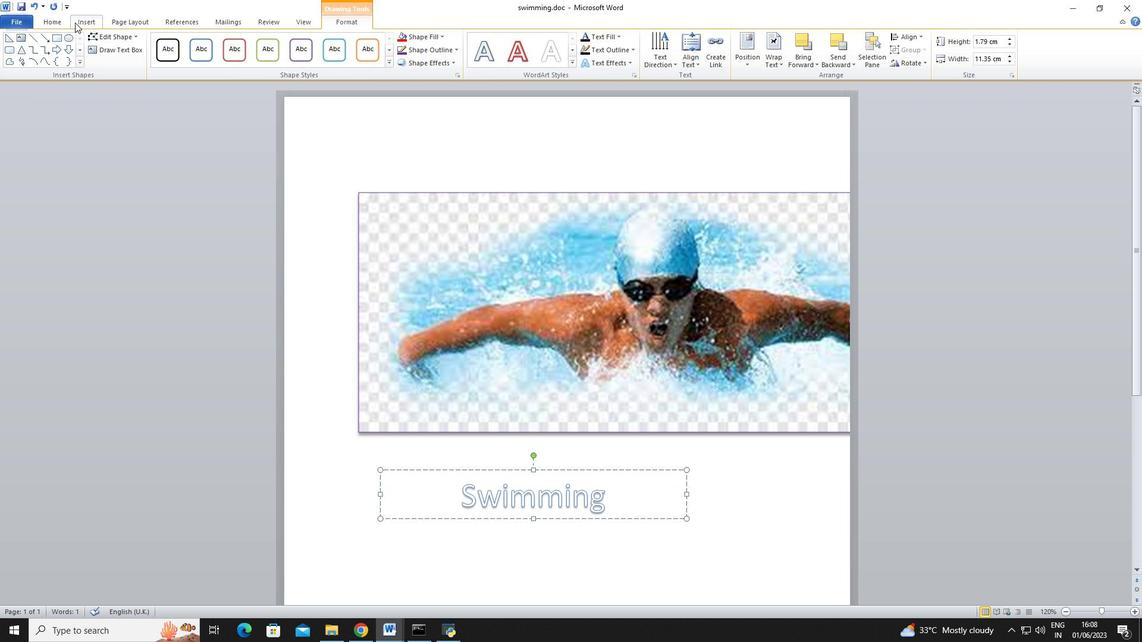 
Action: Mouse pressed left at (70, 22)
Screenshot: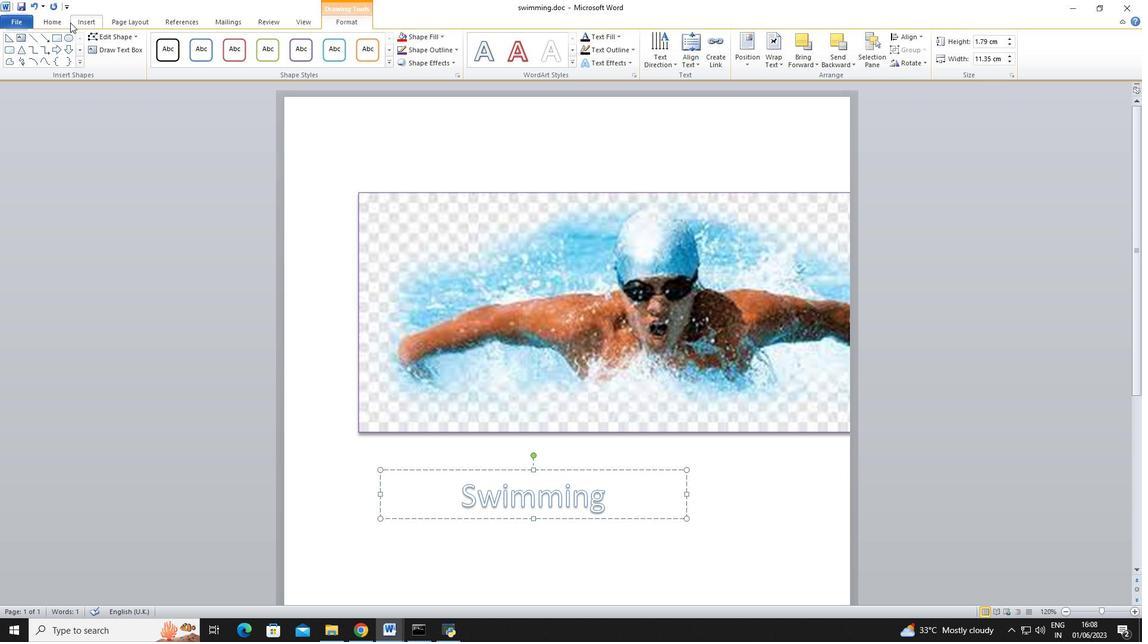 
Action: Mouse moved to (555, 61)
Screenshot: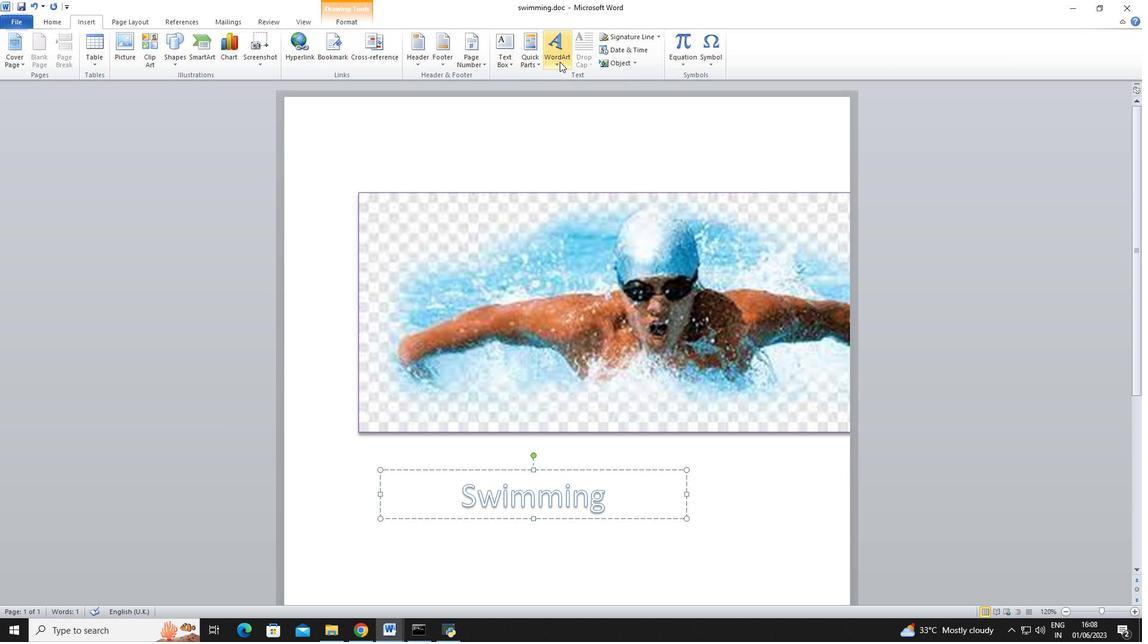 
Action: Mouse pressed left at (555, 61)
Screenshot: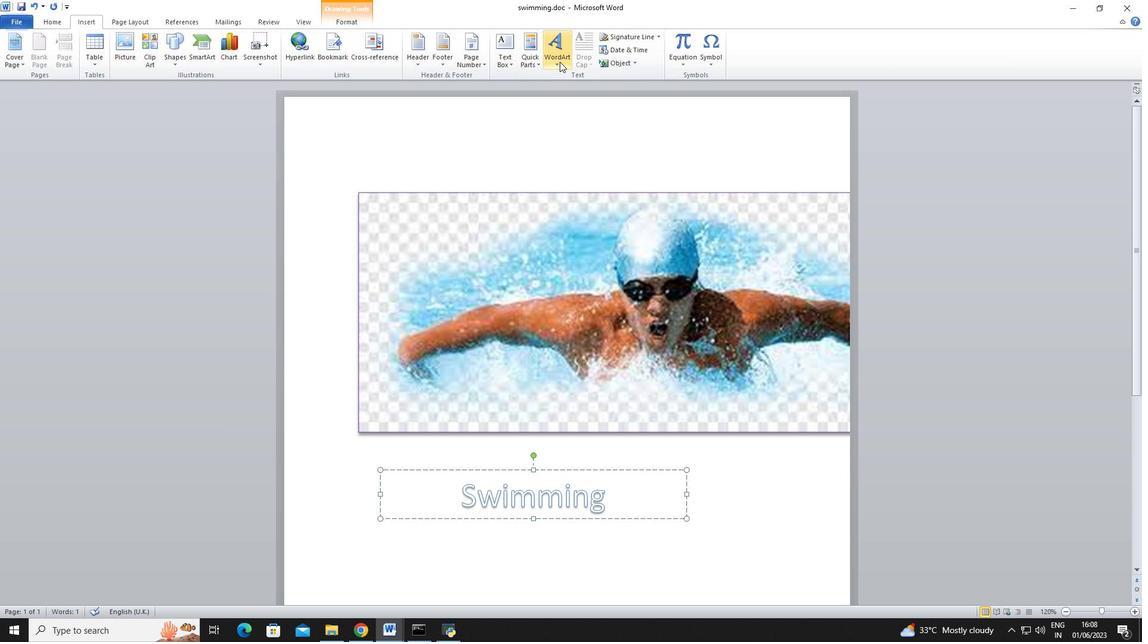 
Action: Mouse moved to (590, 152)
Screenshot: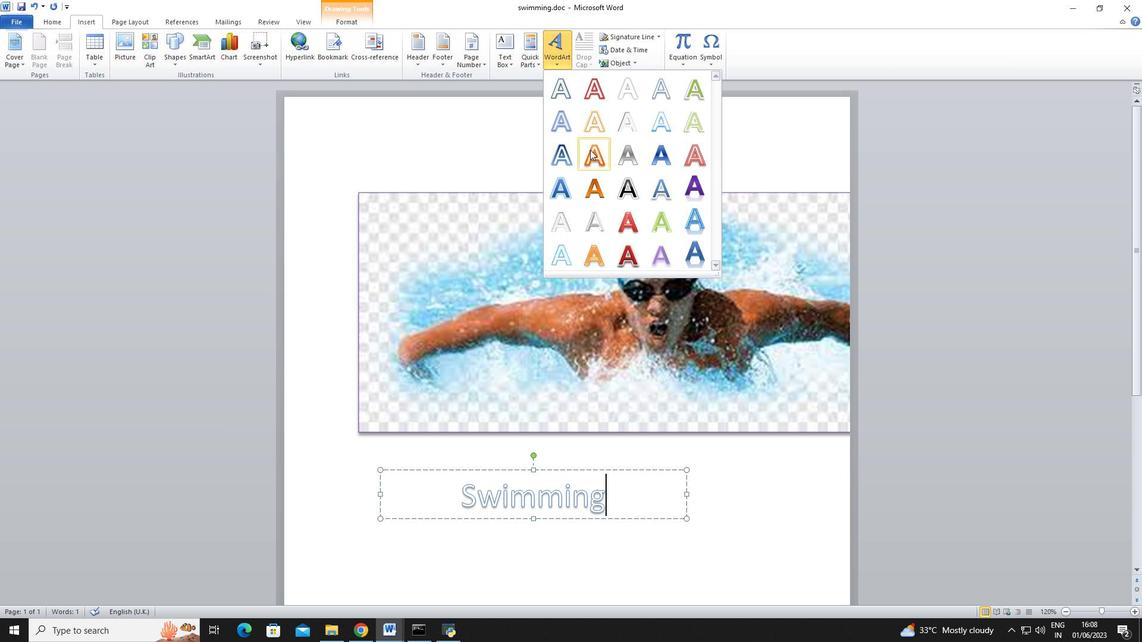 
Action: Mouse pressed left at (590, 152)
Screenshot: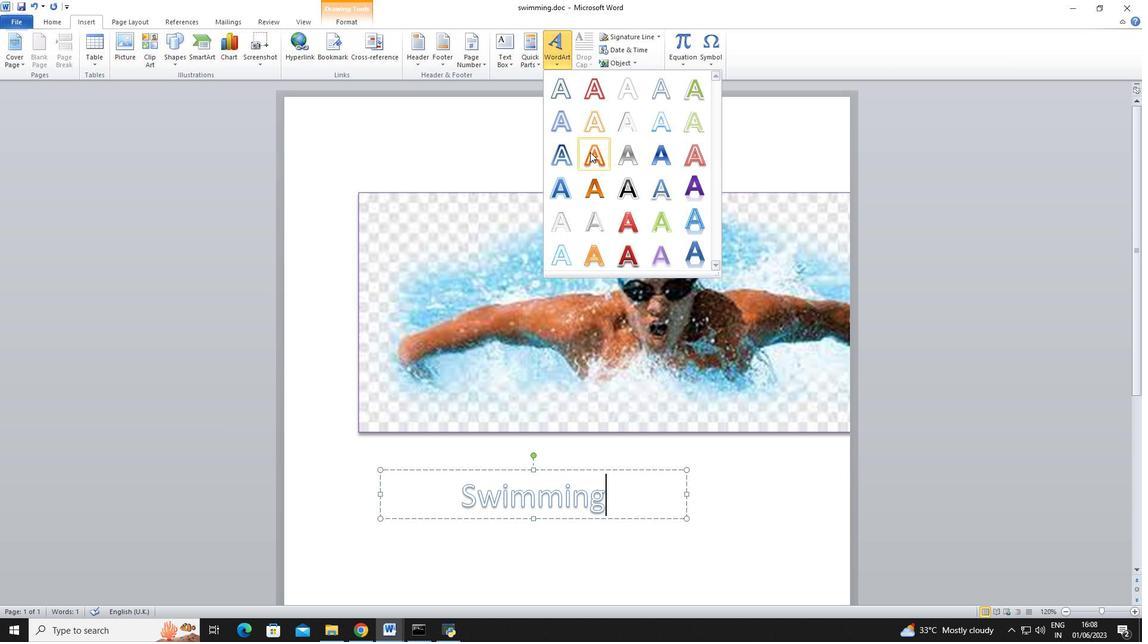 
Action: Mouse moved to (637, 510)
Screenshot: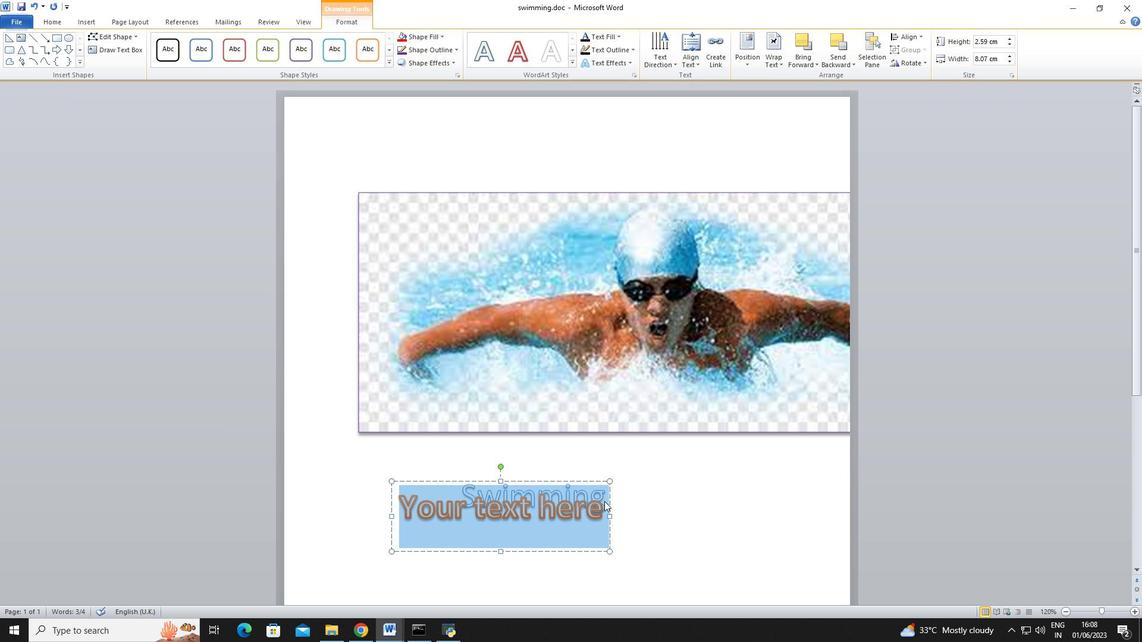
Action: Mouse pressed left at (637, 510)
Screenshot: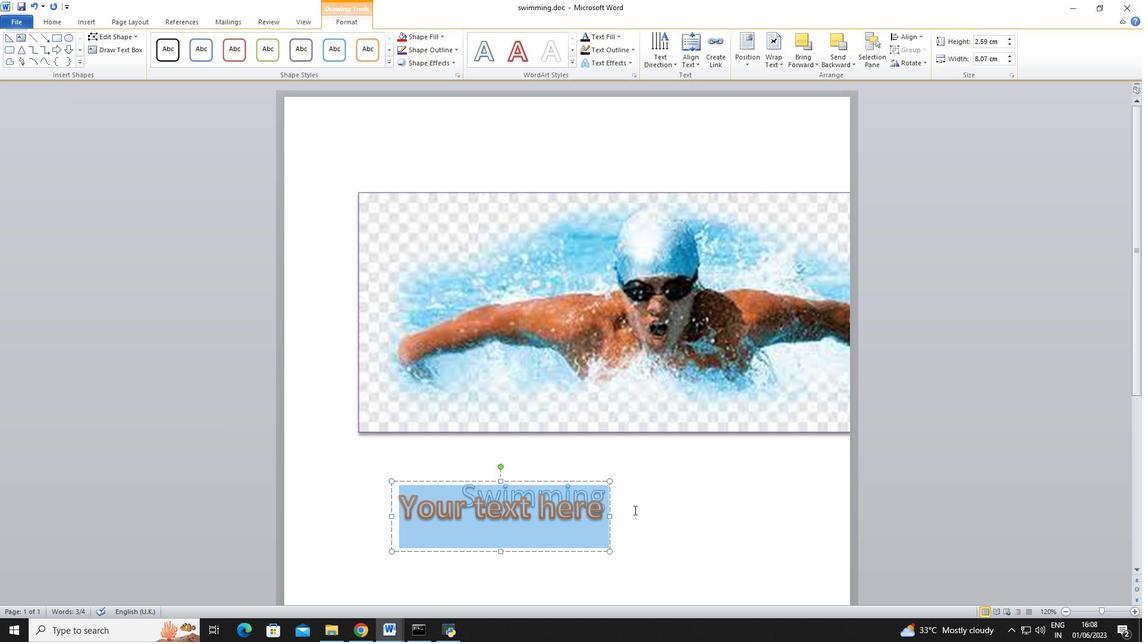 
Action: Mouse moved to (608, 495)
Screenshot: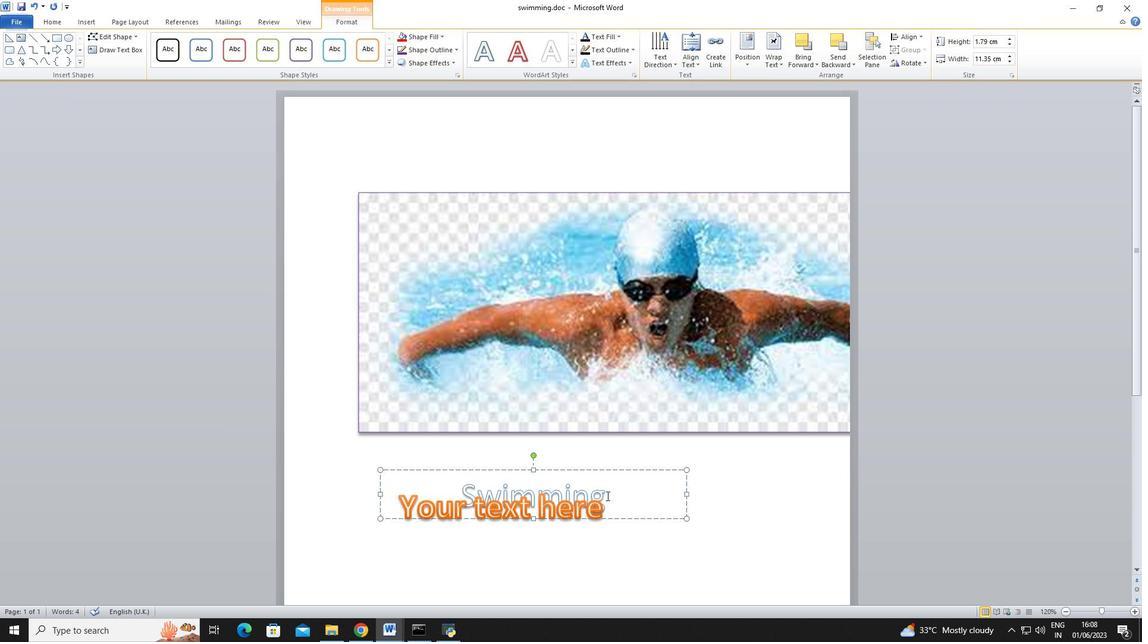 
Action: Mouse pressed left at (608, 495)
Screenshot: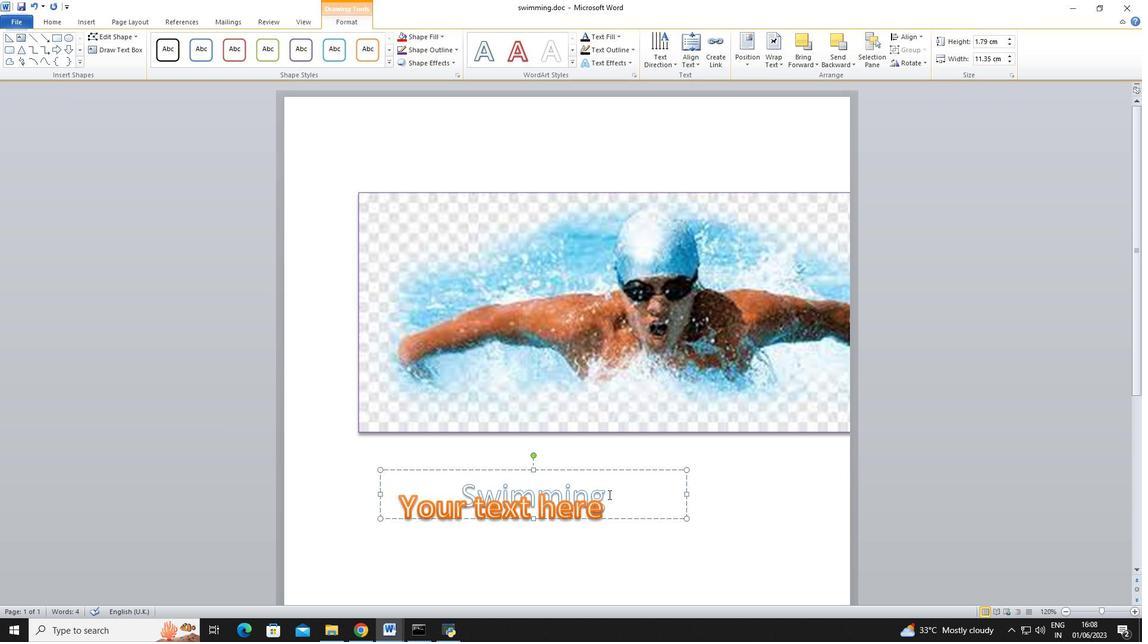 
Action: Mouse moved to (457, 491)
Screenshot: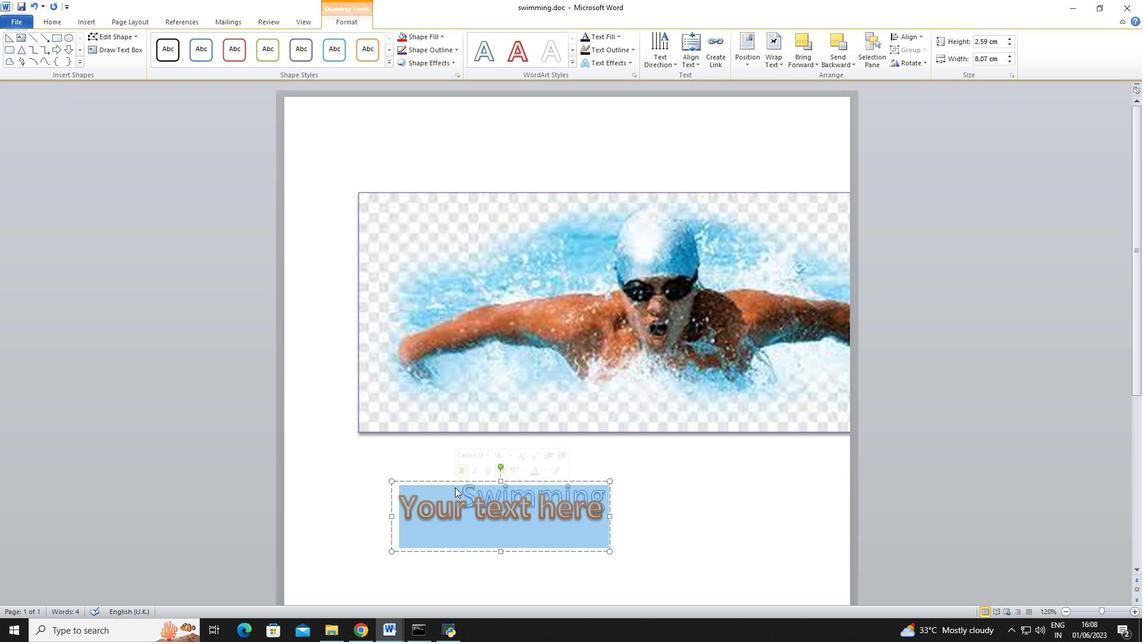 
Action: Key pressed <Key.backspace>
Screenshot: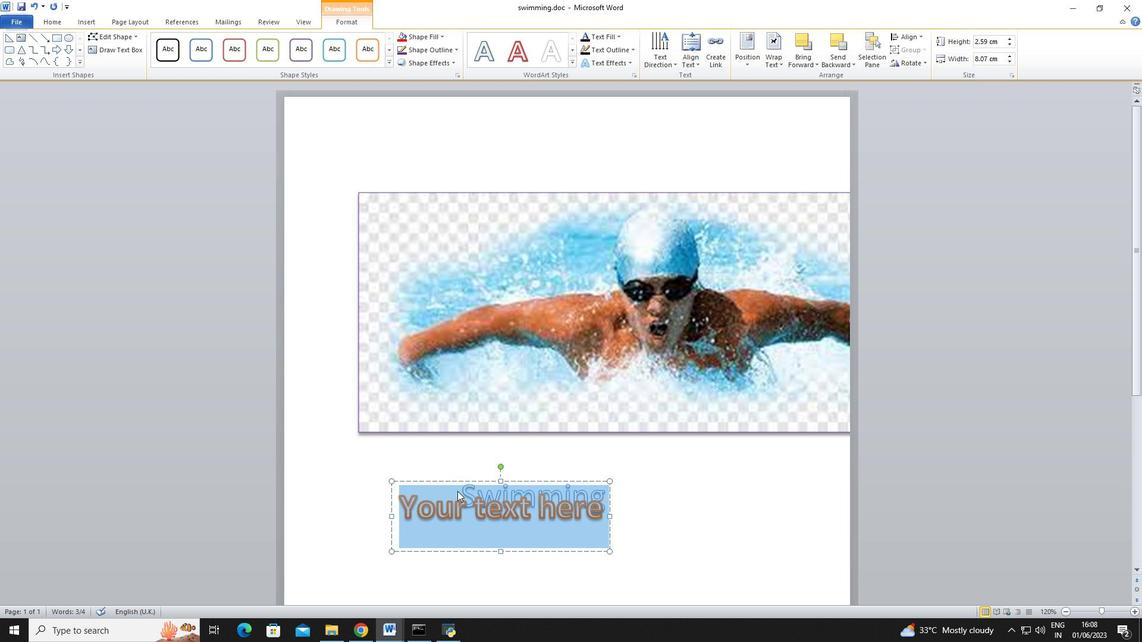 
Action: Mouse moved to (590, 501)
Screenshot: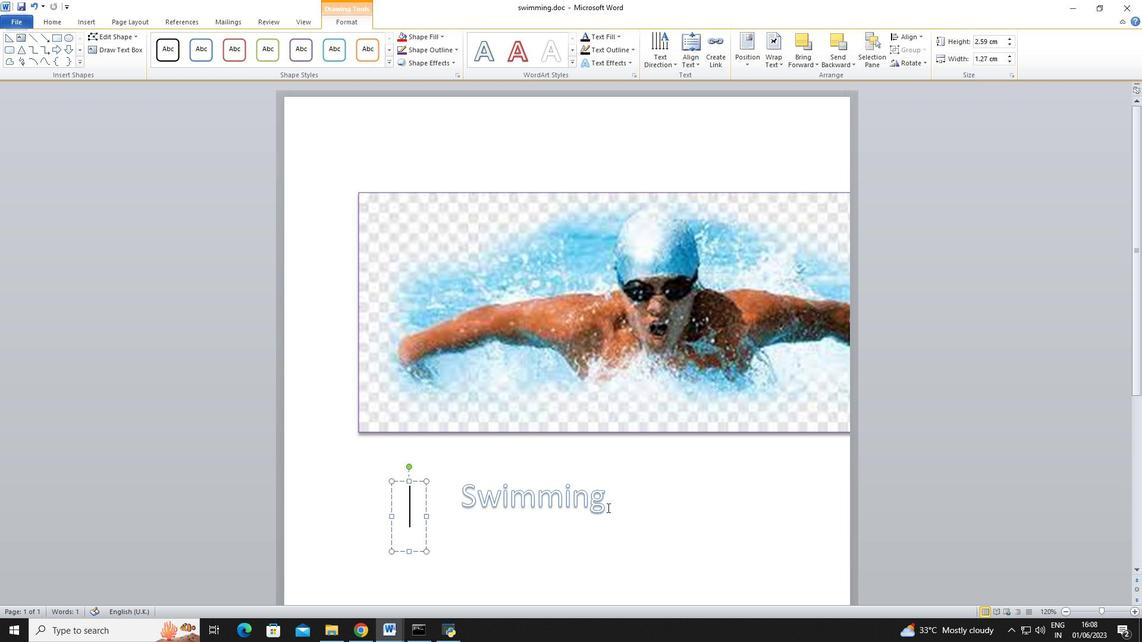 
Action: Mouse pressed left at (590, 501)
Screenshot: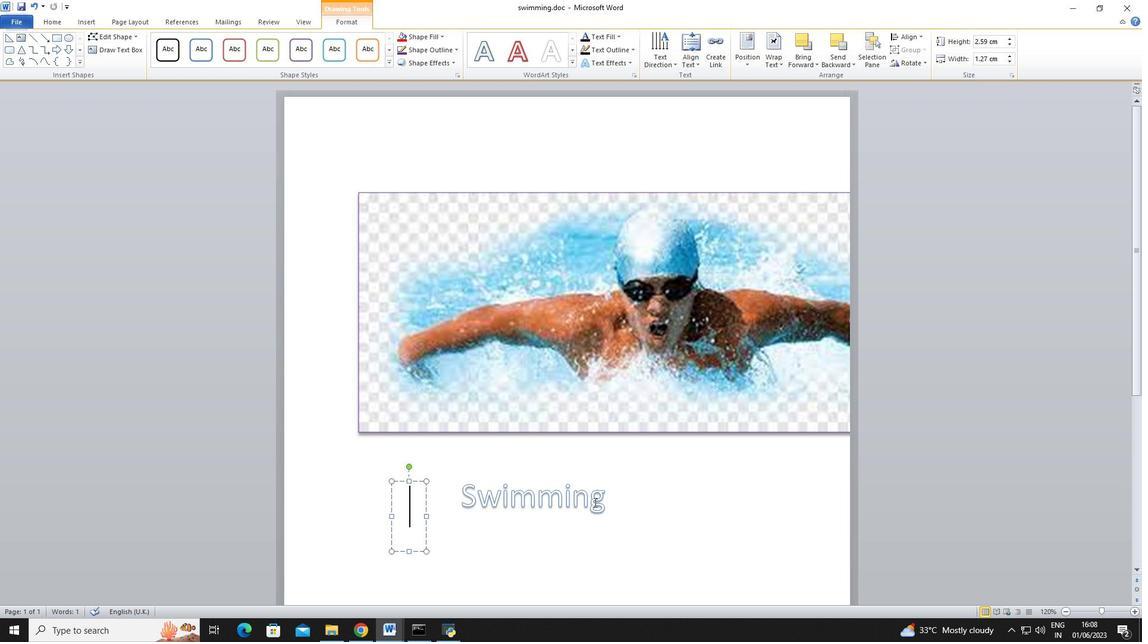 
Action: Mouse moved to (609, 501)
Screenshot: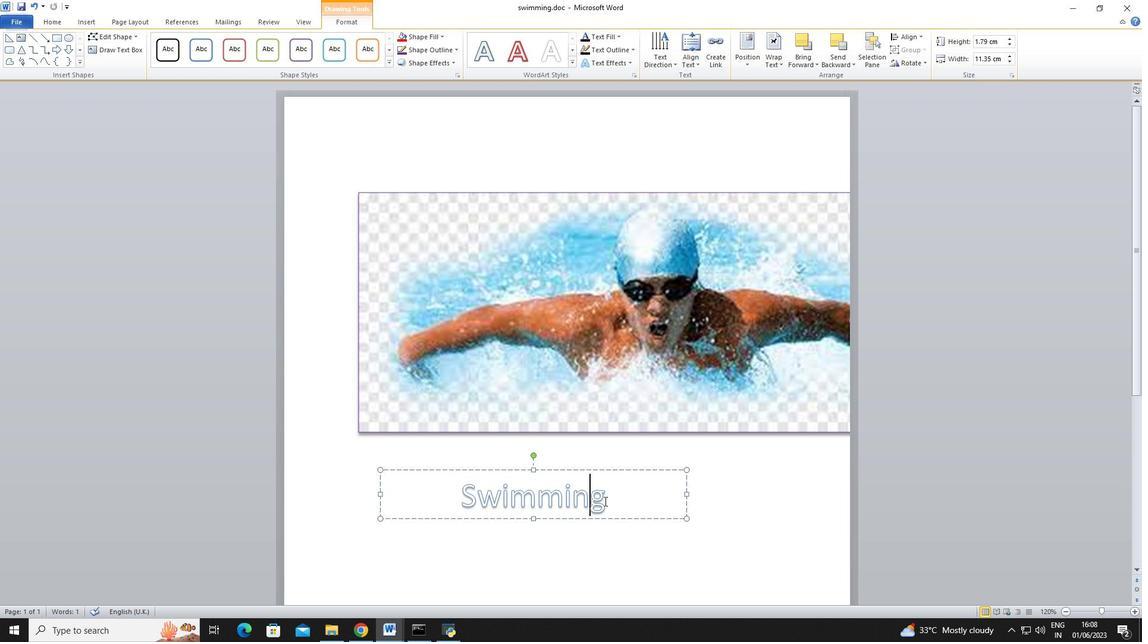 
Action: Mouse pressed left at (609, 501)
Screenshot: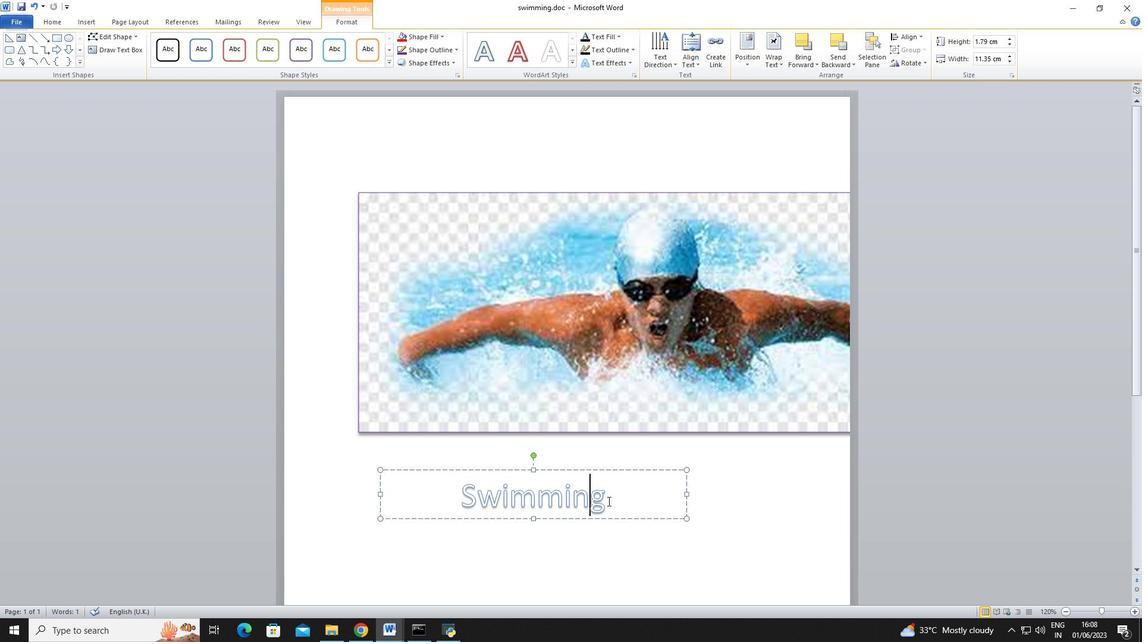 
Action: Mouse moved to (446, 483)
Screenshot: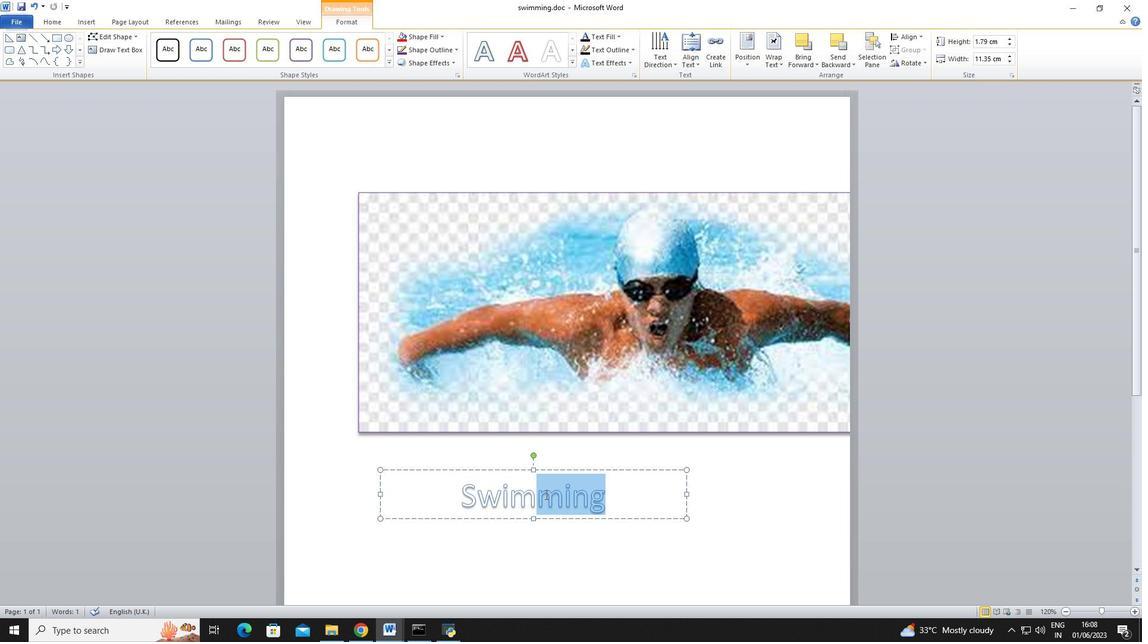 
Action: Key pressed <Key.backspace>
Screenshot: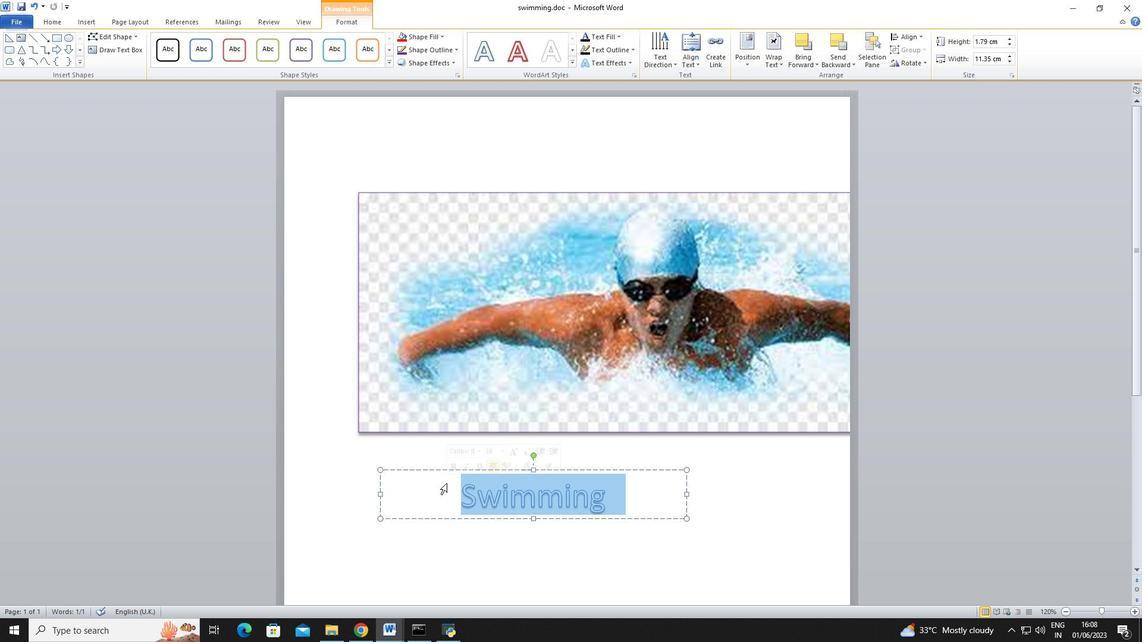 
Action: Mouse moved to (533, 467)
Screenshot: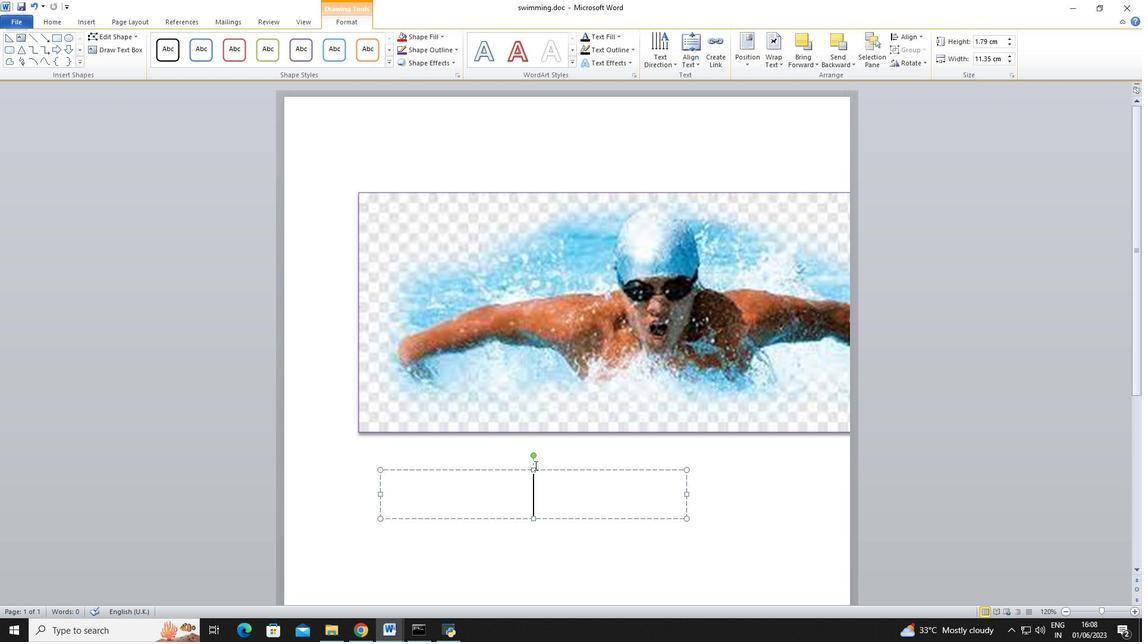 
Action: Mouse pressed right at (533, 467)
Screenshot: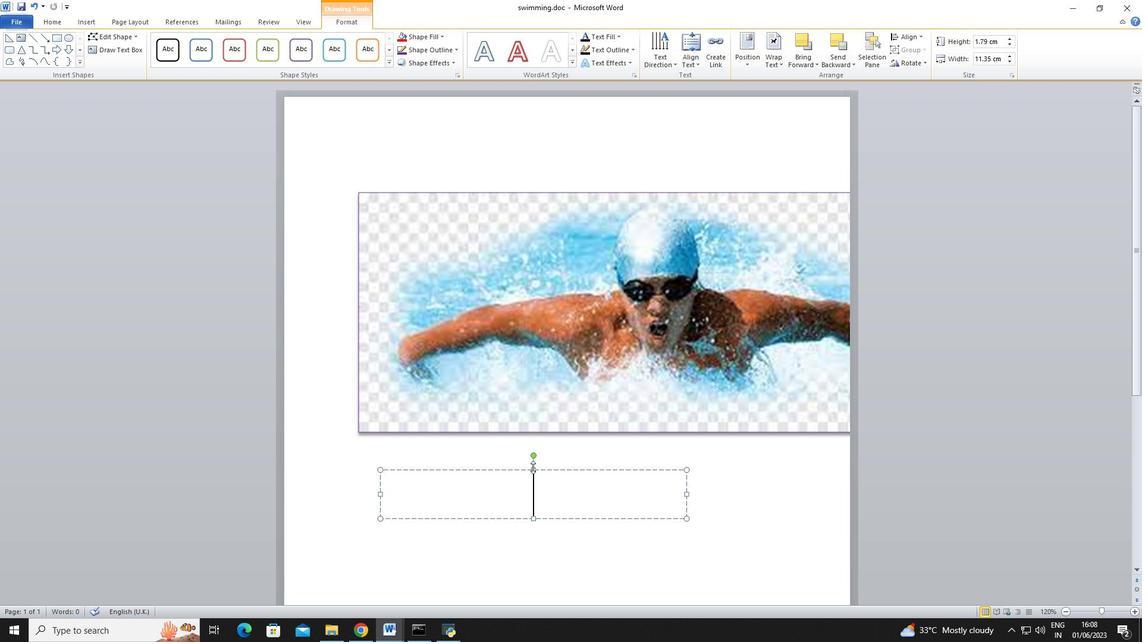 
Action: Mouse moved to (566, 263)
Screenshot: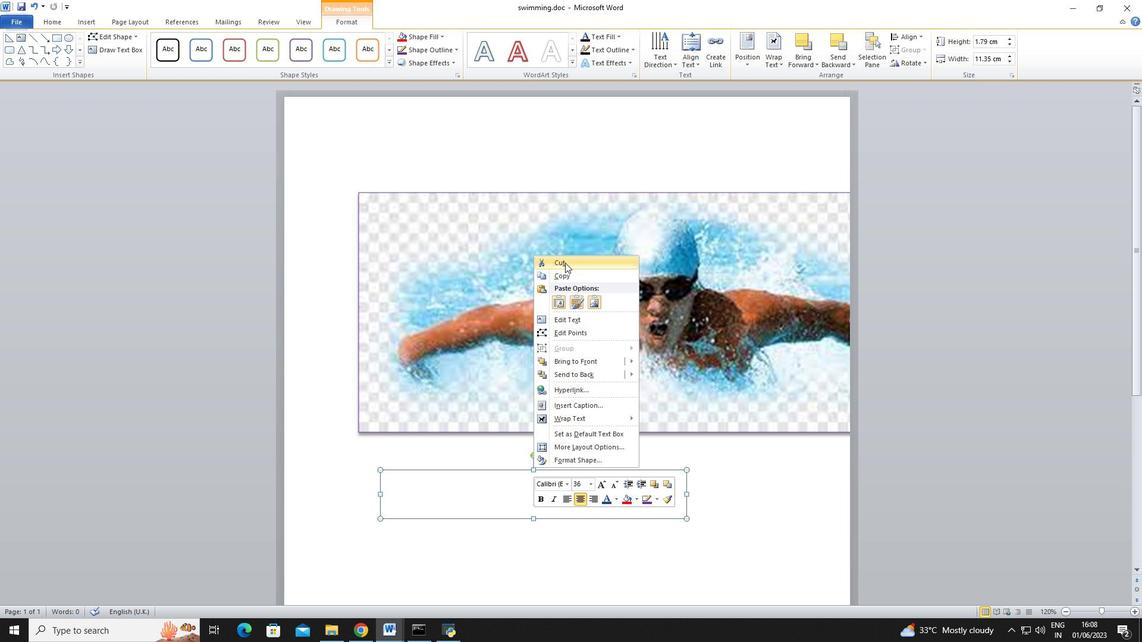 
Action: Mouse pressed left at (566, 263)
Screenshot: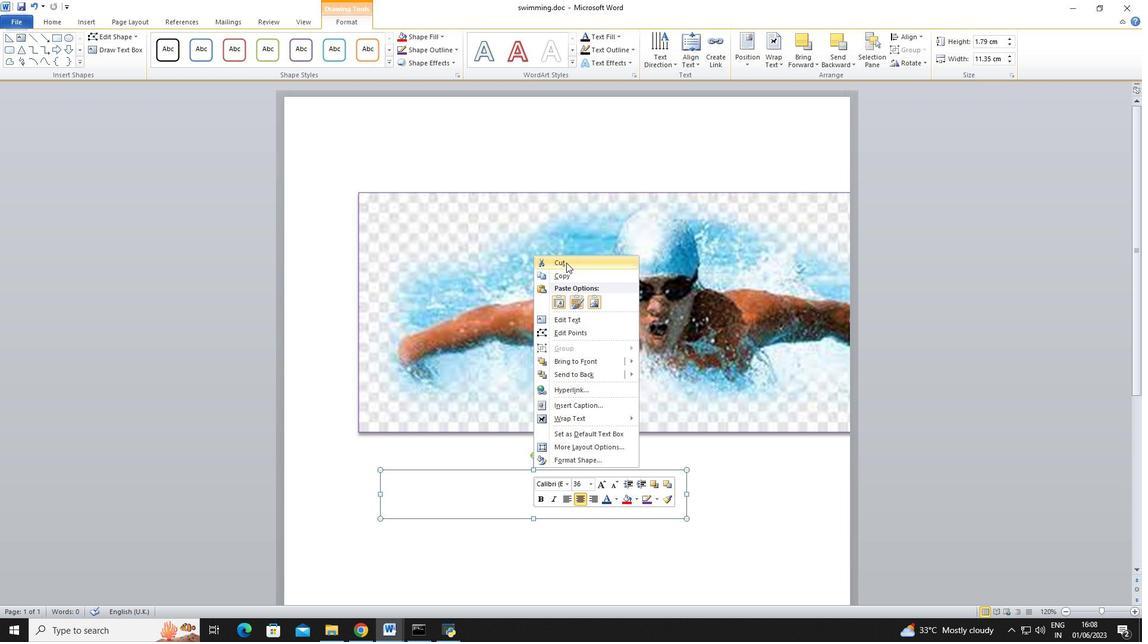 
Action: Mouse moved to (87, 21)
Screenshot: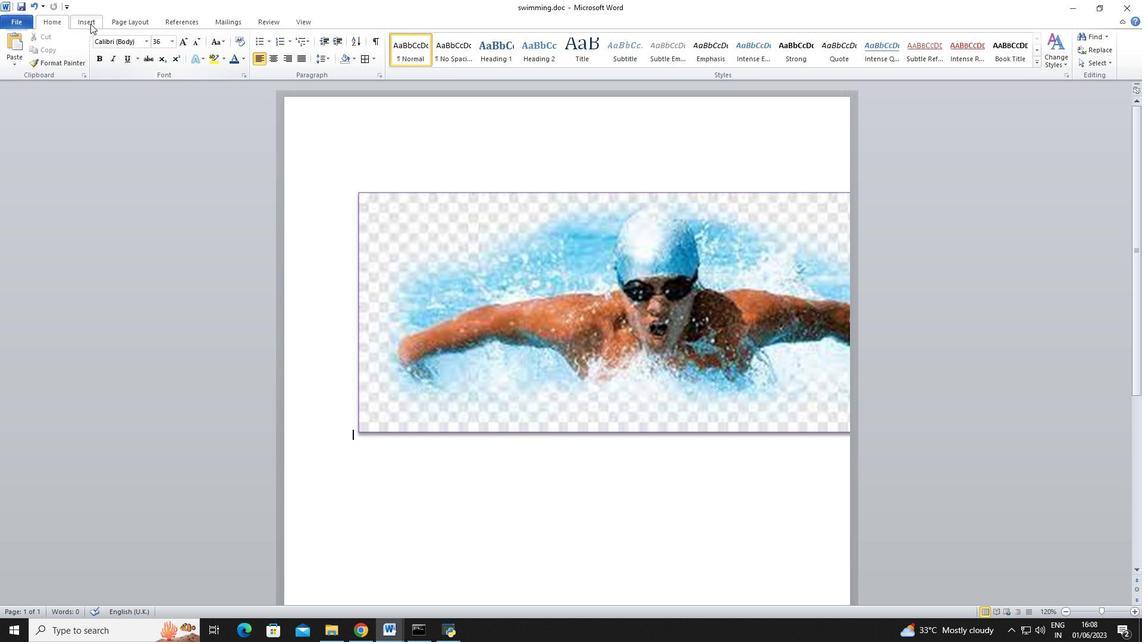 
Action: Mouse pressed left at (87, 21)
Screenshot: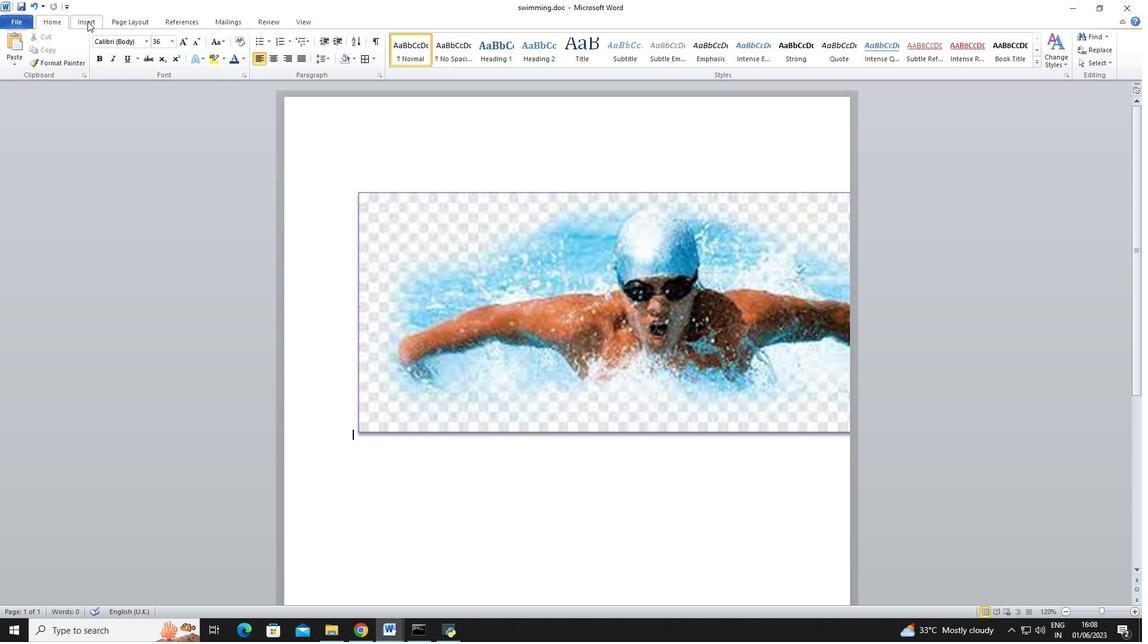 
Action: Mouse moved to (562, 60)
Screenshot: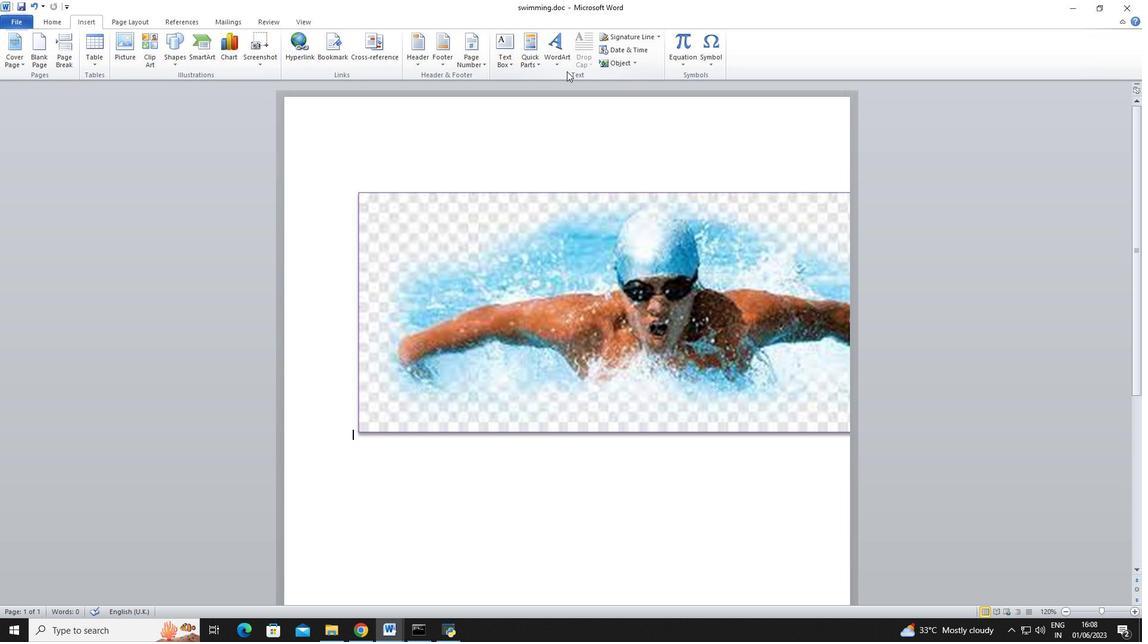 
Action: Mouse pressed left at (562, 60)
Screenshot: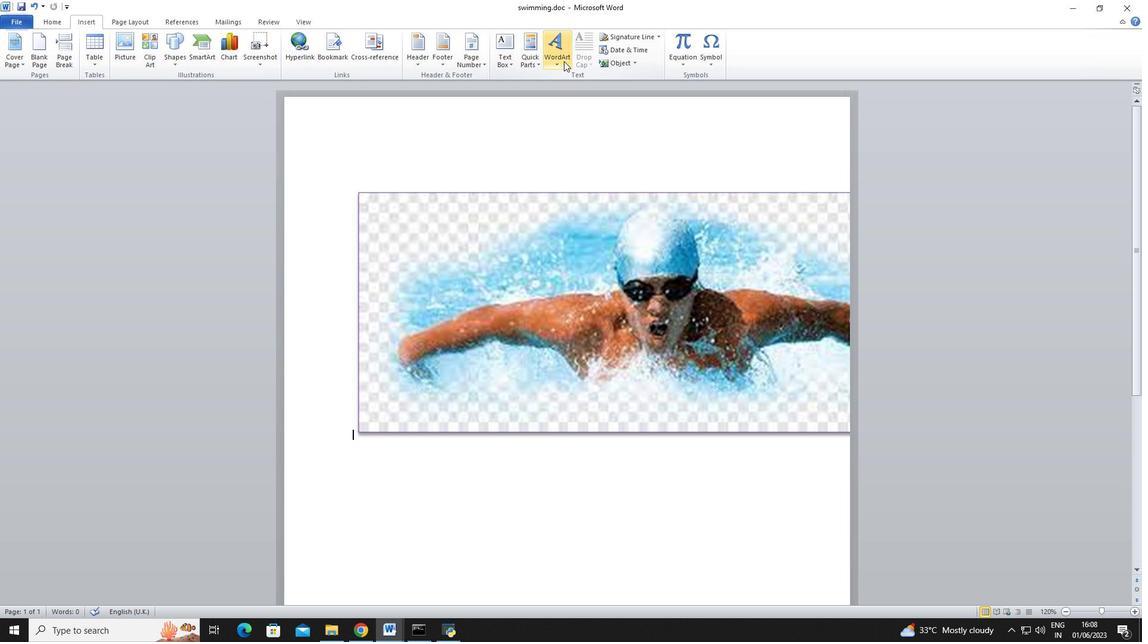 
Action: Mouse moved to (593, 151)
Screenshot: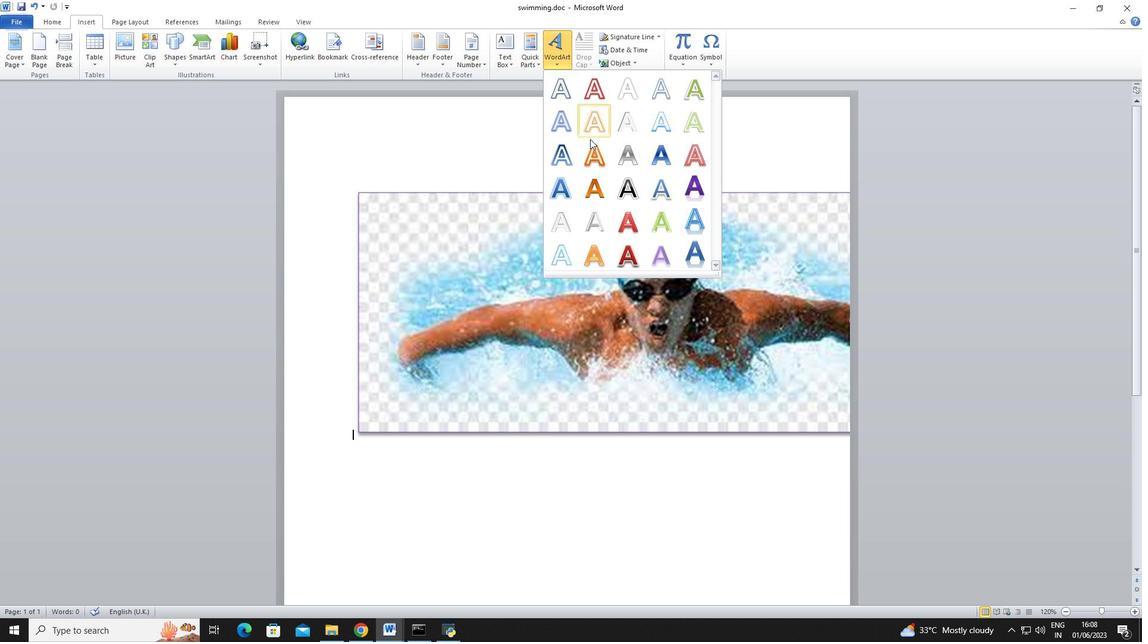 
Action: Mouse pressed left at (593, 151)
Screenshot: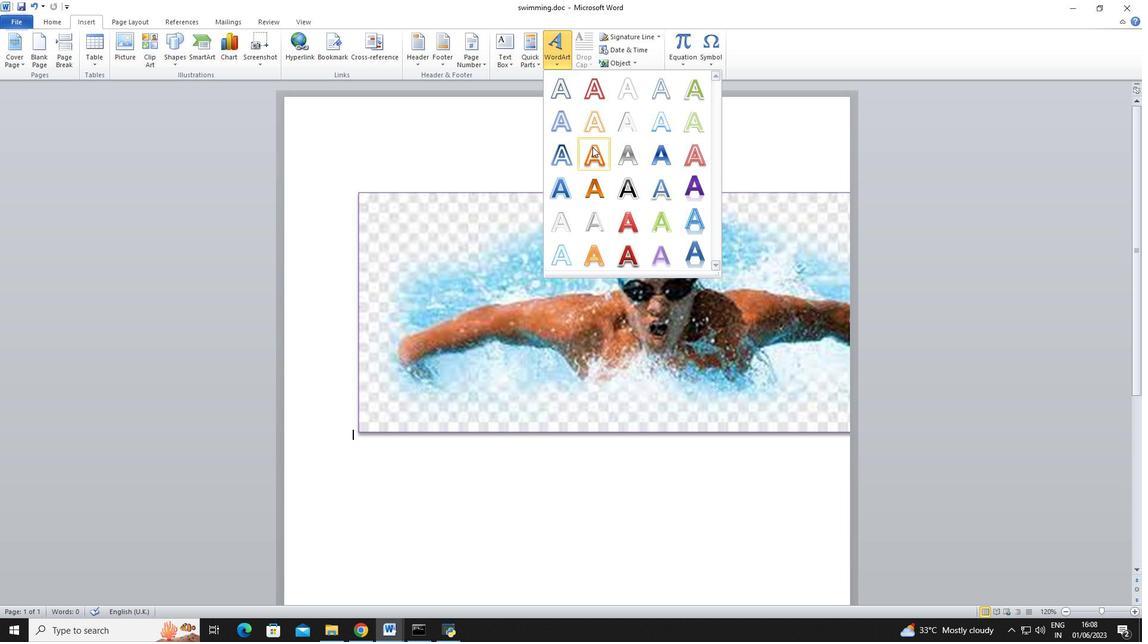 
Action: Mouse moved to (461, 189)
Screenshot: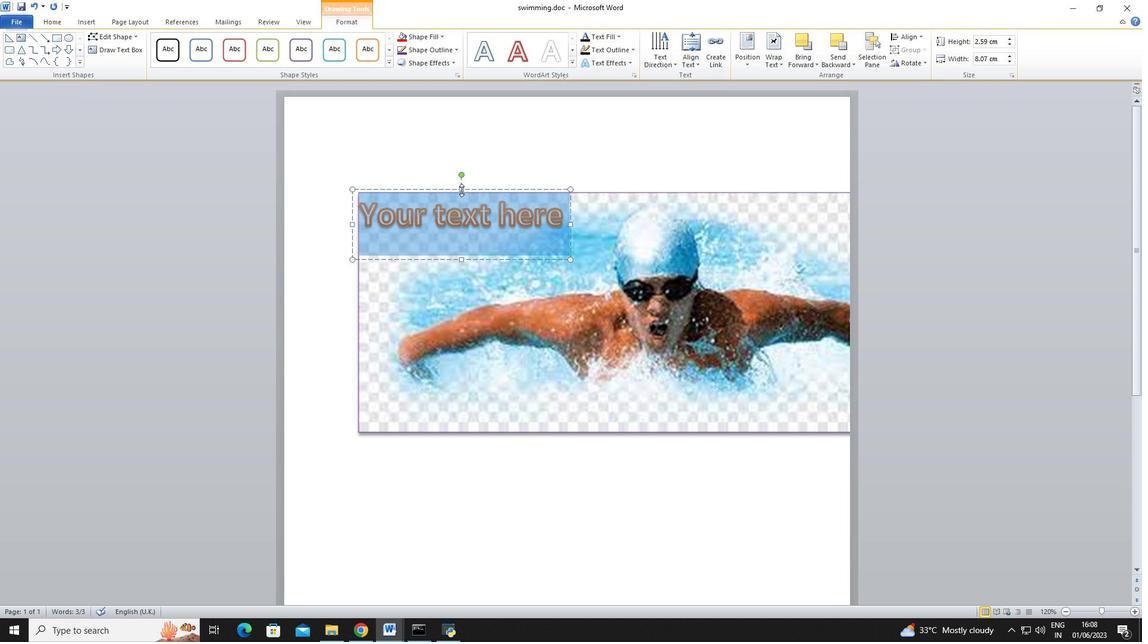 
Action: Mouse pressed left at (461, 189)
Screenshot: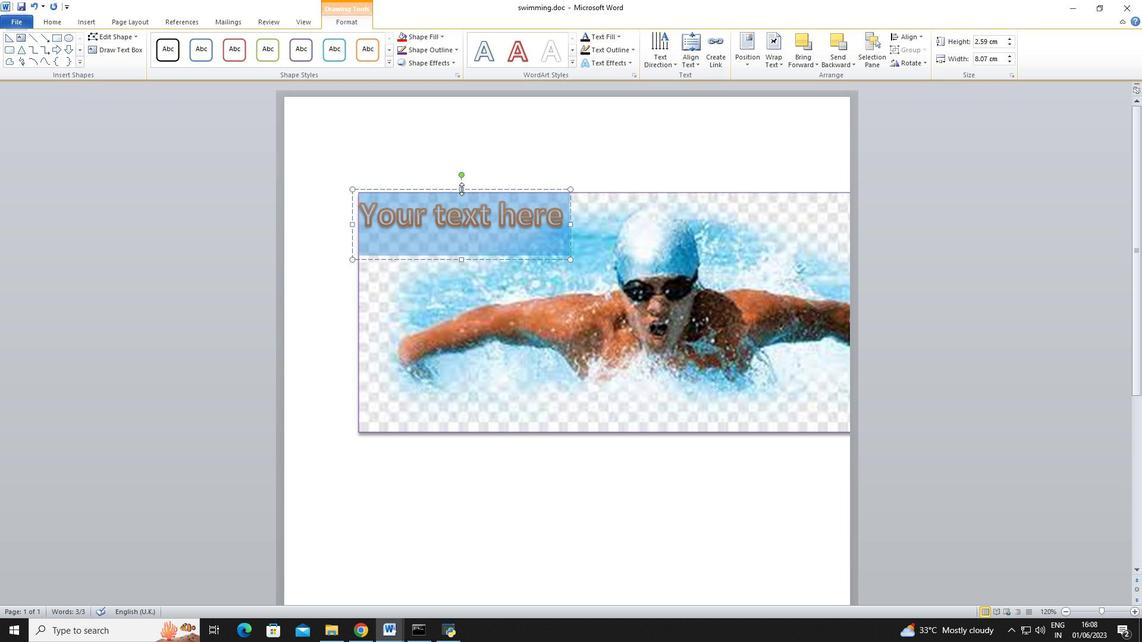 
Action: Mouse moved to (461, 258)
Screenshot: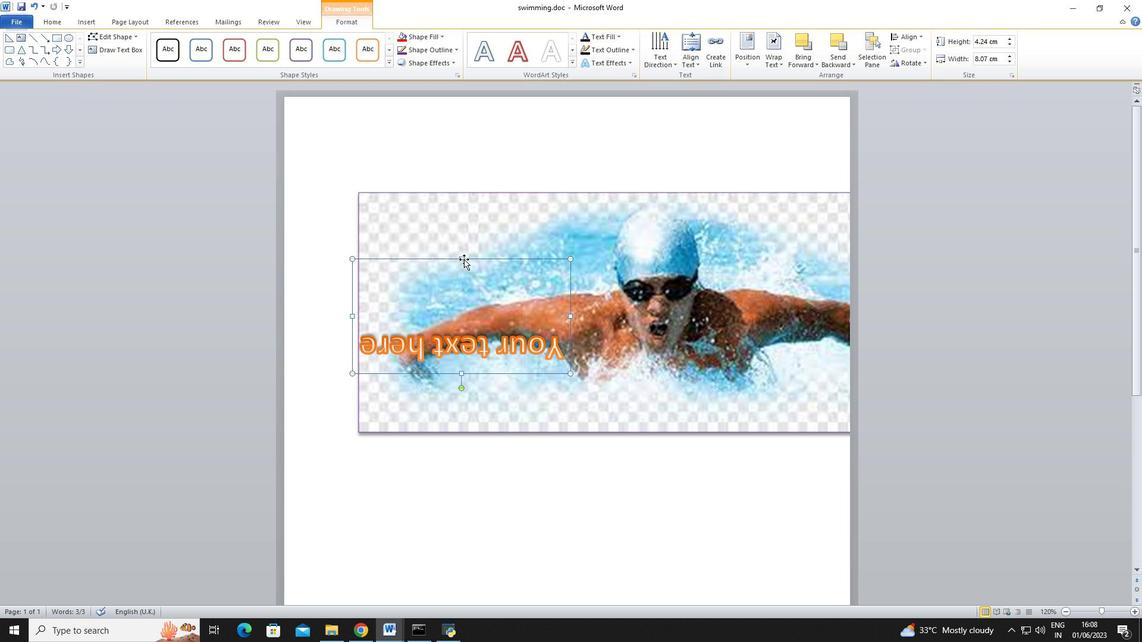 
Action: Mouse pressed left at (461, 258)
Screenshot: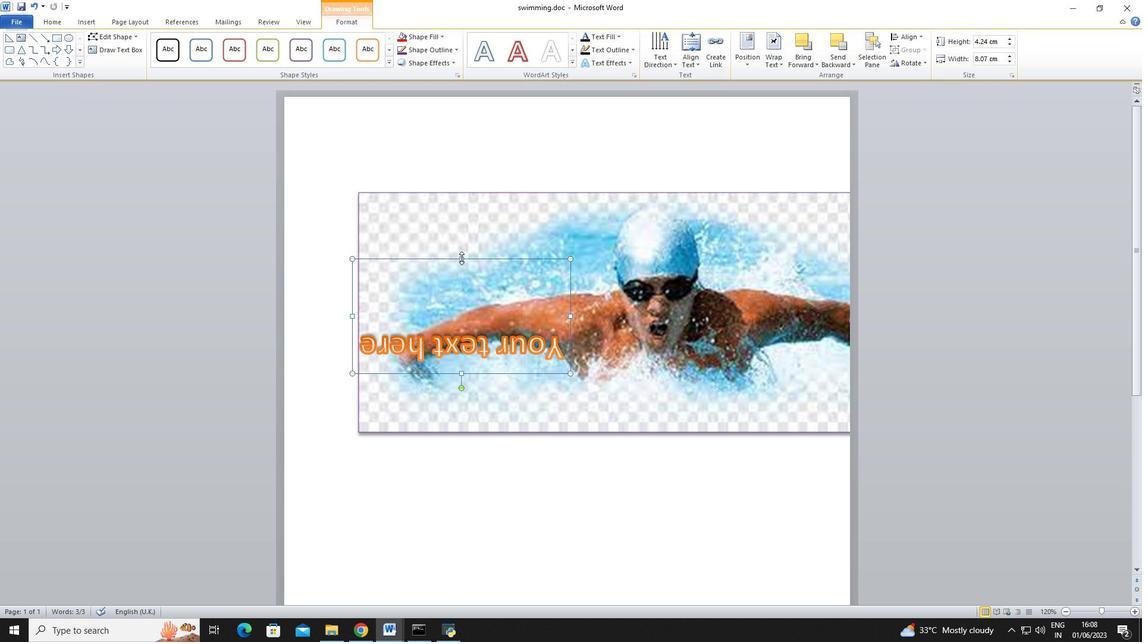 
Action: Mouse moved to (462, 374)
Screenshot: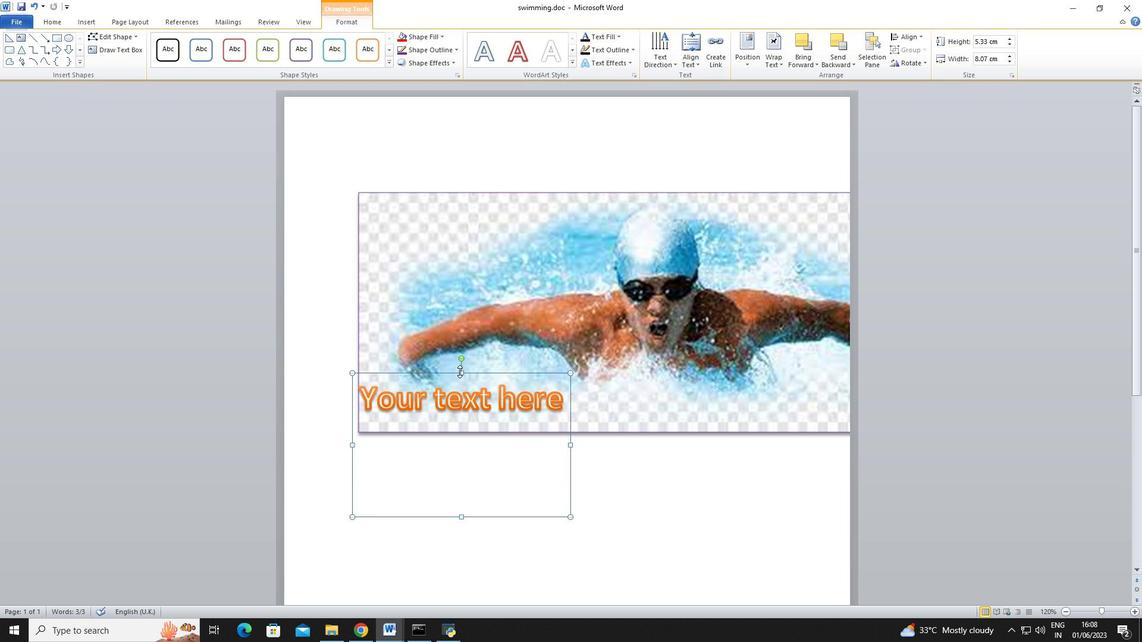 
Action: Mouse pressed left at (462, 374)
Screenshot: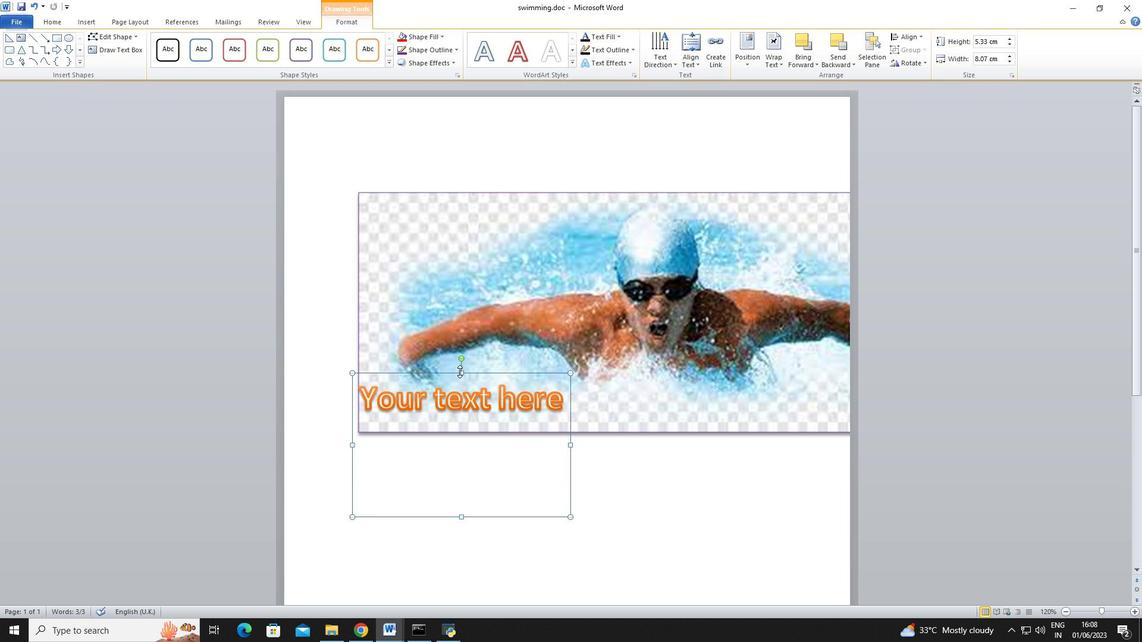 
Action: Mouse moved to (572, 486)
Screenshot: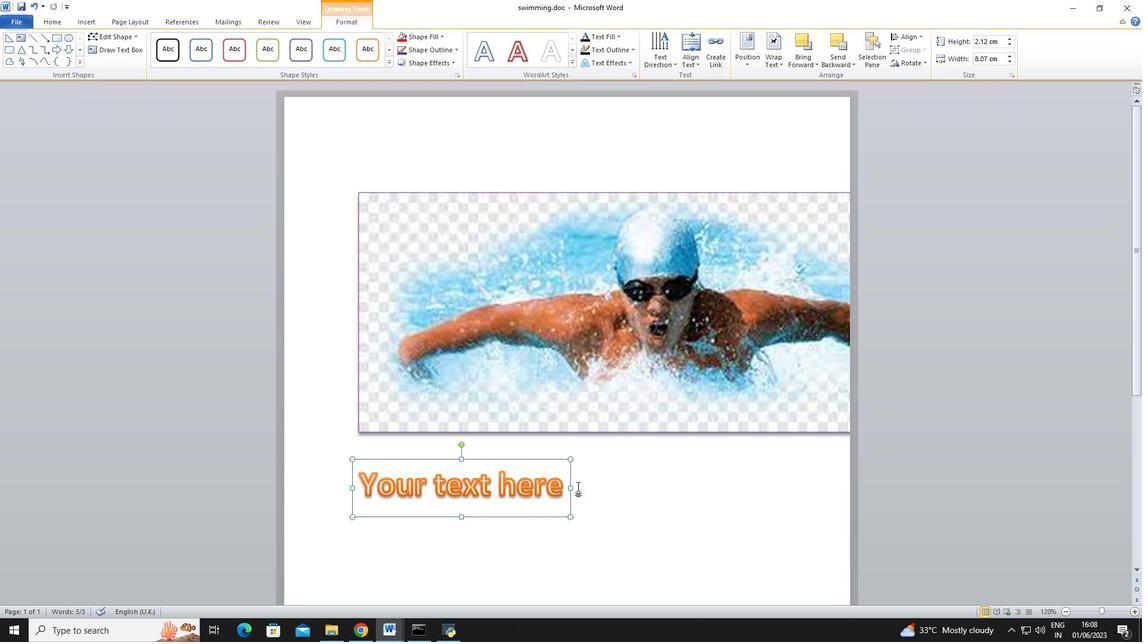 
Action: Mouse pressed left at (572, 486)
Screenshot: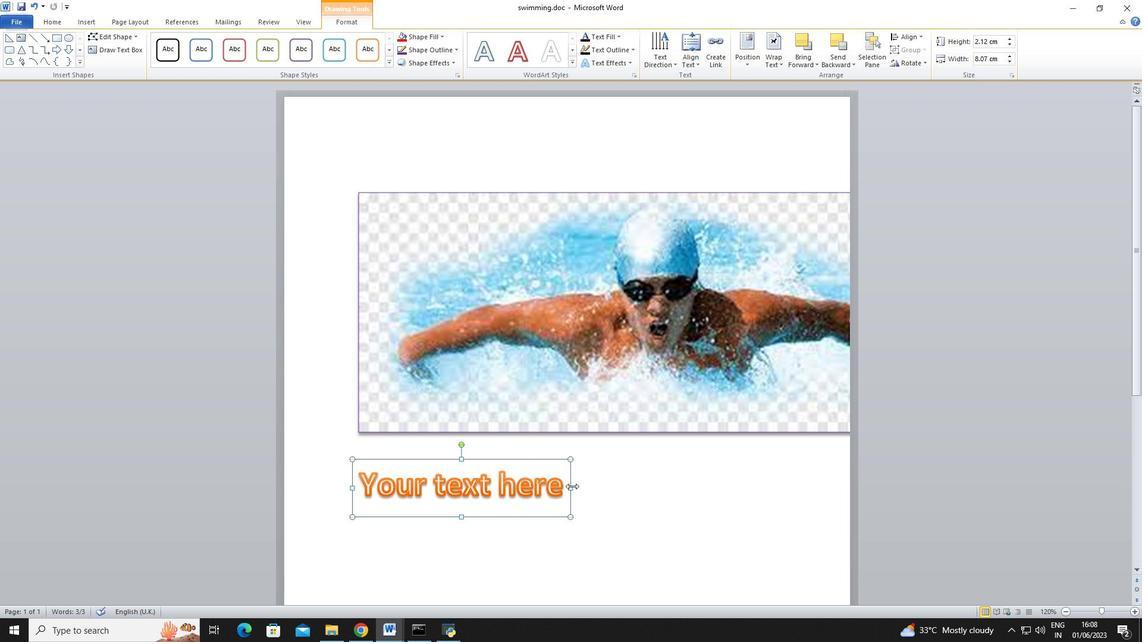 
Action: Mouse moved to (355, 487)
Screenshot: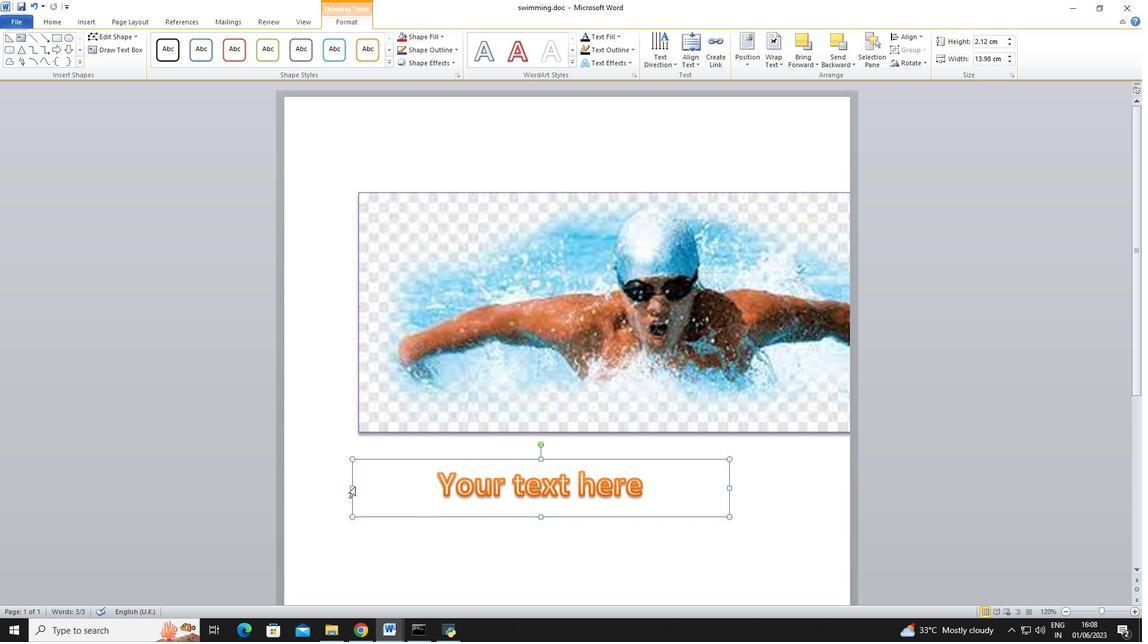
Action: Mouse pressed left at (355, 487)
Screenshot: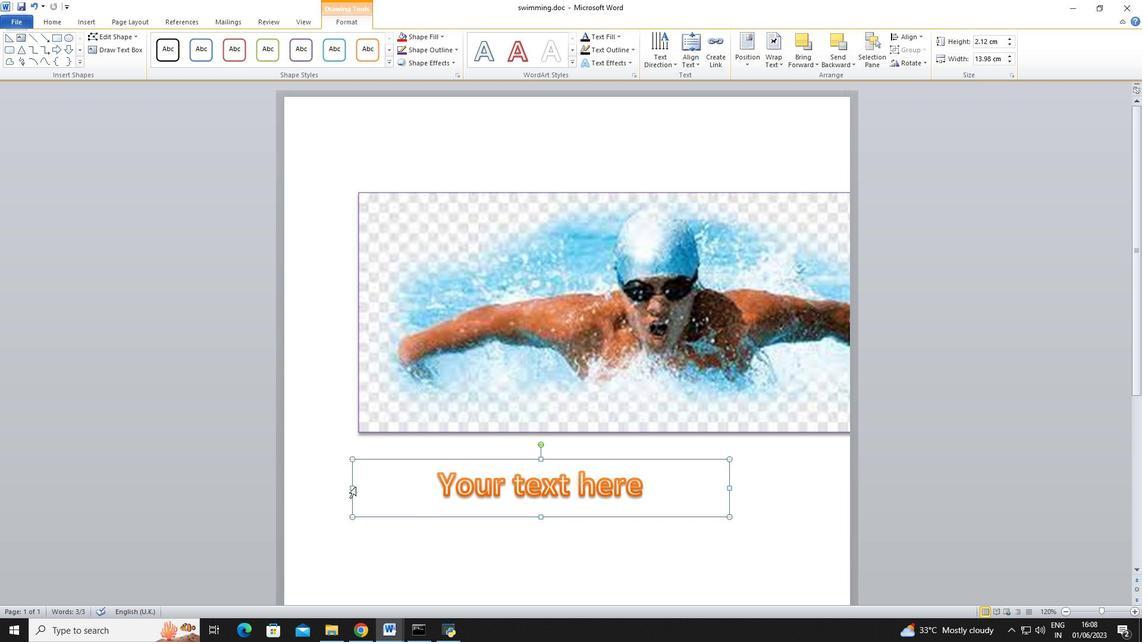 
Action: Mouse moved to (352, 488)
Screenshot: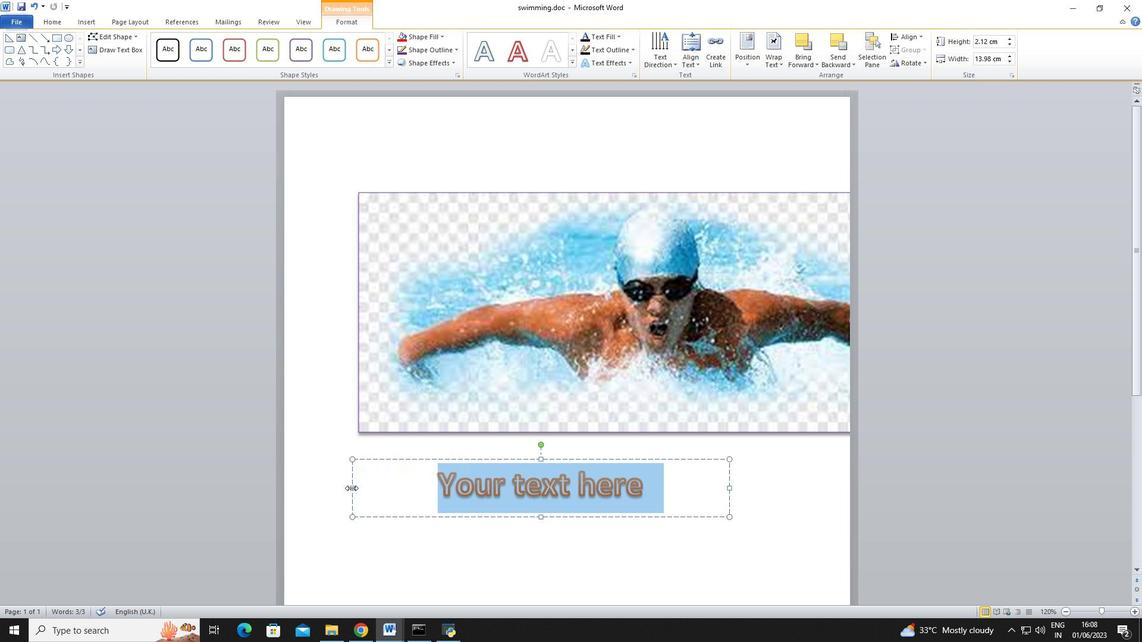 
Action: Mouse pressed left at (352, 488)
Screenshot: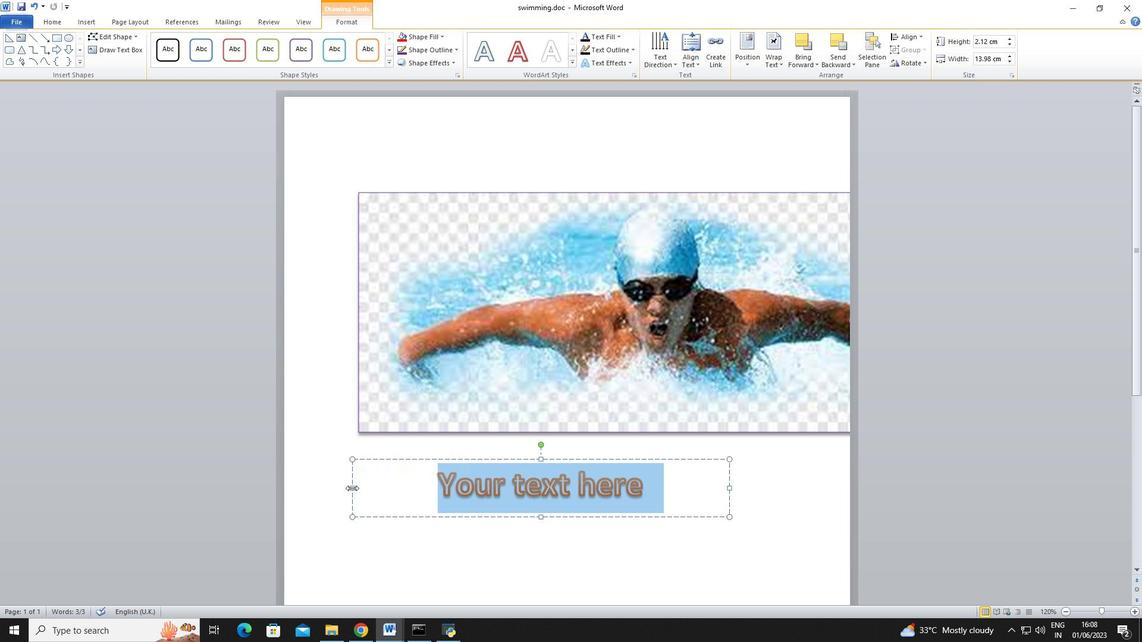 
Action: Mouse moved to (467, 486)
Screenshot: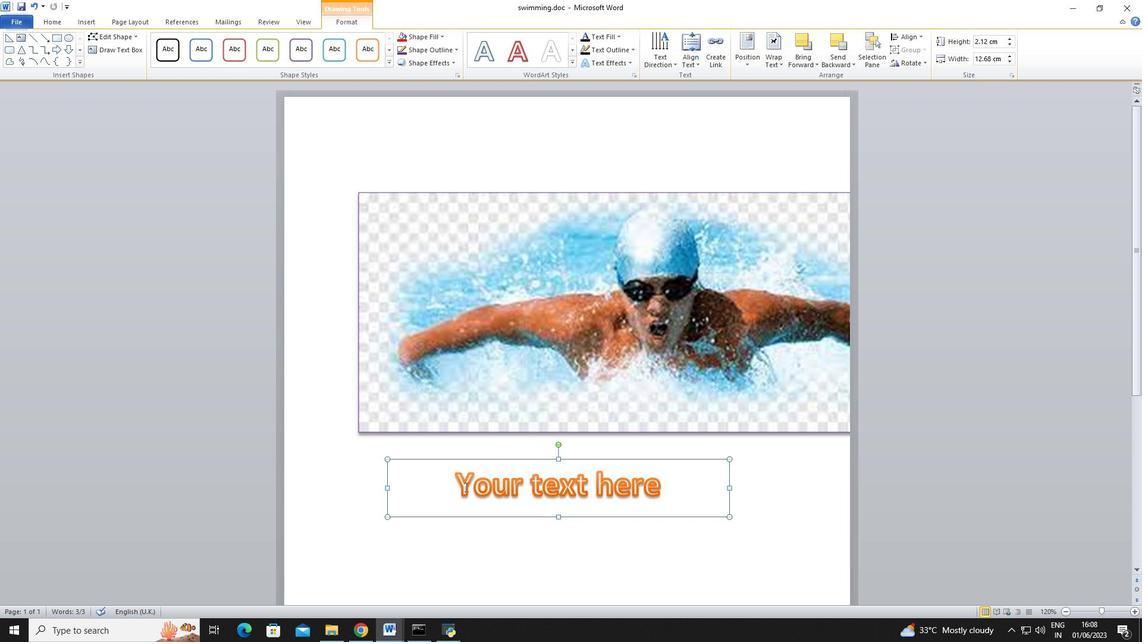 
Action: Mouse pressed left at (467, 486)
Screenshot: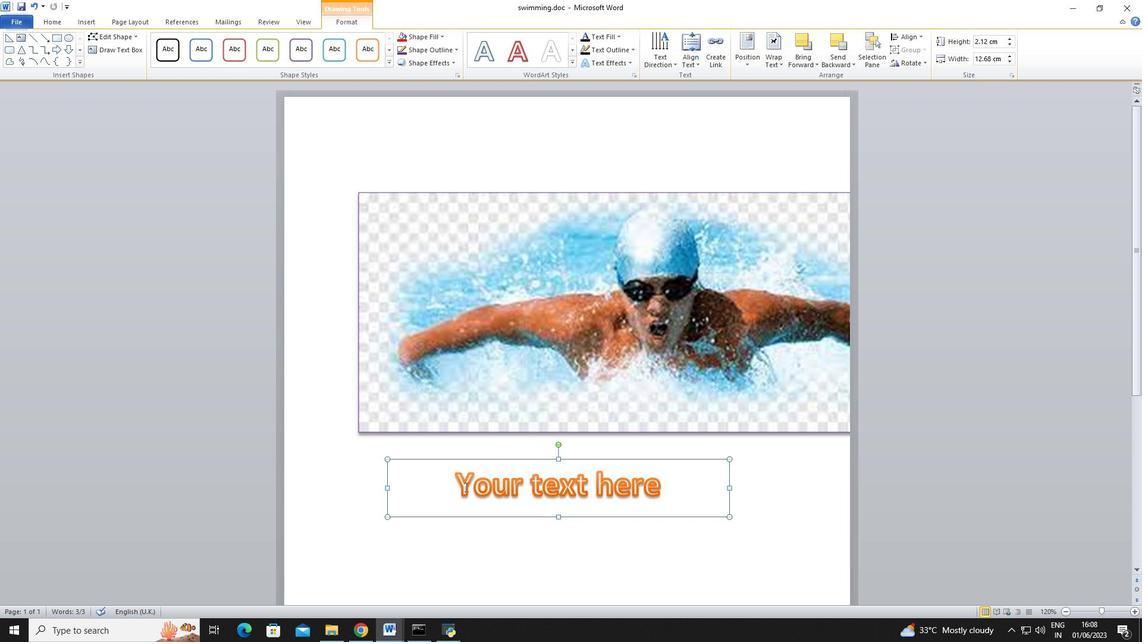 
Action: Mouse moved to (641, 485)
Screenshot: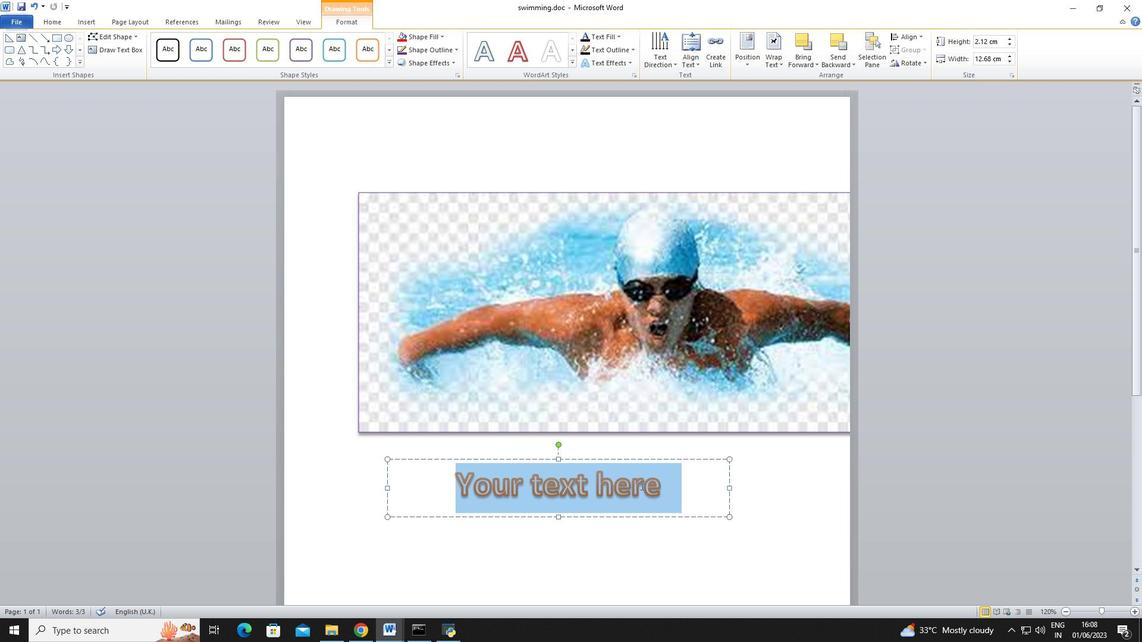 
Action: Key pressed <Key.shift><Key.shift><Key.shift><Key.shift><Key.shift><Key.shift><Key.shift><Key.shift><Key.shift>Swimming
Screenshot: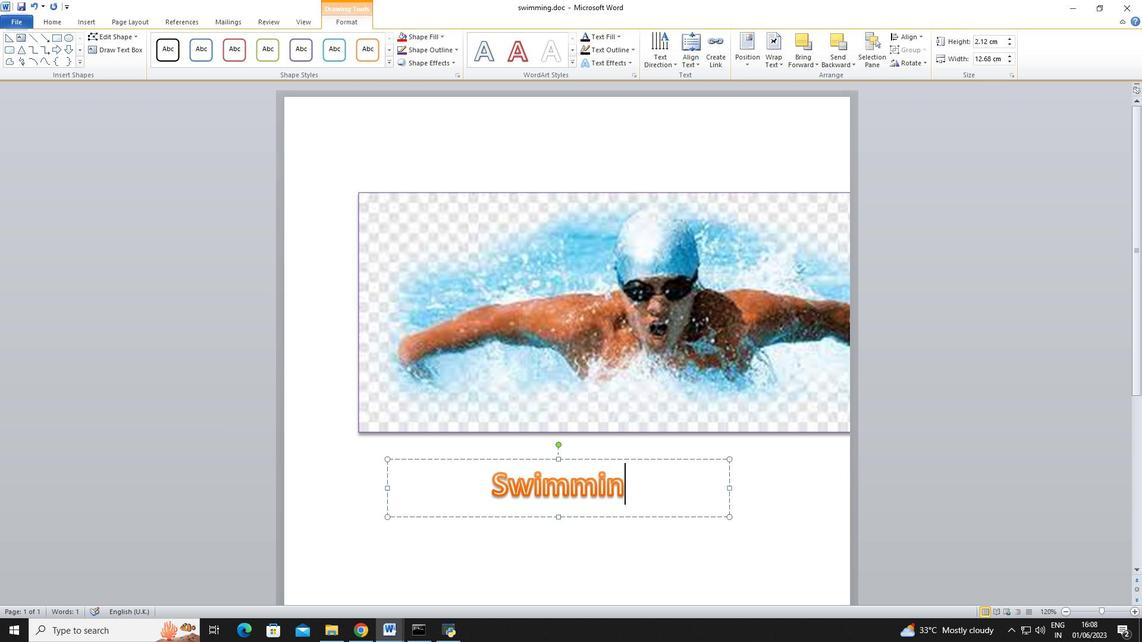 
Action: Mouse moved to (110, 268)
Screenshot: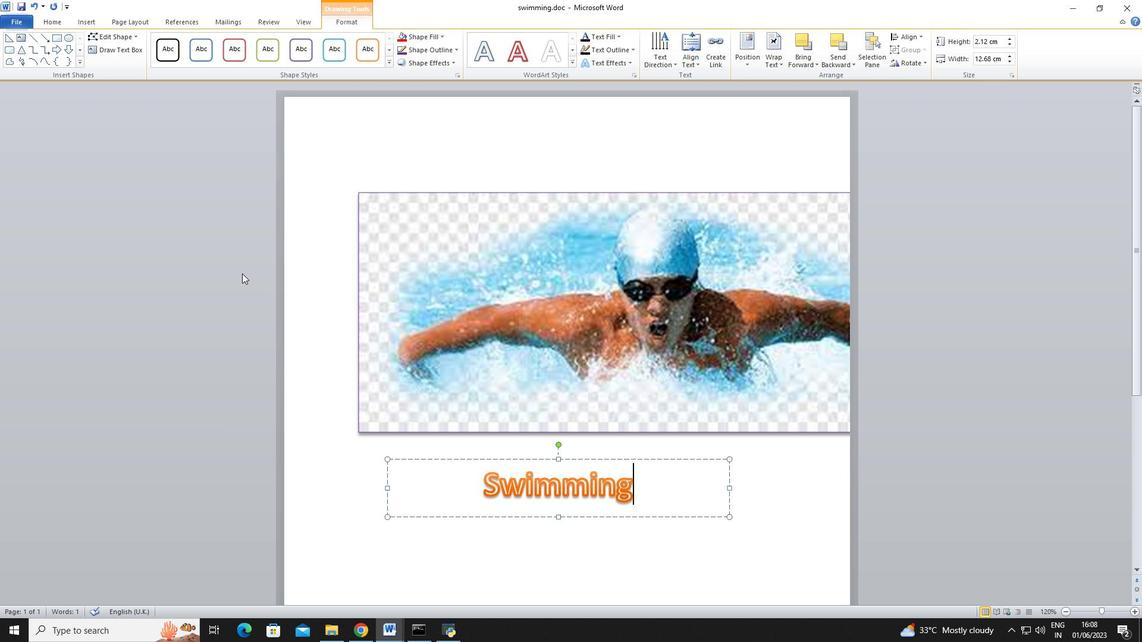 
